 Task: Find connections with filter location Monghyr with filter topic #femaleentrepreneurwith filter profile language Potuguese with filter current company Wenger & Watson Inc with filter school Karpagam College of Engineering with filter industry Leather Product Manufacturing with filter service category Tax Law with filter keywords title VP of Miscellaneous Stuff
Action: Mouse moved to (520, 85)
Screenshot: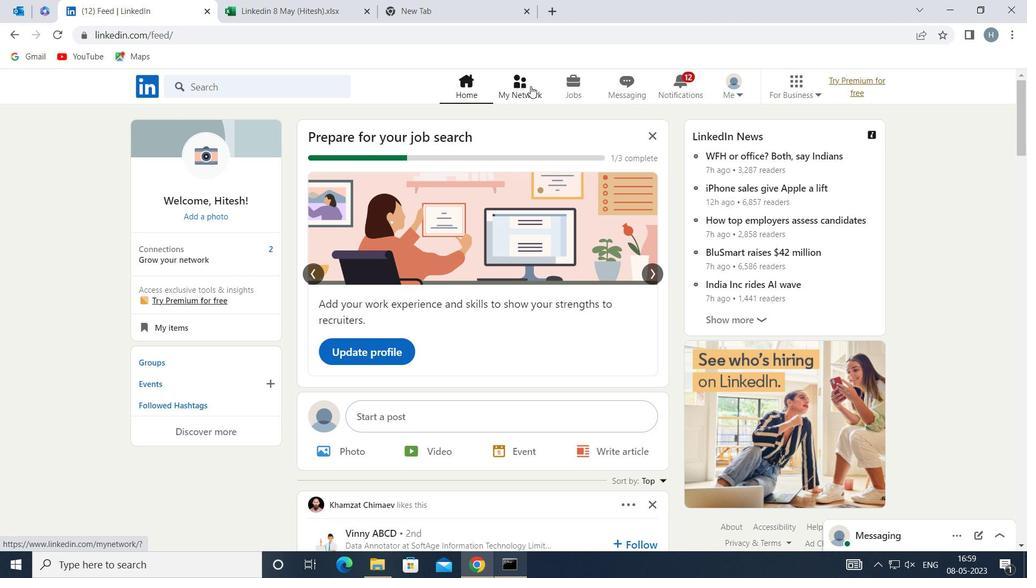 
Action: Mouse pressed left at (520, 85)
Screenshot: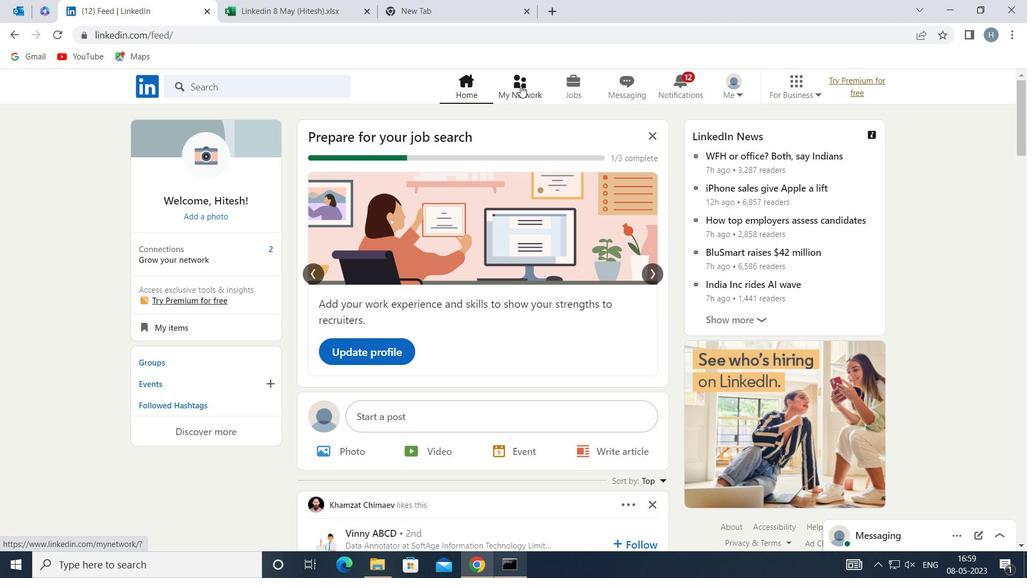 
Action: Mouse moved to (261, 161)
Screenshot: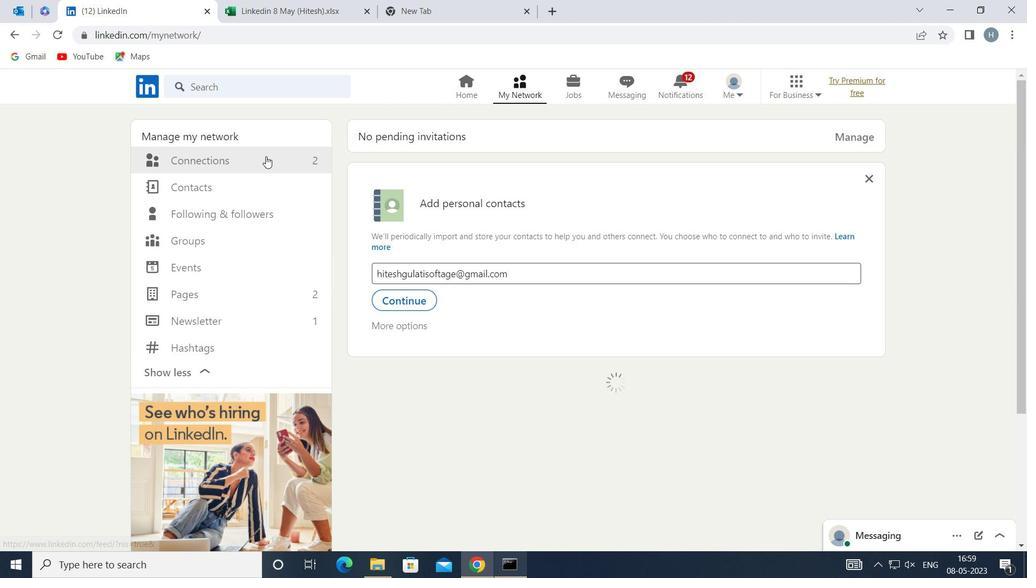 
Action: Mouse pressed left at (261, 161)
Screenshot: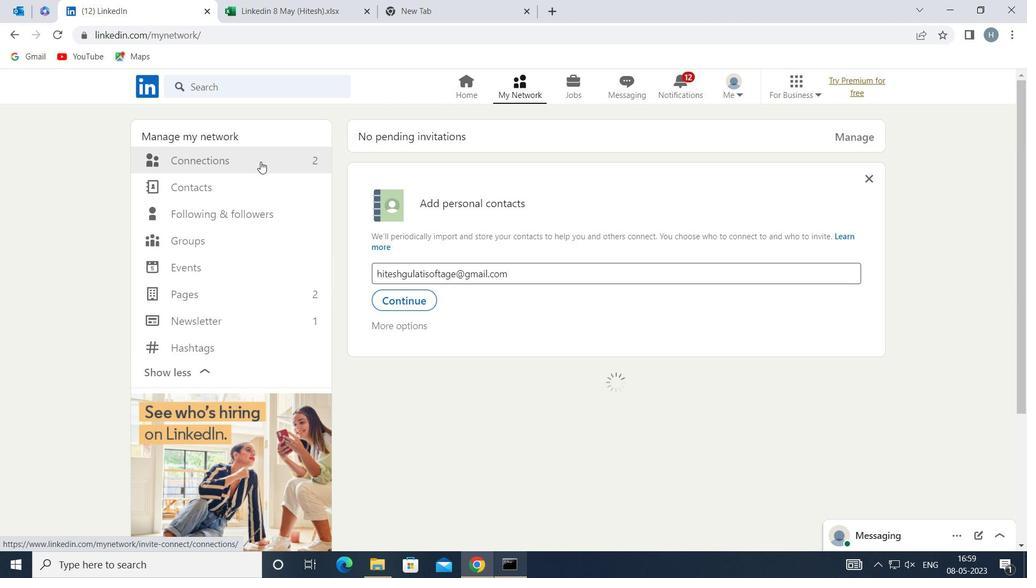 
Action: Mouse moved to (590, 162)
Screenshot: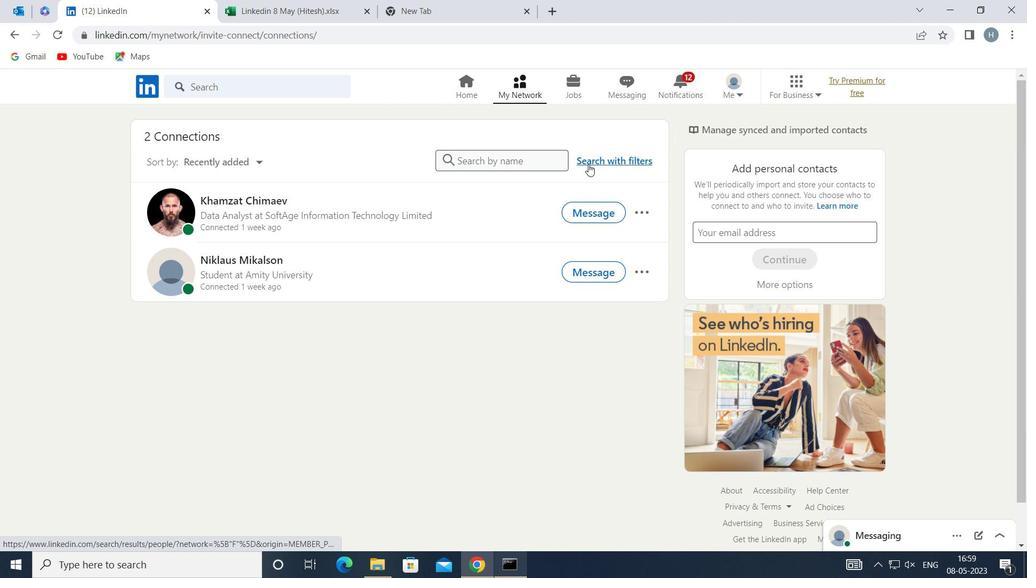 
Action: Mouse pressed left at (590, 162)
Screenshot: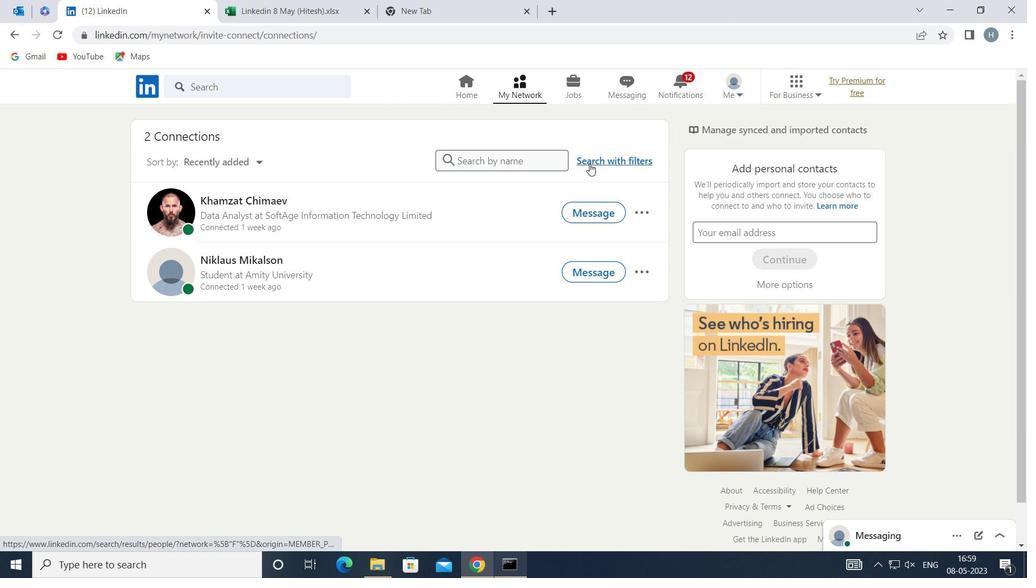 
Action: Mouse moved to (558, 119)
Screenshot: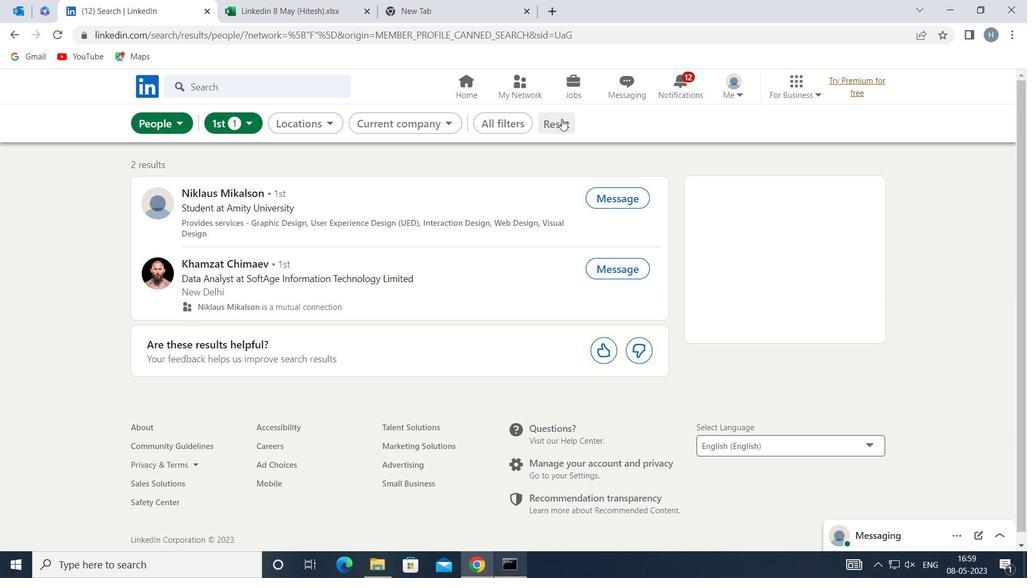 
Action: Mouse pressed left at (558, 119)
Screenshot: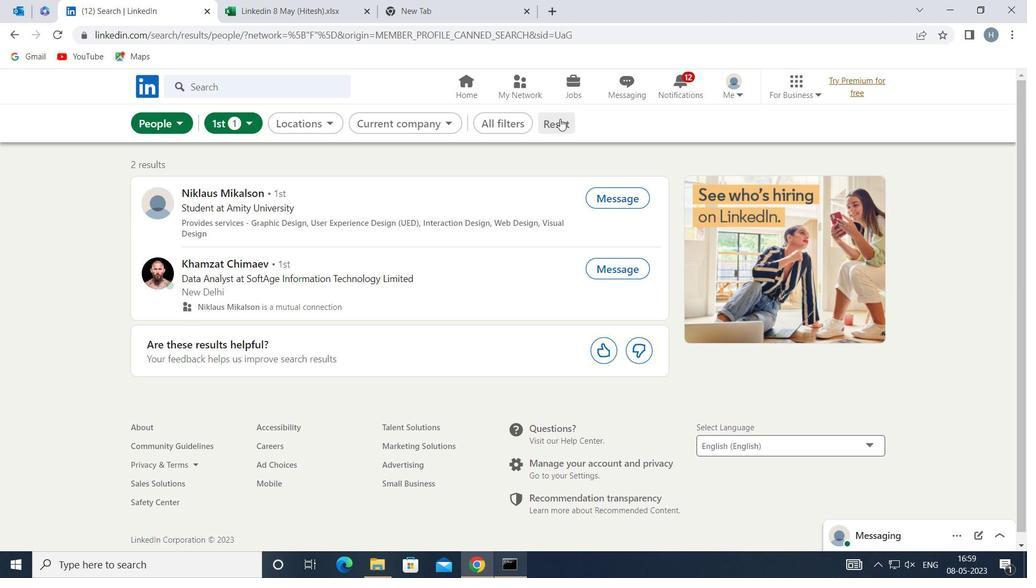 
Action: Mouse moved to (542, 120)
Screenshot: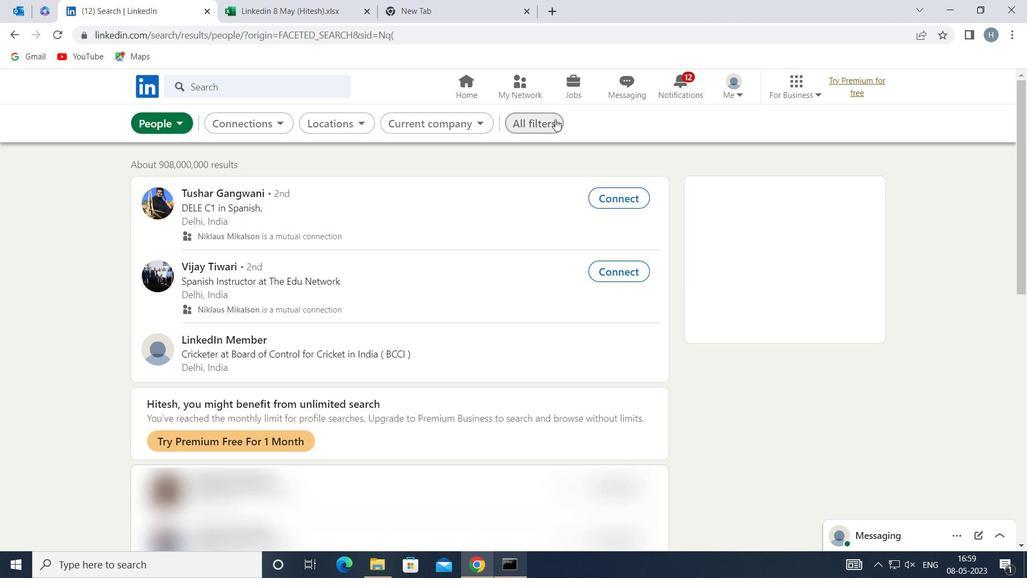 
Action: Mouse pressed left at (542, 120)
Screenshot: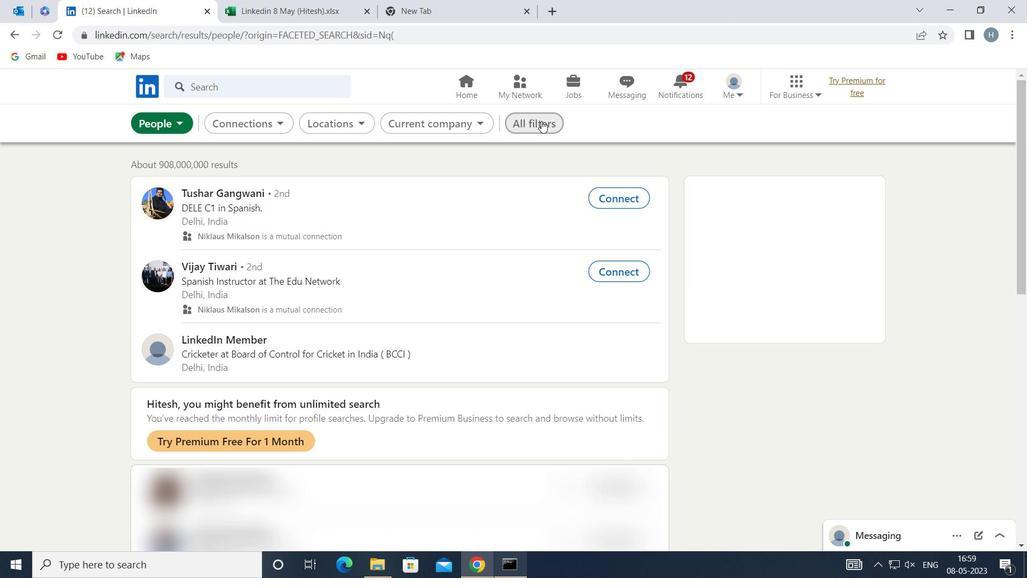 
Action: Mouse moved to (873, 259)
Screenshot: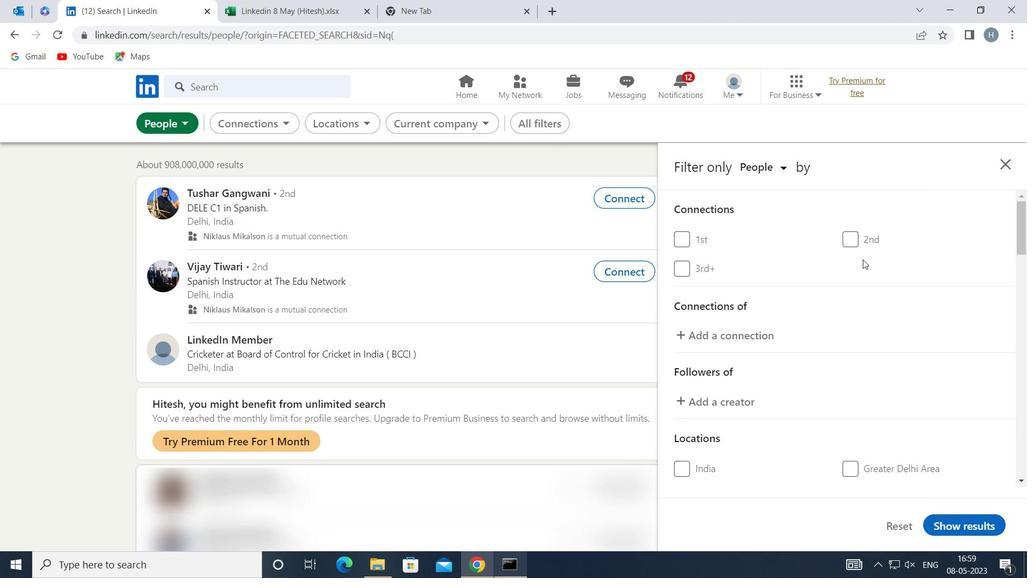 
Action: Mouse scrolled (873, 258) with delta (0, 0)
Screenshot: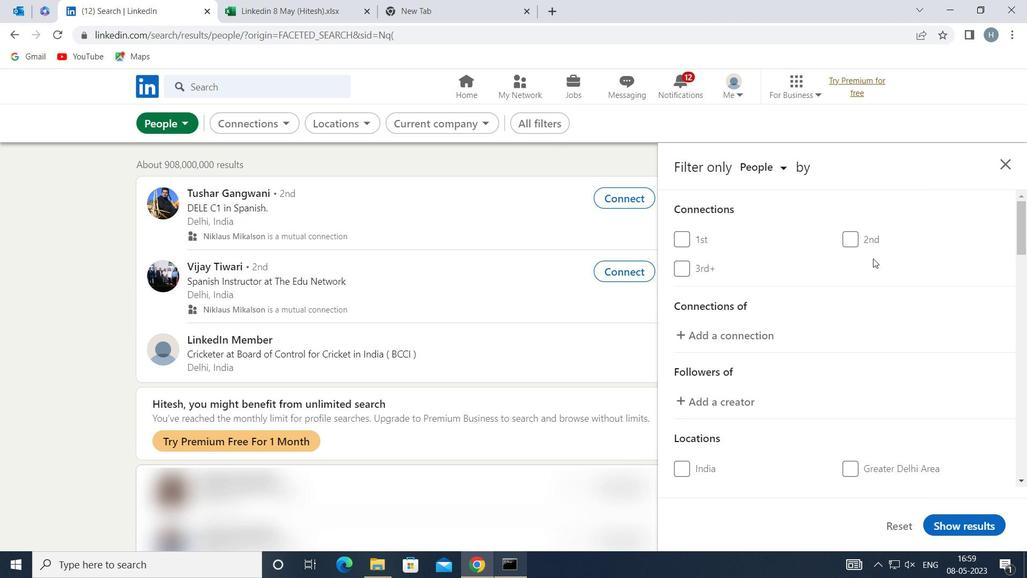 
Action: Mouse scrolled (873, 258) with delta (0, 0)
Screenshot: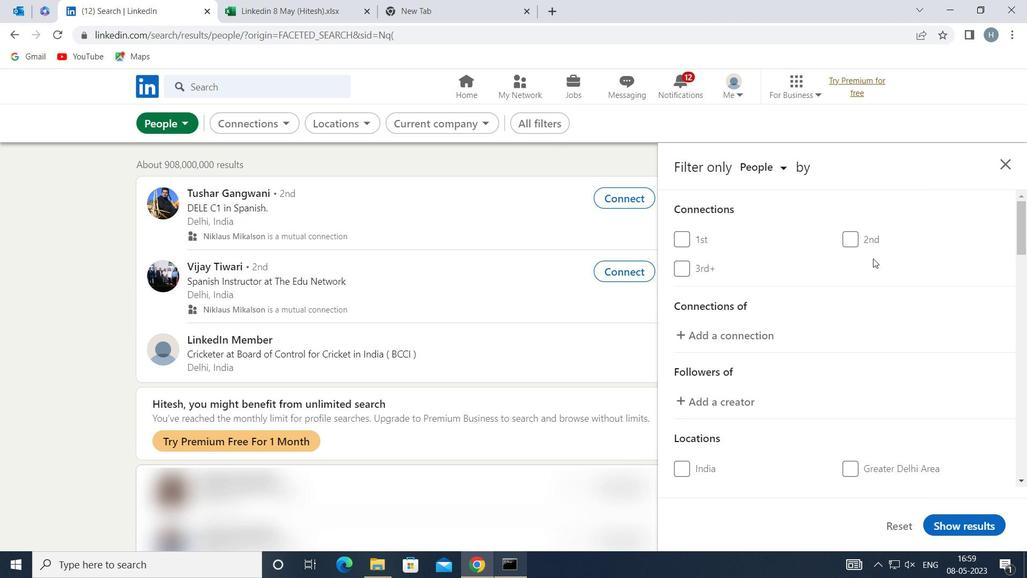 
Action: Mouse moved to (874, 259)
Screenshot: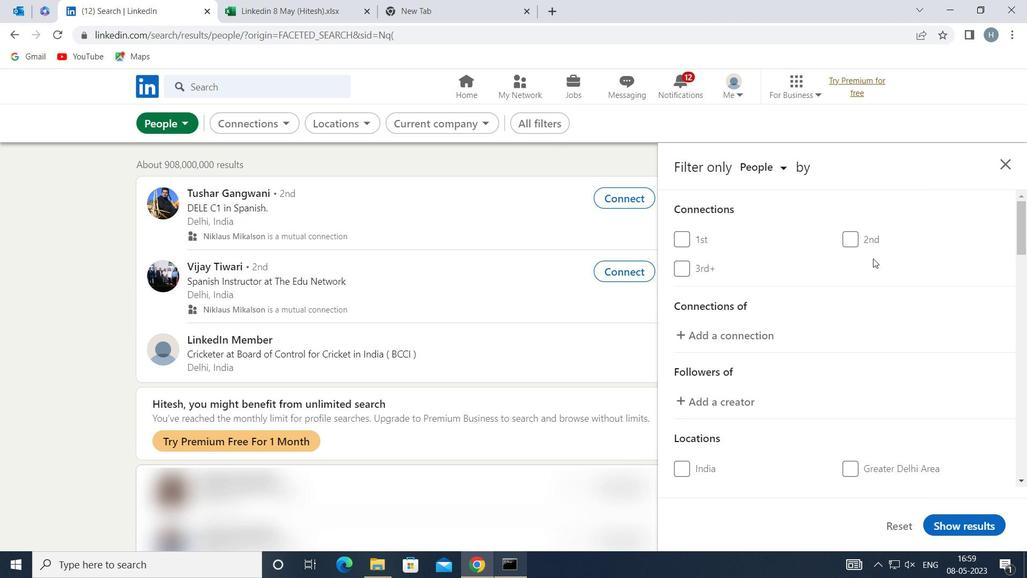
Action: Mouse scrolled (874, 259) with delta (0, 0)
Screenshot: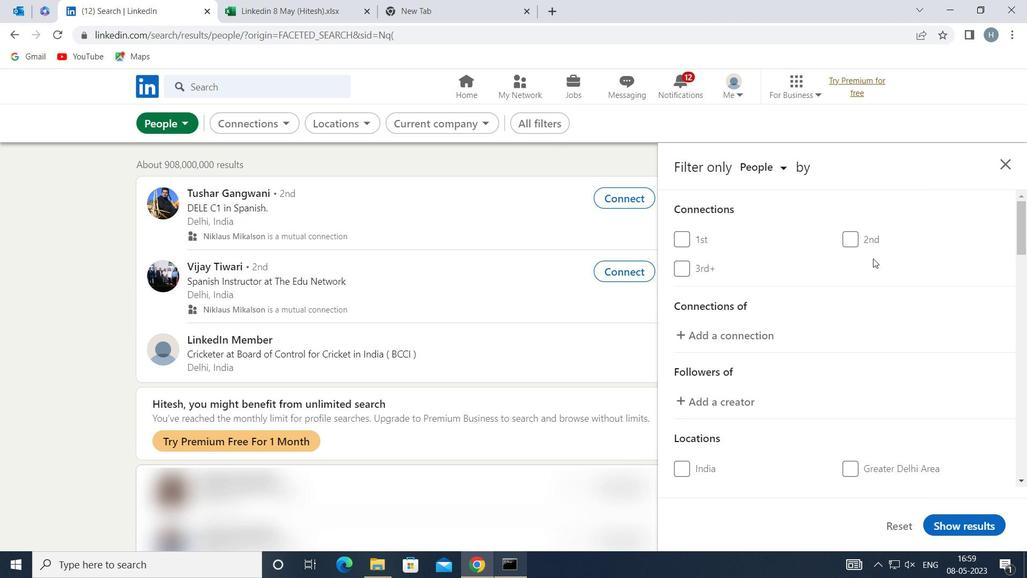 
Action: Mouse moved to (874, 259)
Screenshot: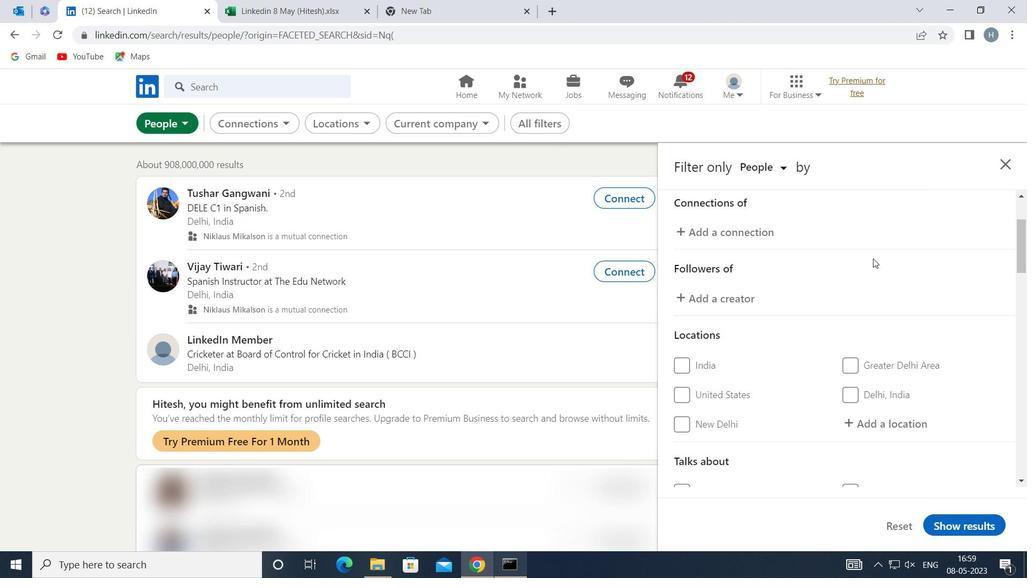 
Action: Mouse scrolled (874, 259) with delta (0, 0)
Screenshot: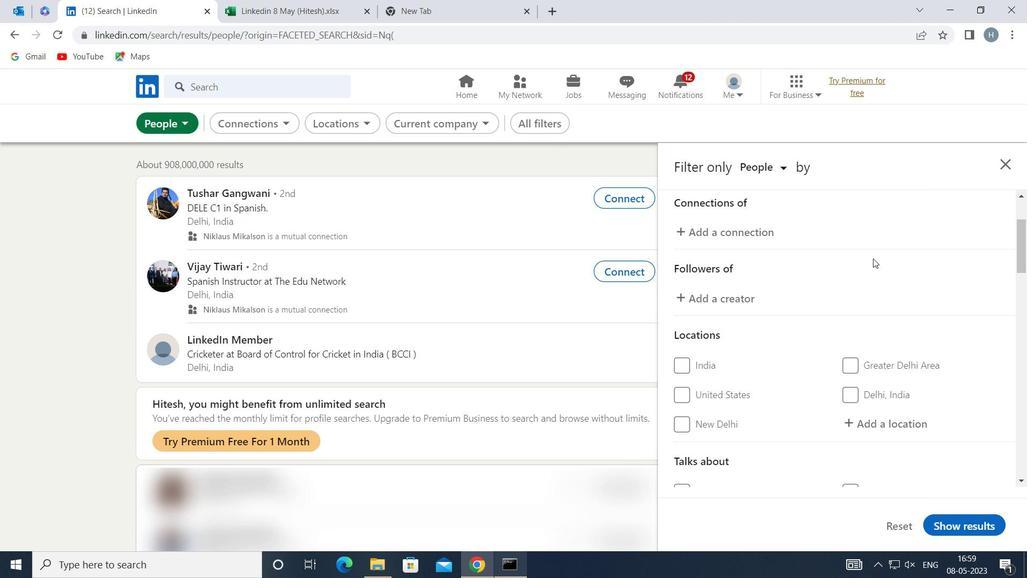 
Action: Mouse moved to (872, 262)
Screenshot: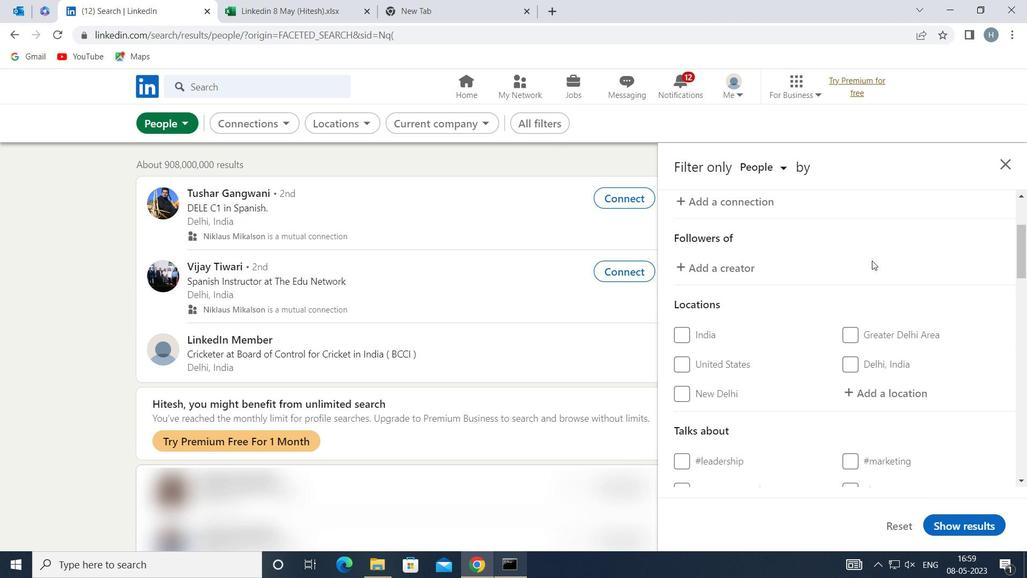 
Action: Mouse scrolled (872, 262) with delta (0, 0)
Screenshot: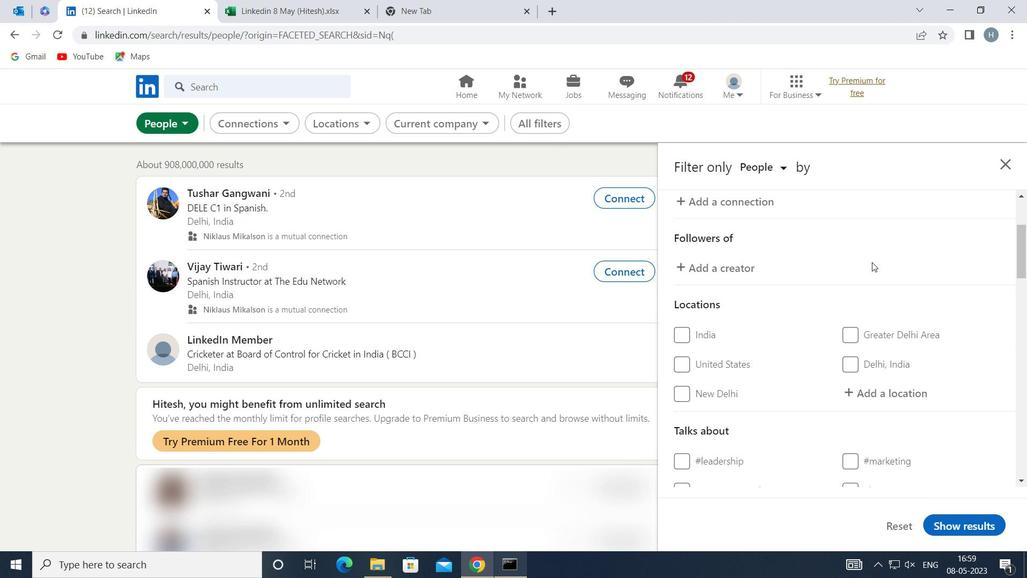 
Action: Mouse moved to (892, 327)
Screenshot: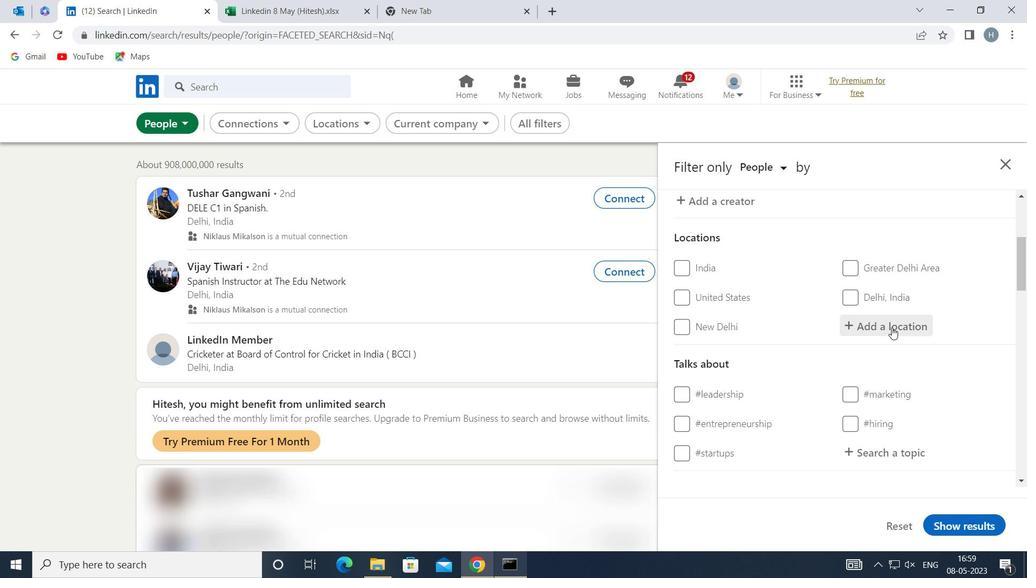 
Action: Mouse pressed left at (892, 327)
Screenshot: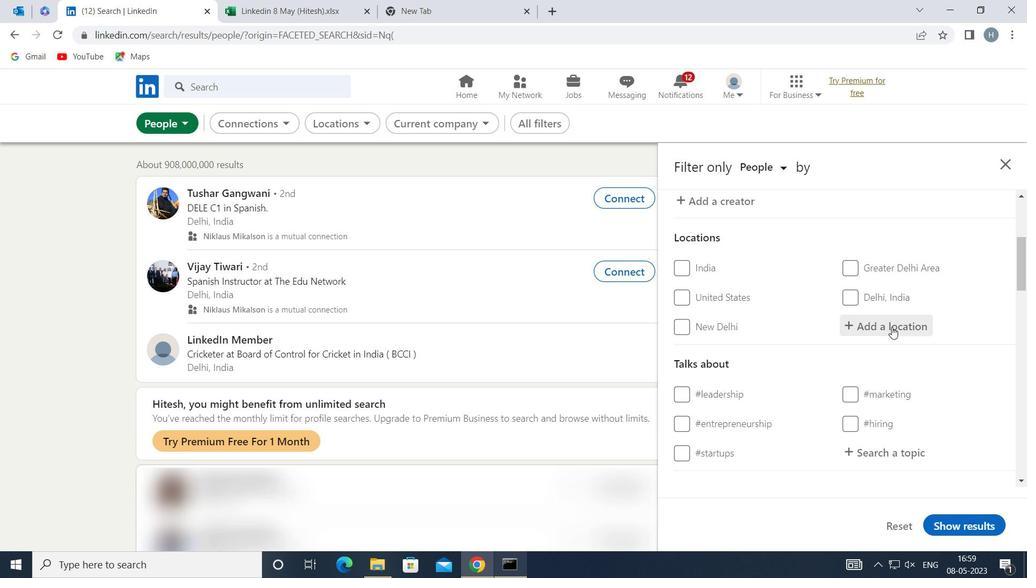 
Action: Key pressed <Key.shift>MONGHYR
Screenshot: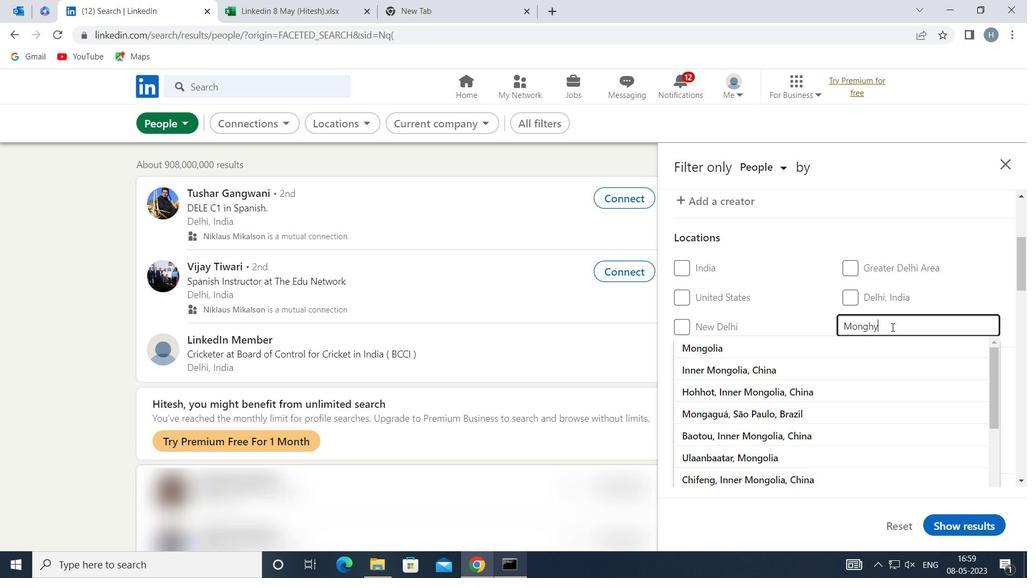
Action: Mouse moved to (929, 374)
Screenshot: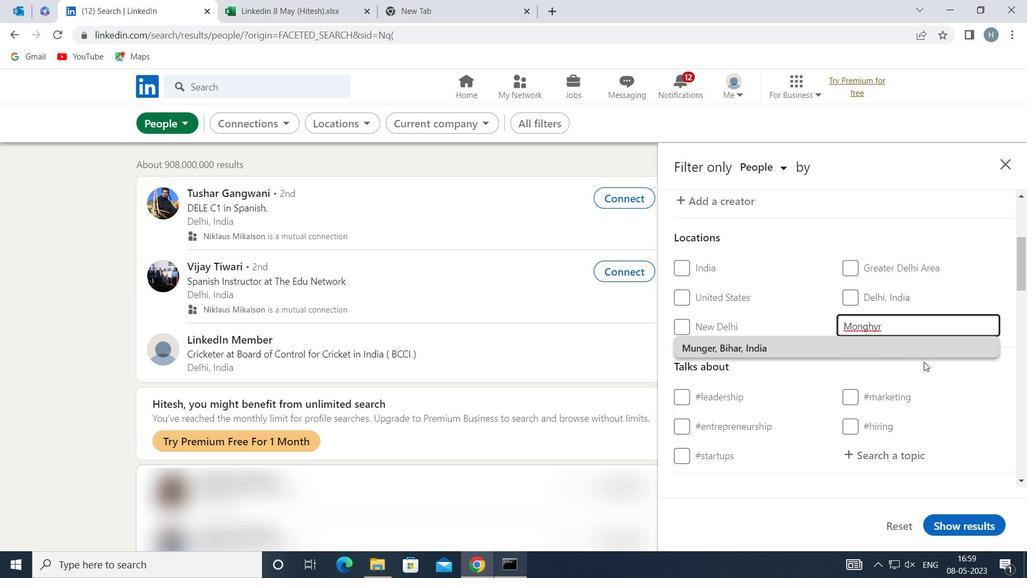 
Action: Mouse pressed left at (929, 374)
Screenshot: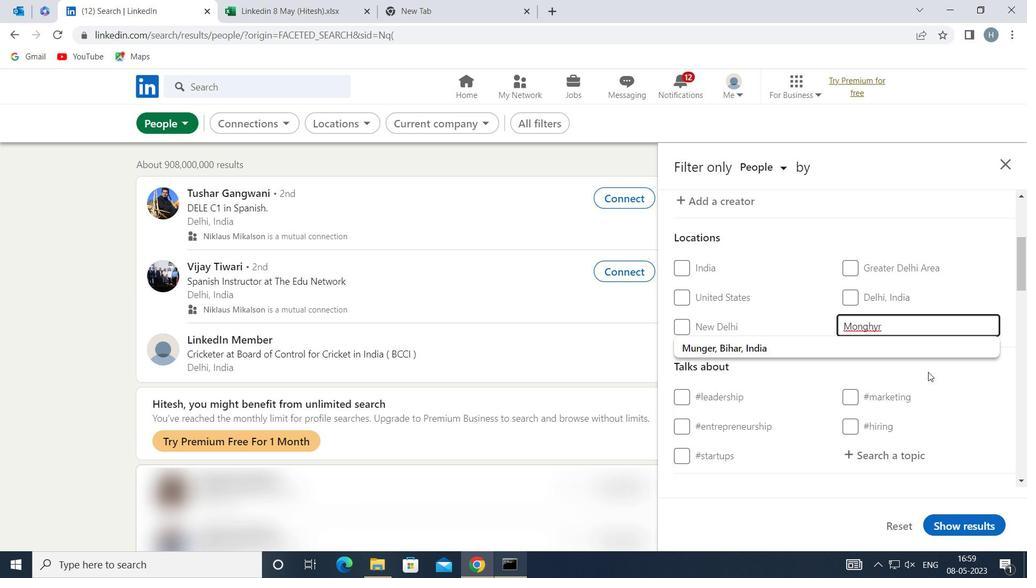
Action: Mouse moved to (922, 373)
Screenshot: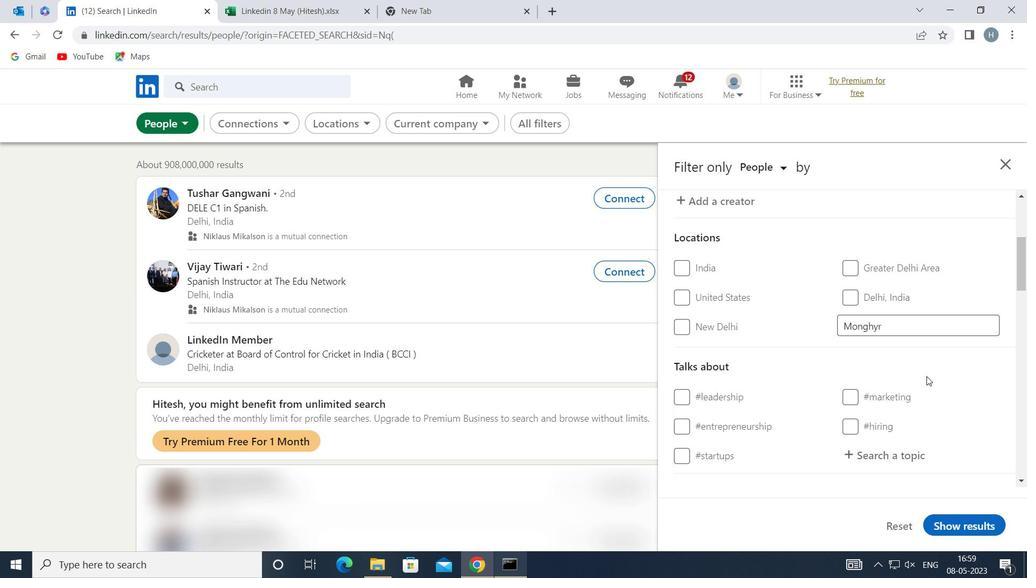 
Action: Mouse scrolled (922, 373) with delta (0, 0)
Screenshot: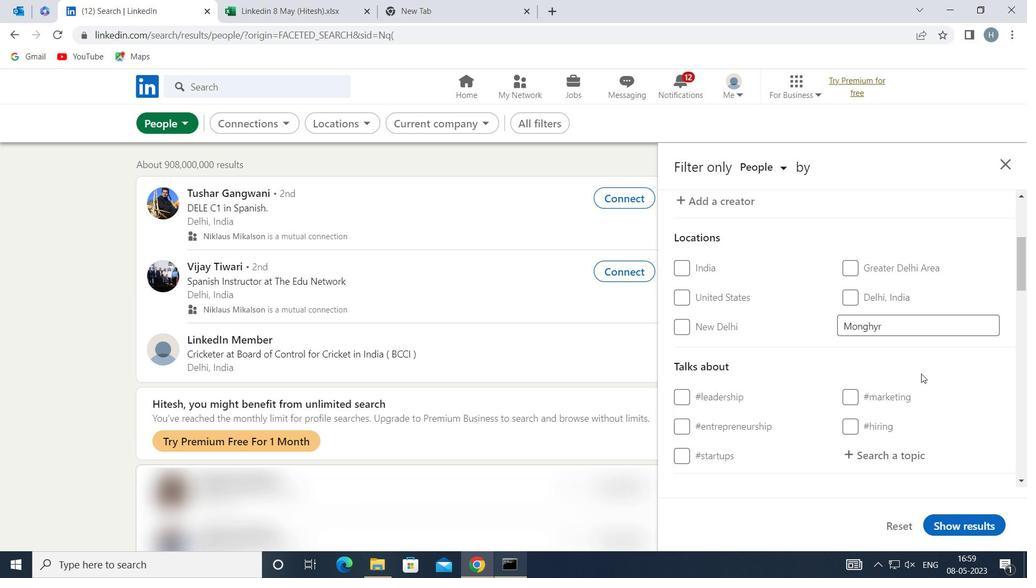 
Action: Mouse moved to (885, 381)
Screenshot: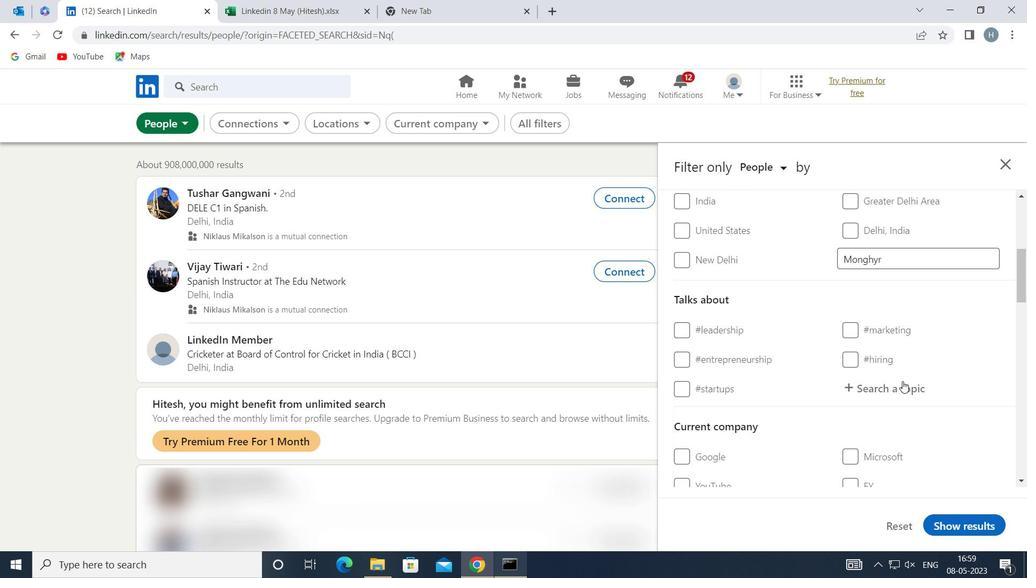 
Action: Mouse pressed left at (885, 381)
Screenshot: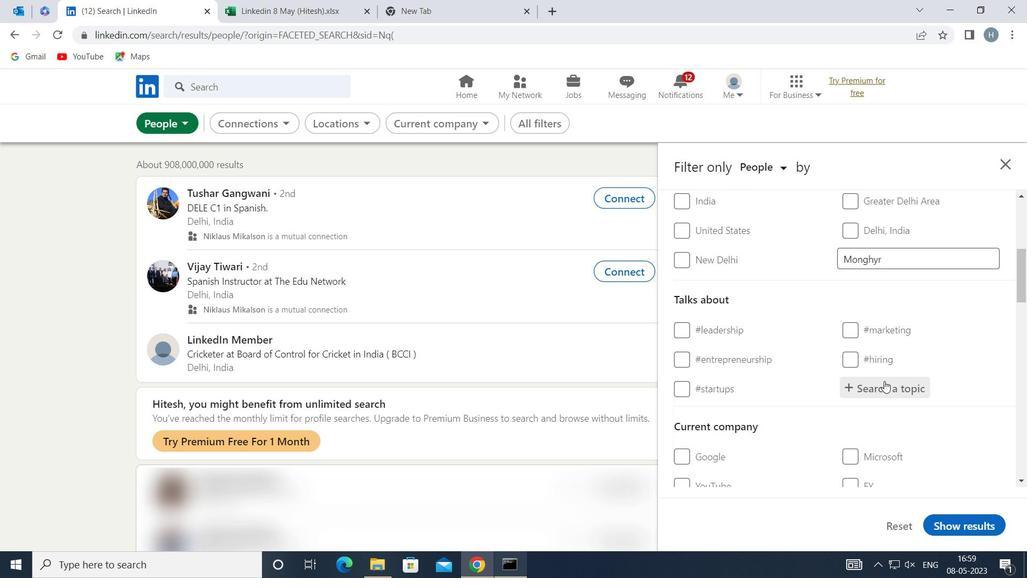 
Action: Key pressed FEMALEENTREPE
Screenshot: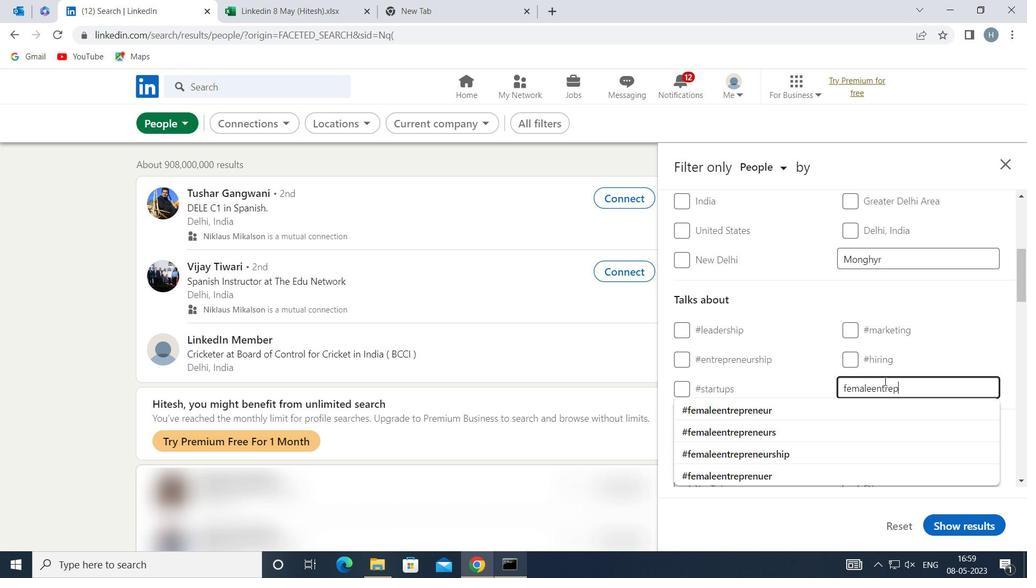 
Action: Mouse moved to (902, 393)
Screenshot: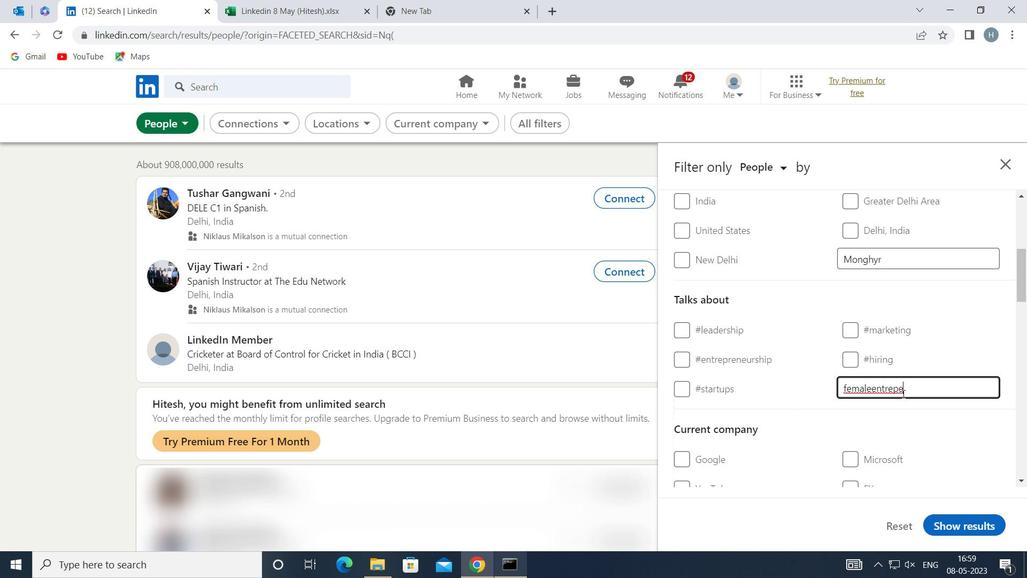 
Action: Key pressed <Key.backspace><Key.backspace>
Screenshot: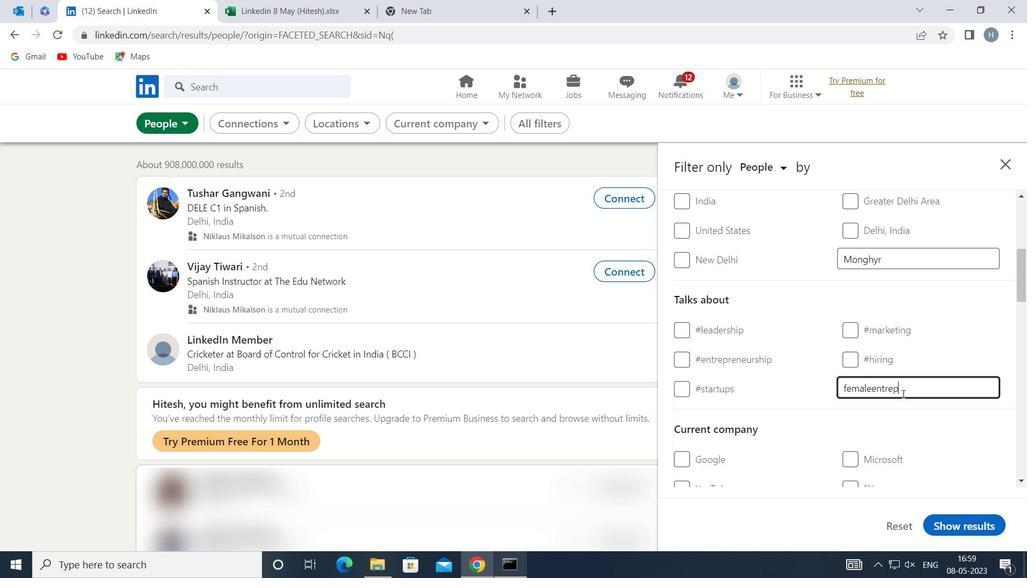 
Action: Mouse moved to (841, 406)
Screenshot: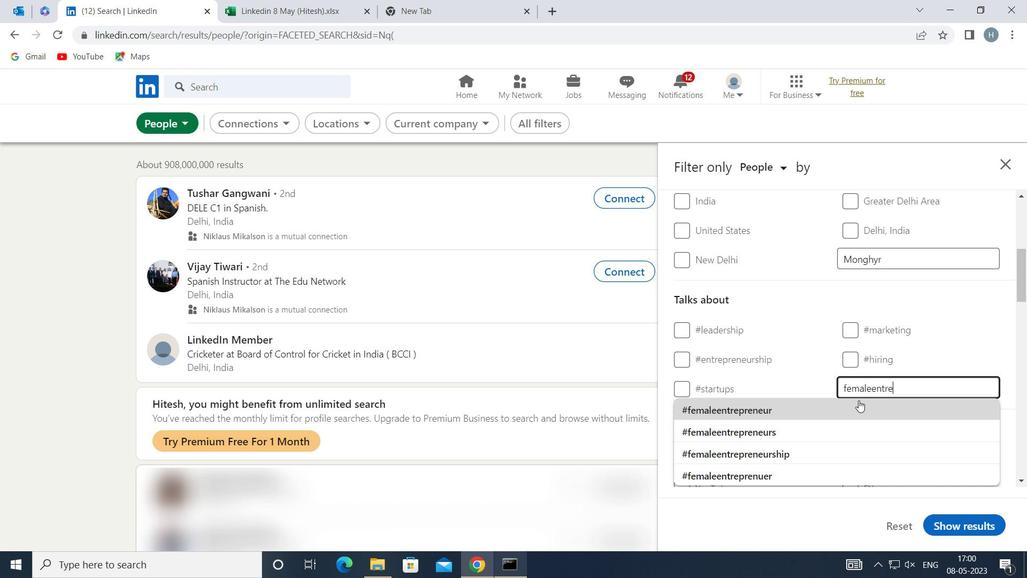 
Action: Mouse pressed left at (841, 406)
Screenshot: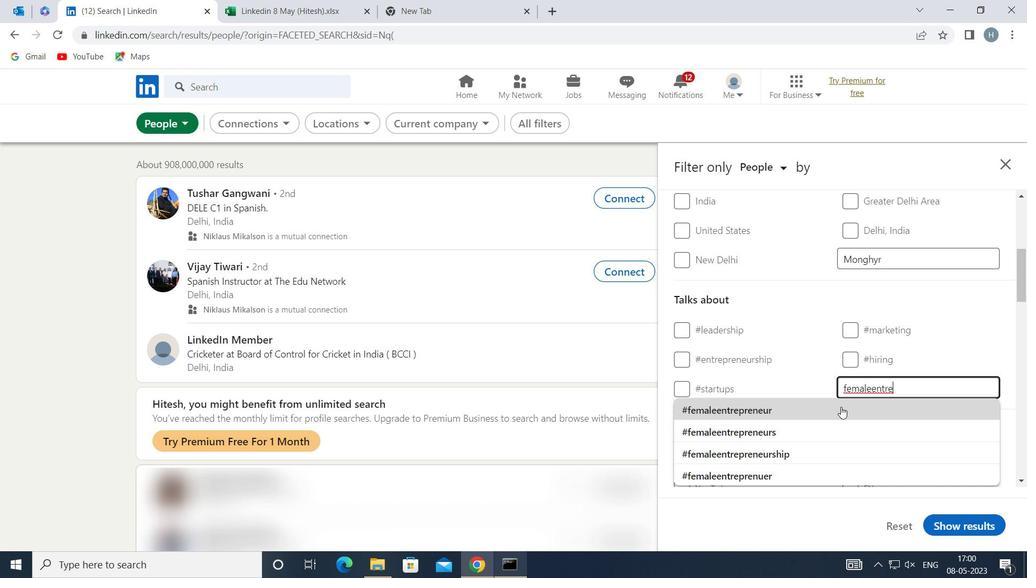 
Action: Mouse moved to (832, 401)
Screenshot: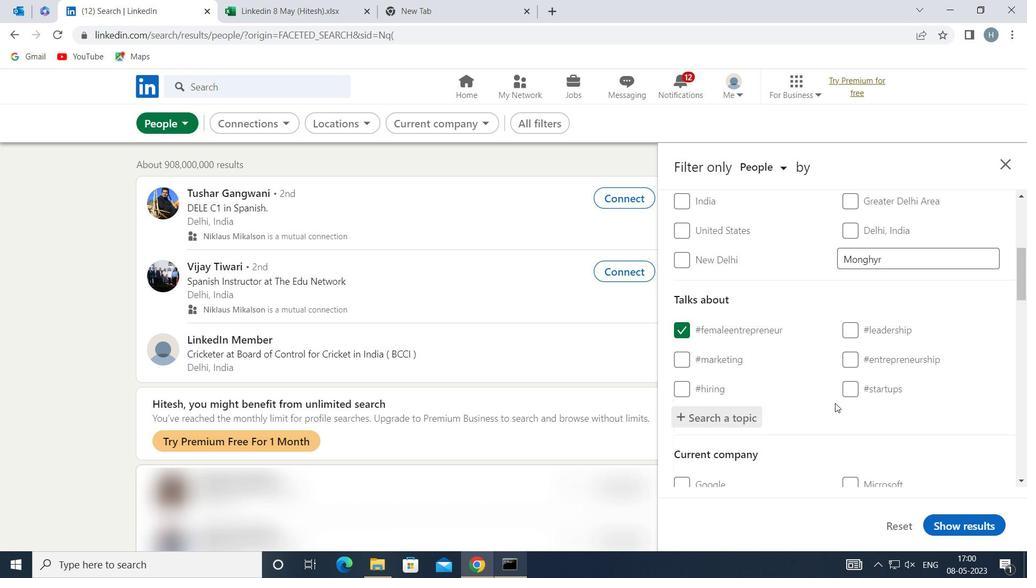 
Action: Mouse scrolled (832, 401) with delta (0, 0)
Screenshot: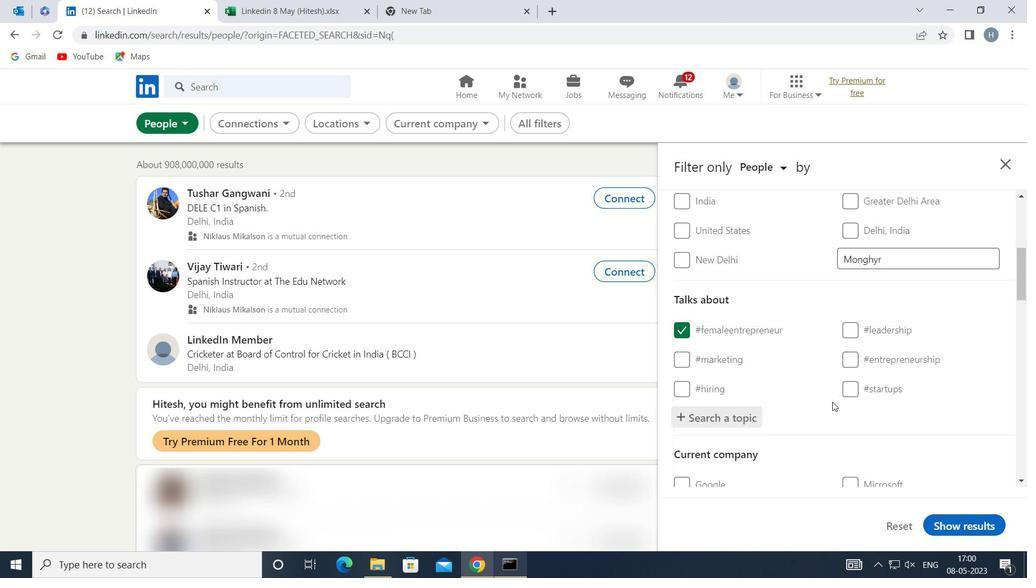
Action: Mouse moved to (831, 400)
Screenshot: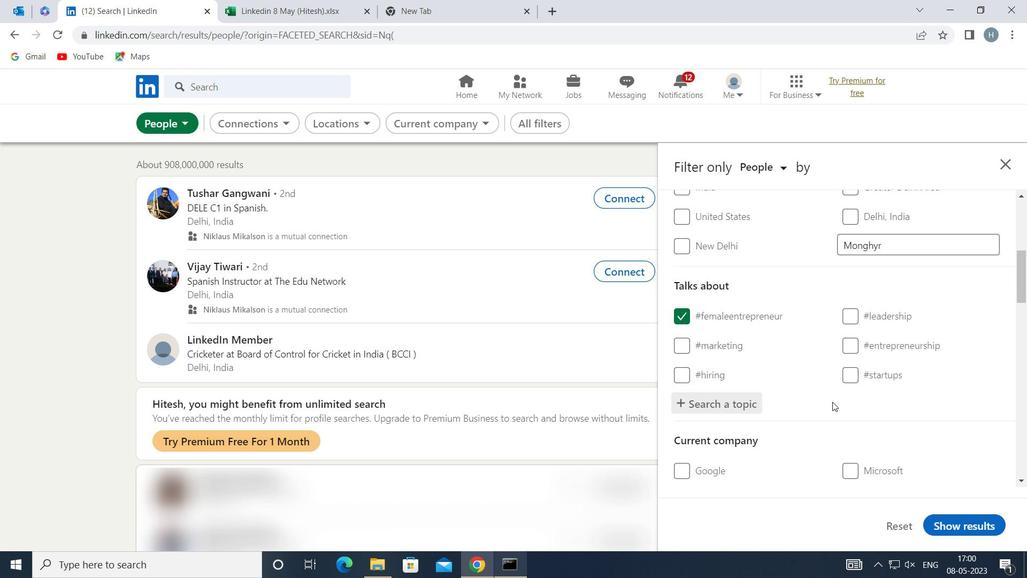 
Action: Mouse scrolled (831, 400) with delta (0, 0)
Screenshot: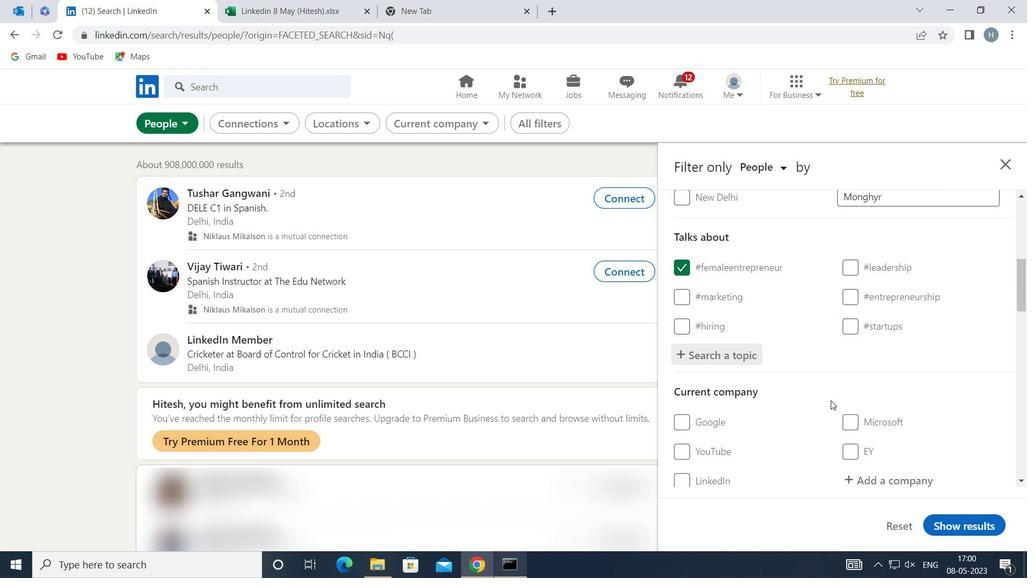 
Action: Mouse moved to (831, 399)
Screenshot: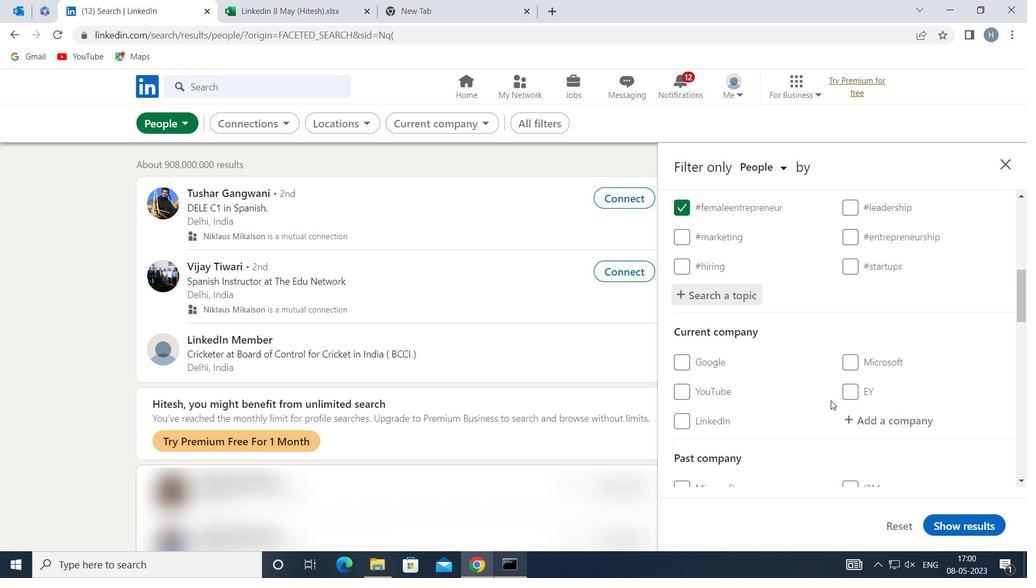 
Action: Mouse scrolled (831, 399) with delta (0, 0)
Screenshot: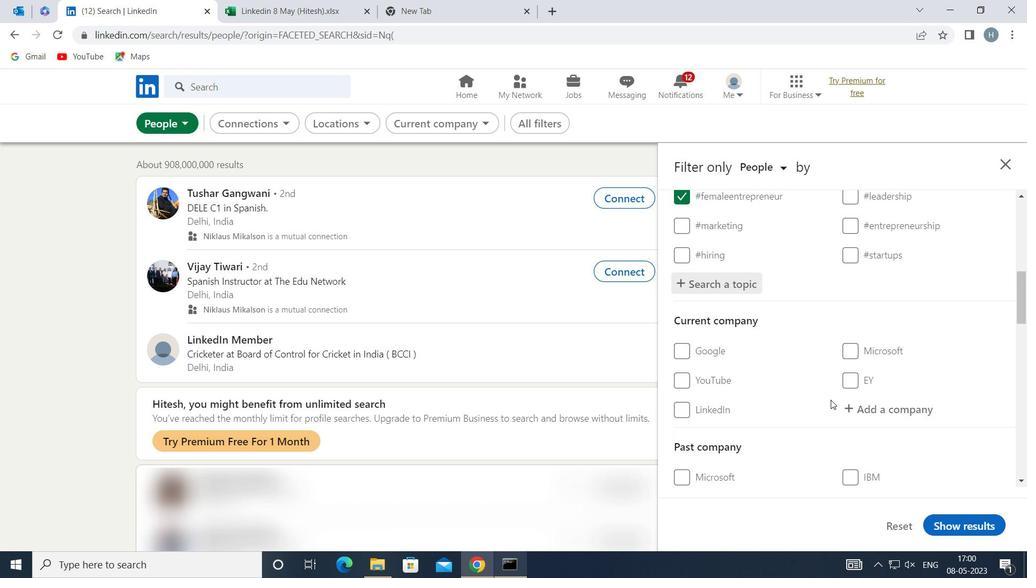 
Action: Mouse scrolled (831, 399) with delta (0, 0)
Screenshot: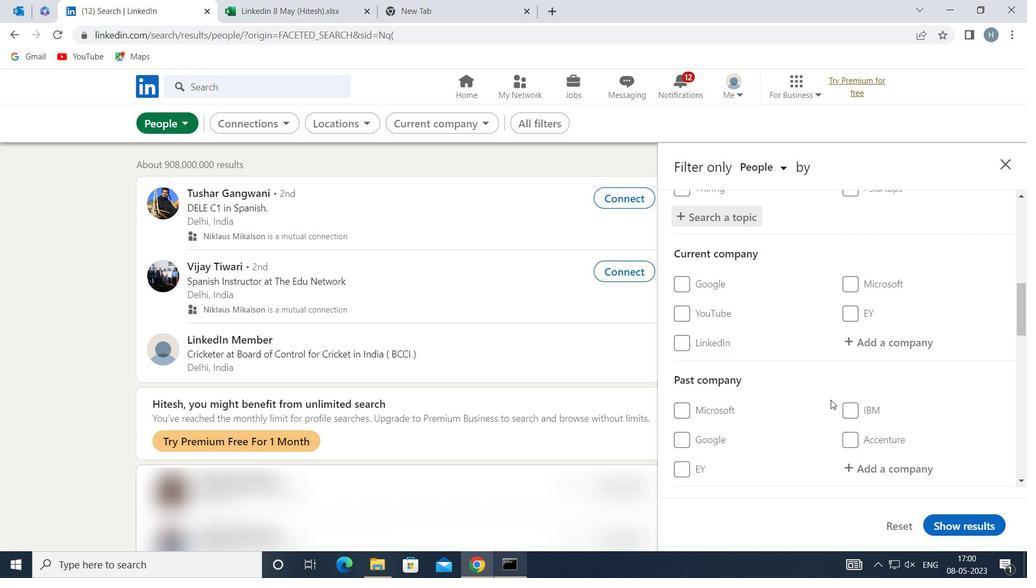 
Action: Mouse moved to (825, 399)
Screenshot: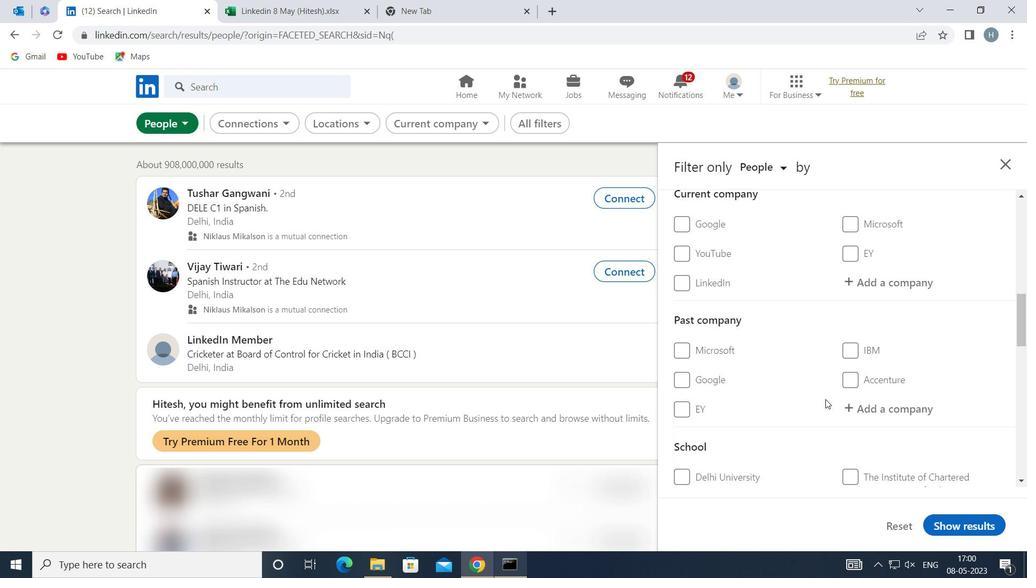 
Action: Mouse scrolled (825, 398) with delta (0, 0)
Screenshot: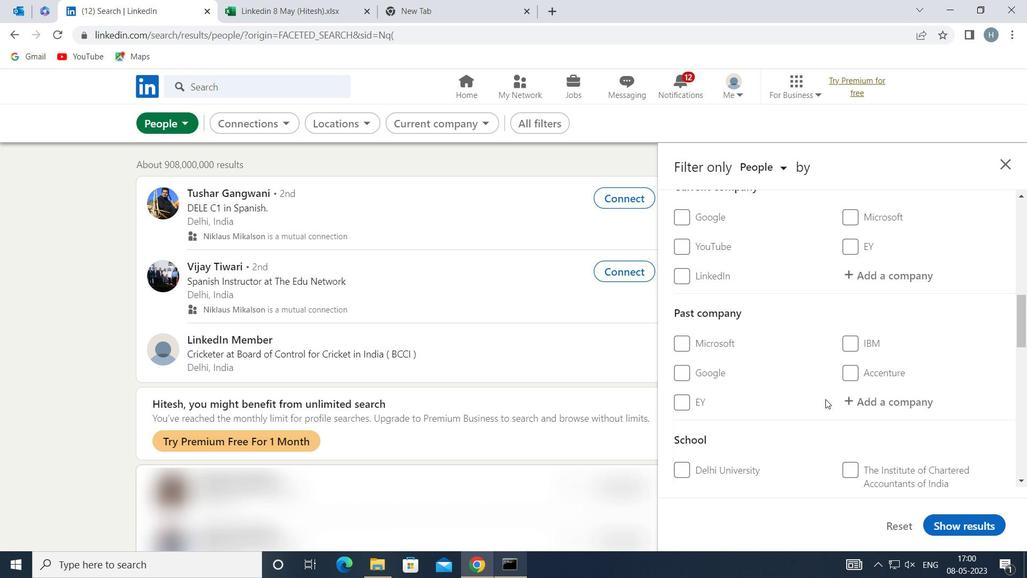 
Action: Mouse scrolled (825, 398) with delta (0, 0)
Screenshot: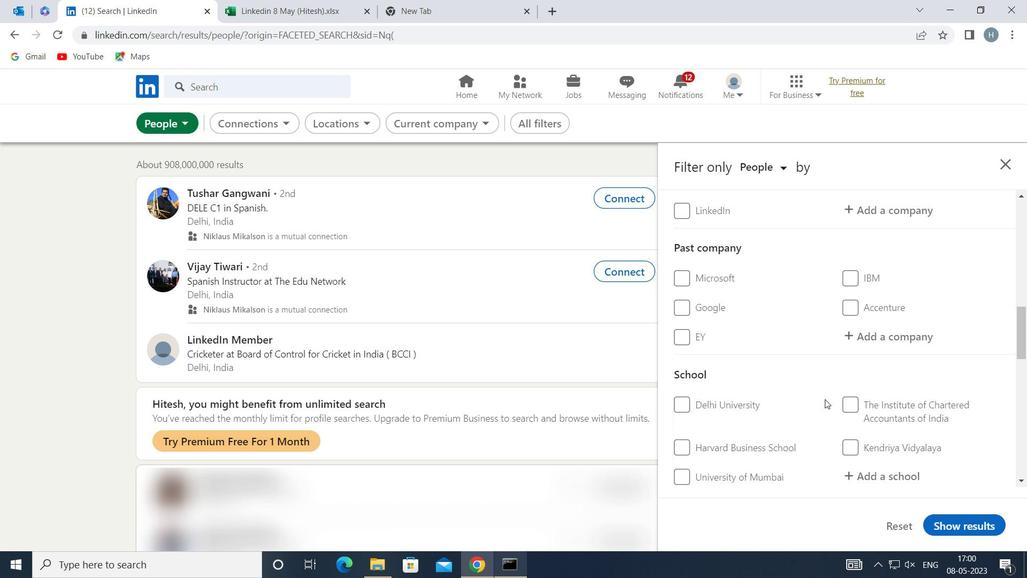 
Action: Mouse scrolled (825, 398) with delta (0, 0)
Screenshot: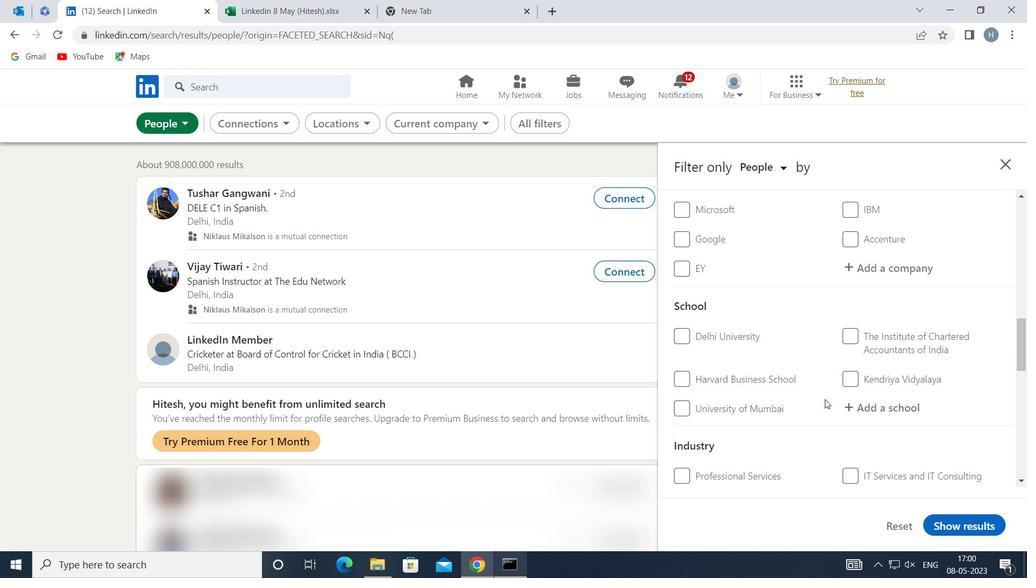 
Action: Mouse scrolled (825, 398) with delta (0, 0)
Screenshot: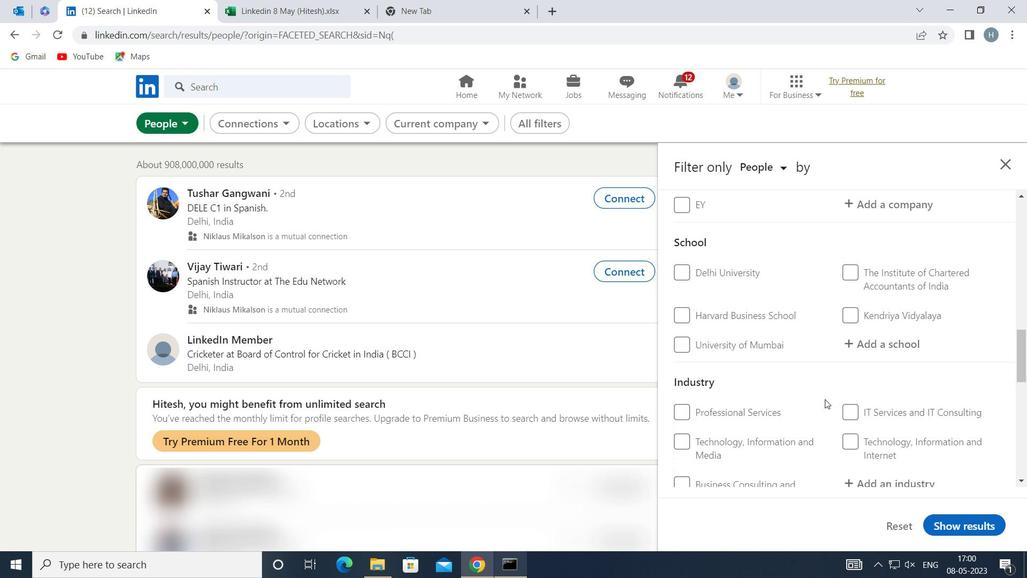 
Action: Mouse moved to (825, 398)
Screenshot: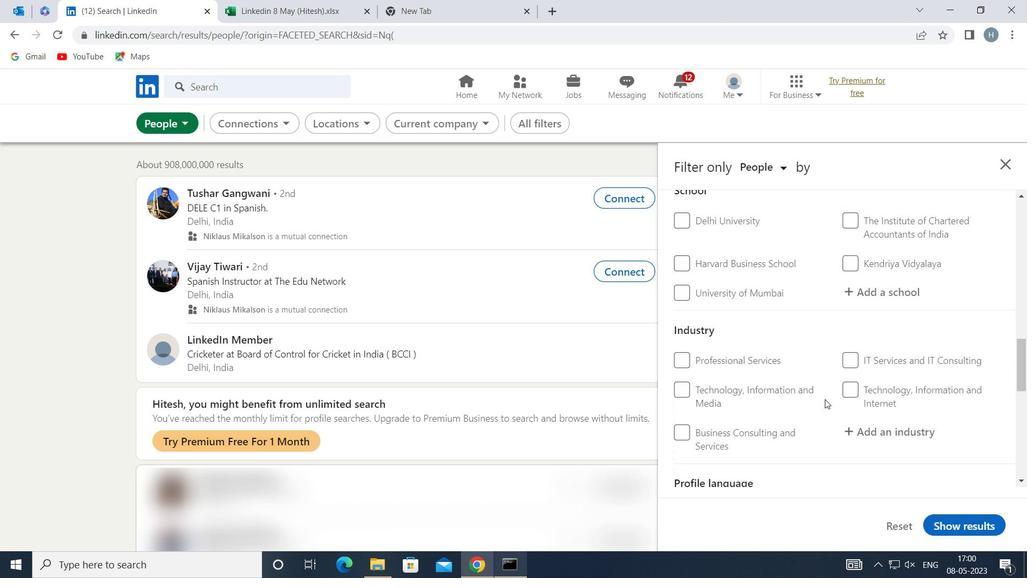 
Action: Mouse scrolled (825, 398) with delta (0, 0)
Screenshot: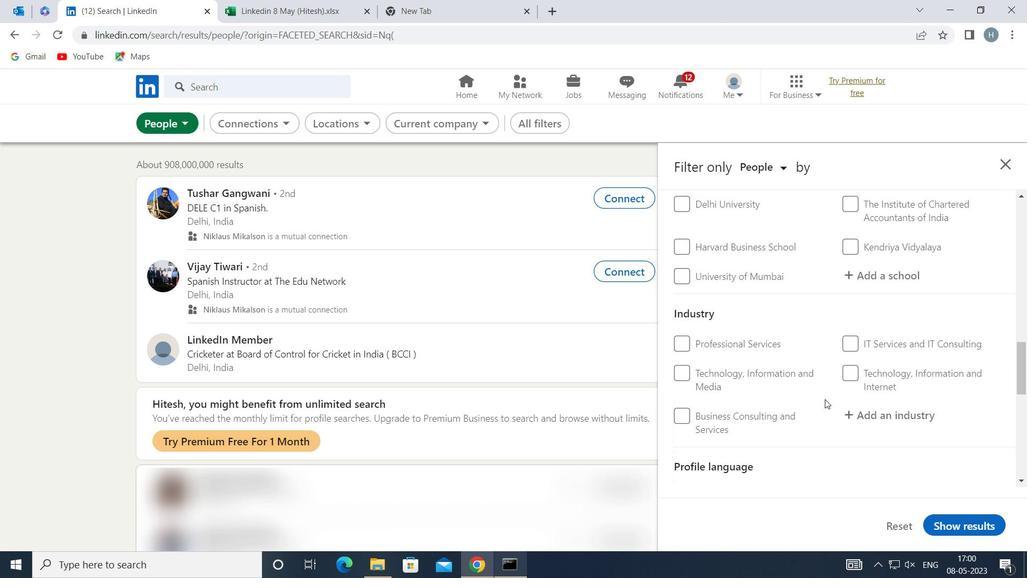 
Action: Mouse scrolled (825, 398) with delta (0, 0)
Screenshot: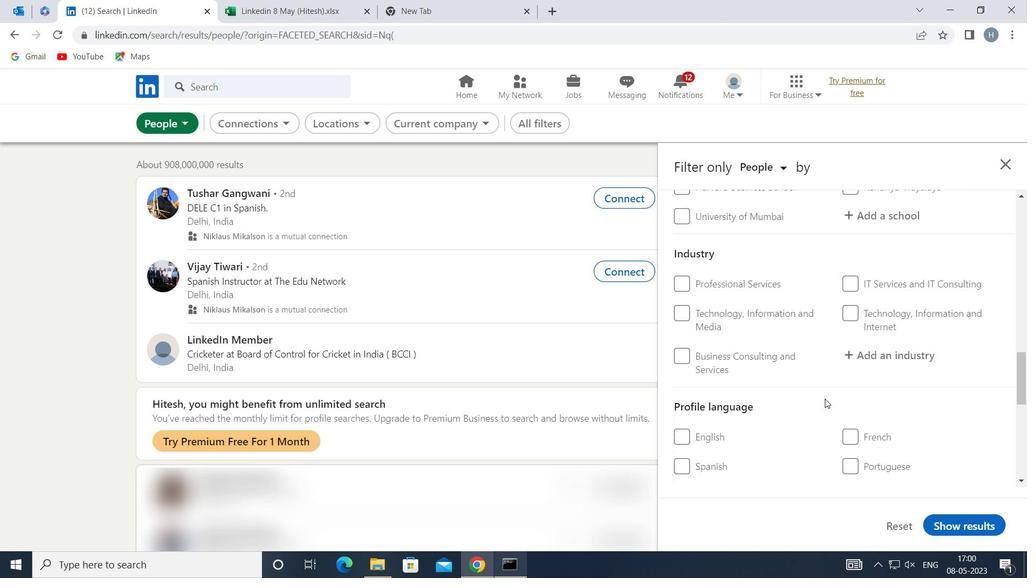 
Action: Mouse scrolled (825, 398) with delta (0, 0)
Screenshot: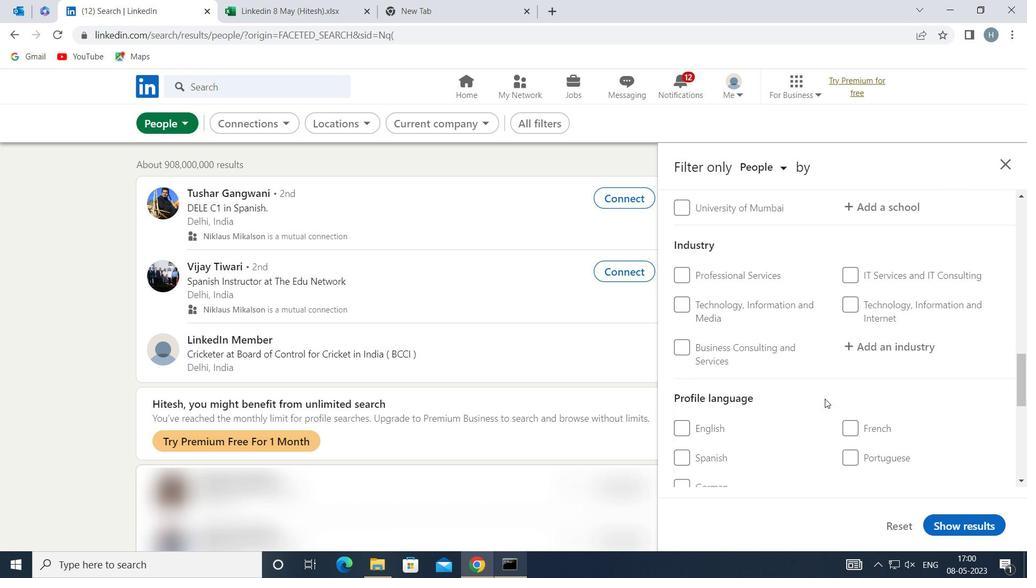 
Action: Mouse moved to (846, 326)
Screenshot: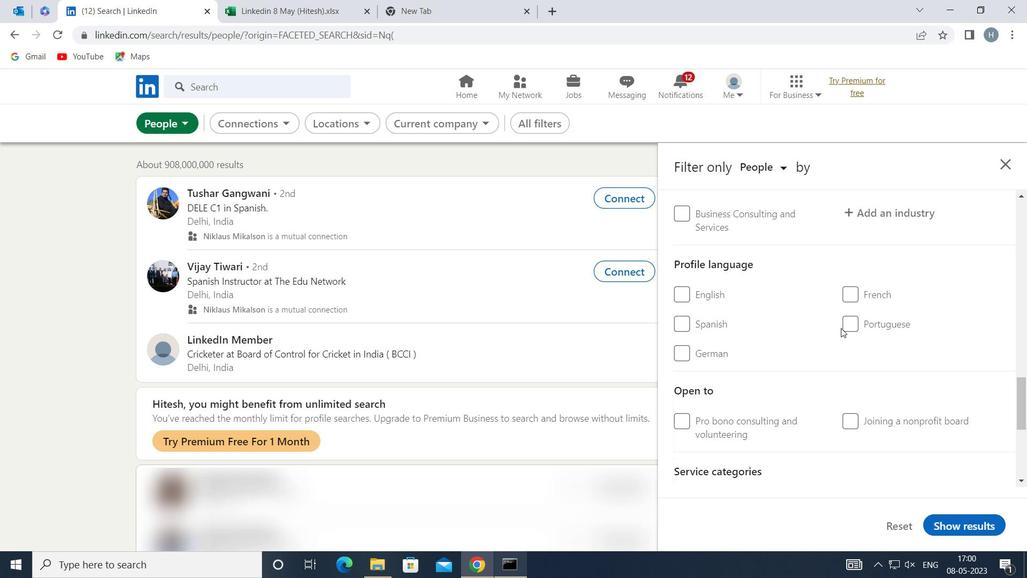 
Action: Mouse pressed left at (846, 326)
Screenshot: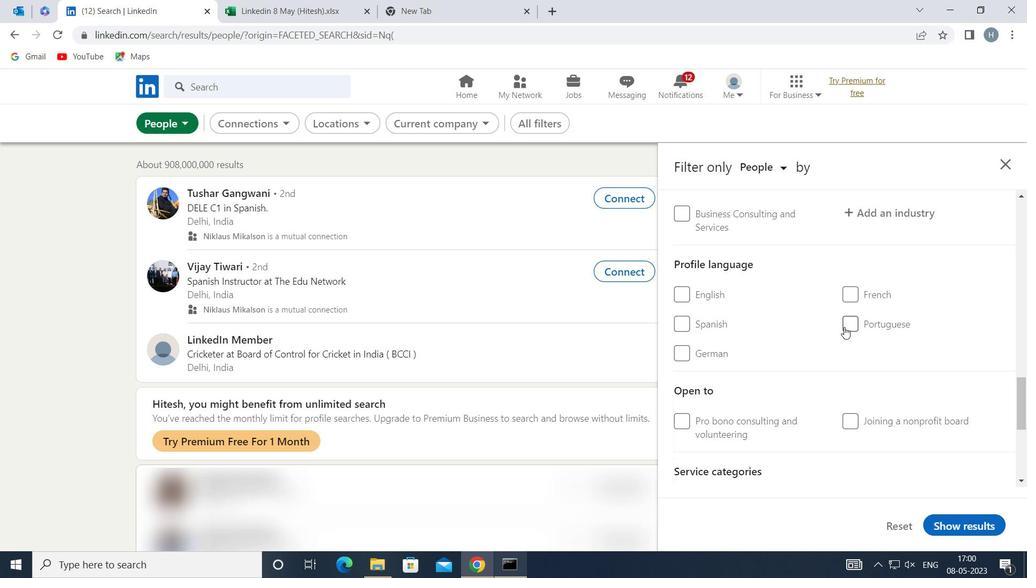 
Action: Mouse moved to (792, 365)
Screenshot: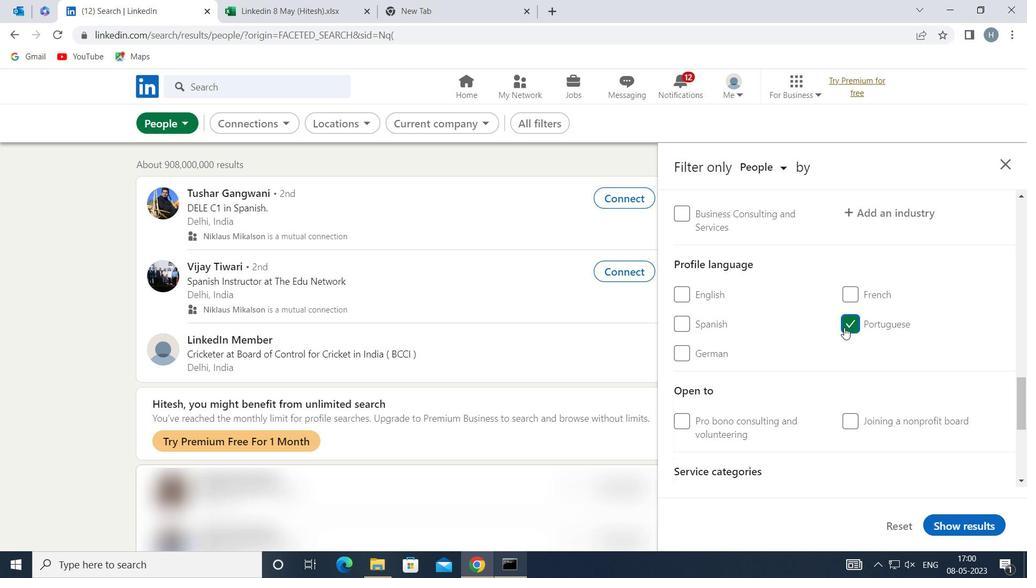 
Action: Mouse scrolled (792, 365) with delta (0, 0)
Screenshot: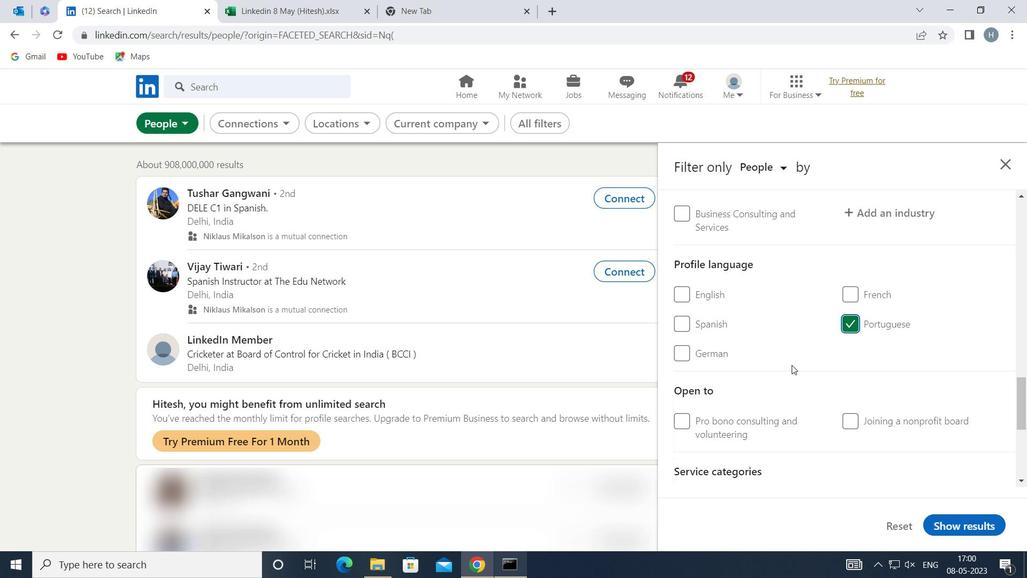 
Action: Mouse scrolled (792, 365) with delta (0, 0)
Screenshot: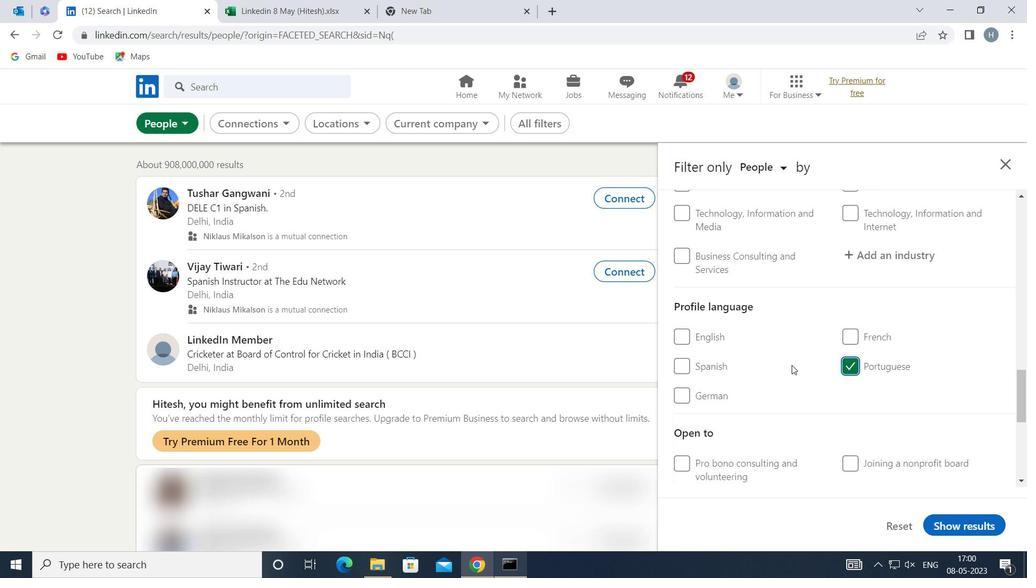 
Action: Mouse scrolled (792, 365) with delta (0, 0)
Screenshot: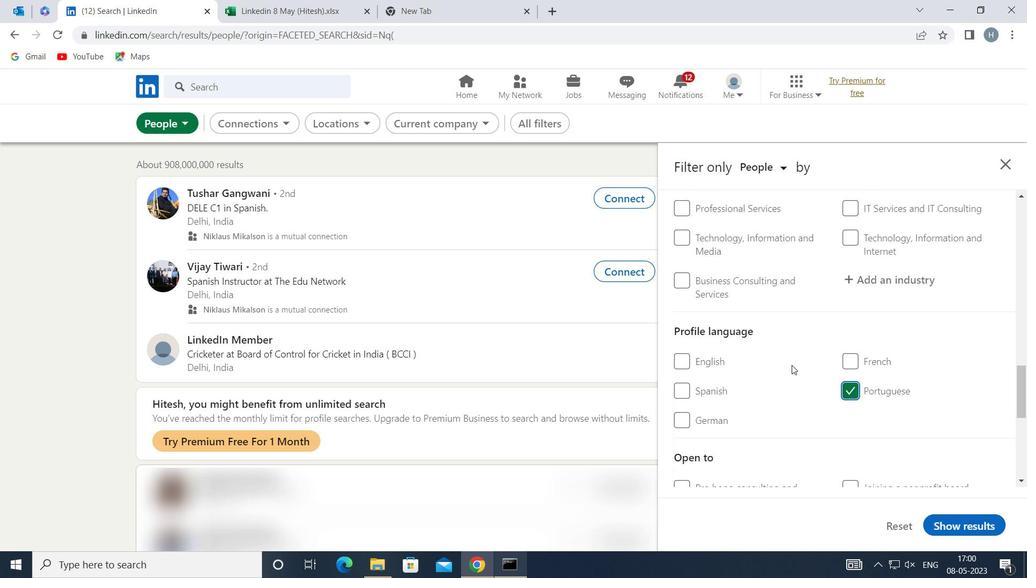 
Action: Mouse scrolled (792, 365) with delta (0, 0)
Screenshot: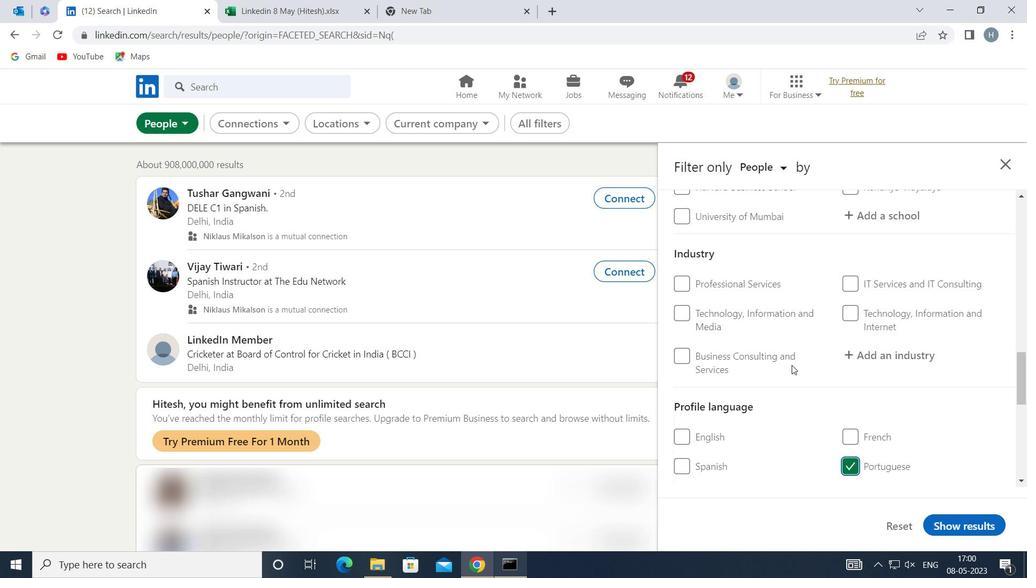 
Action: Mouse scrolled (792, 365) with delta (0, 0)
Screenshot: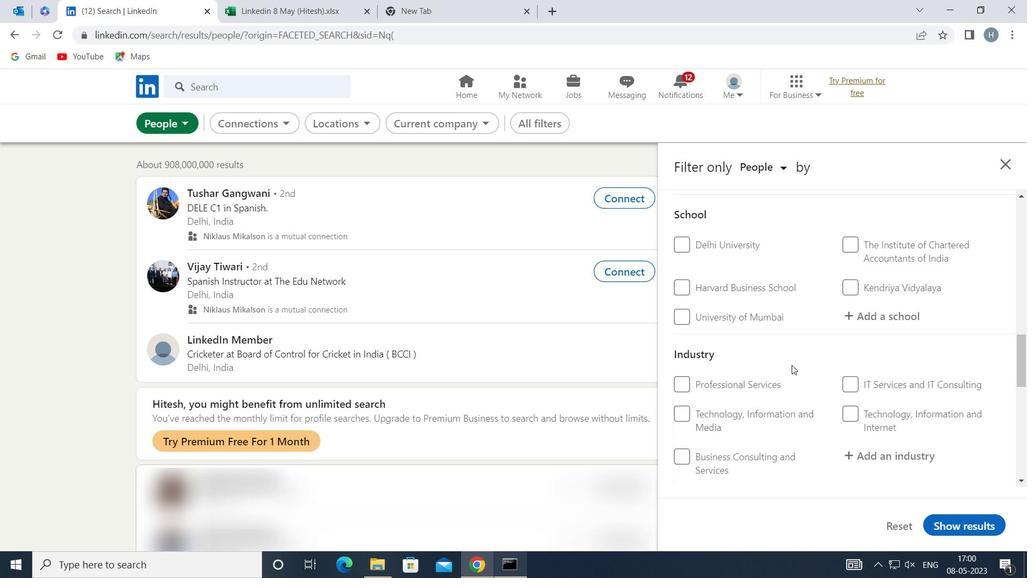 
Action: Mouse scrolled (792, 365) with delta (0, 0)
Screenshot: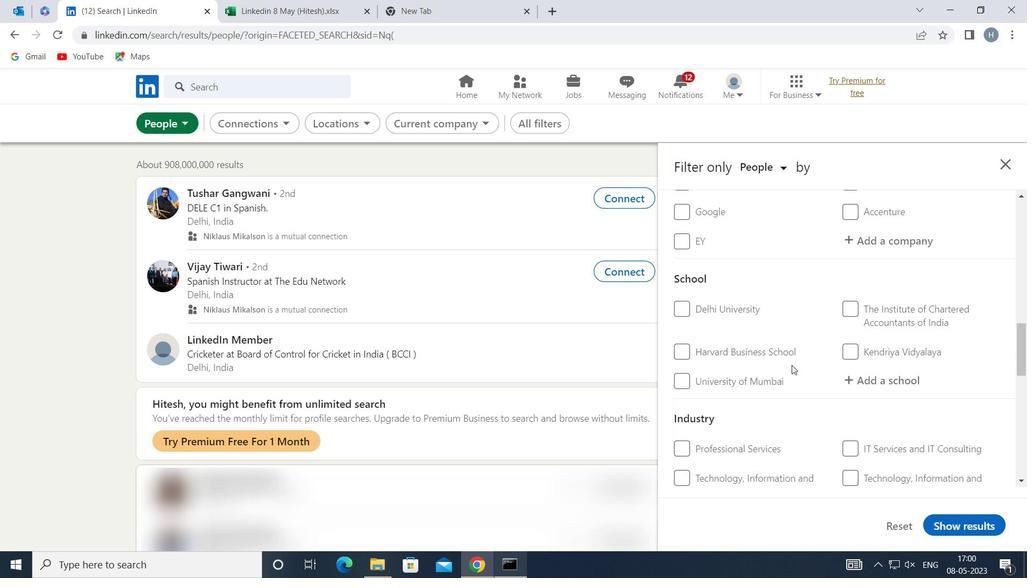 
Action: Mouse scrolled (792, 365) with delta (0, 0)
Screenshot: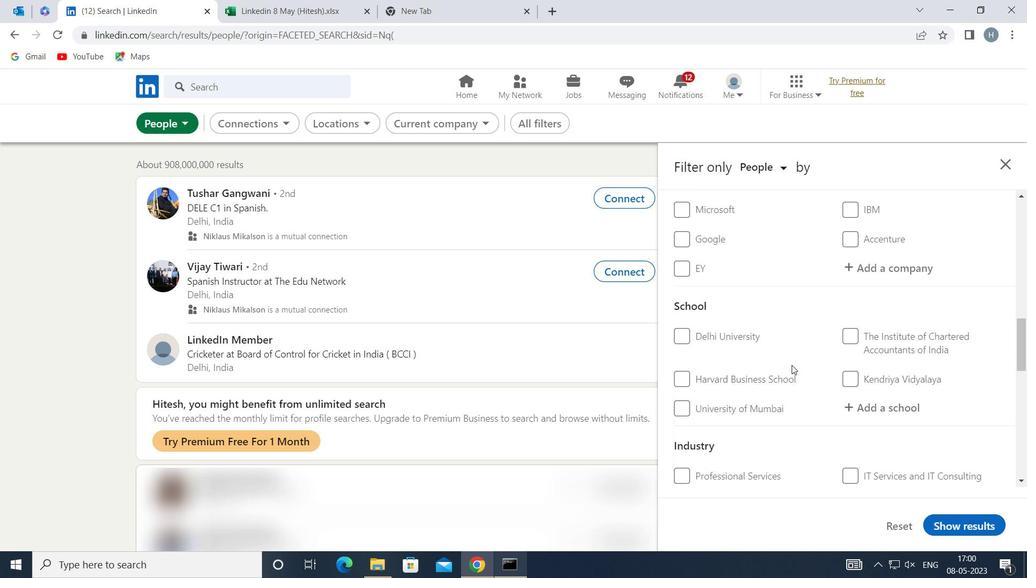
Action: Mouse scrolled (792, 365) with delta (0, 0)
Screenshot: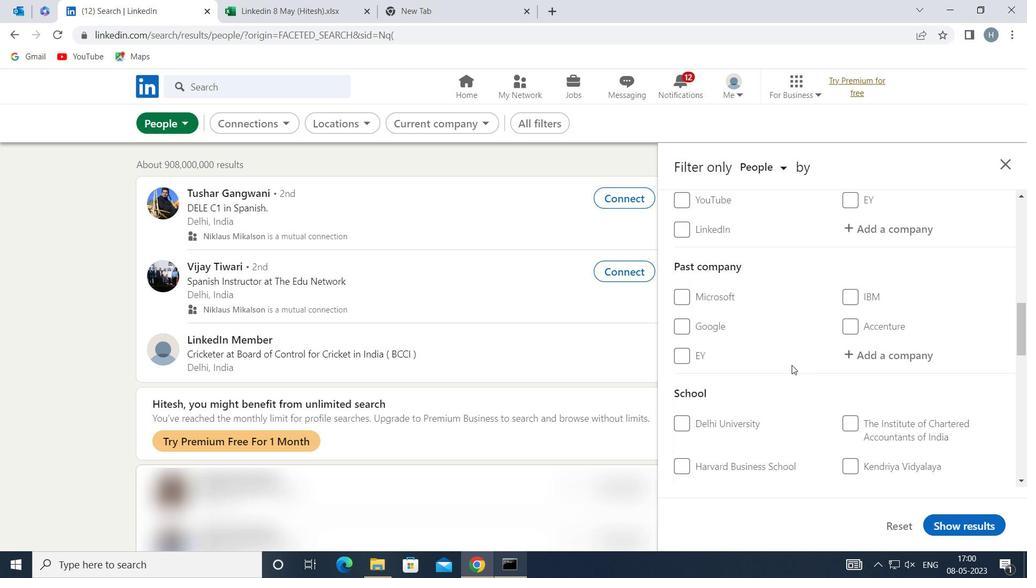 
Action: Mouse scrolled (792, 365) with delta (0, 0)
Screenshot: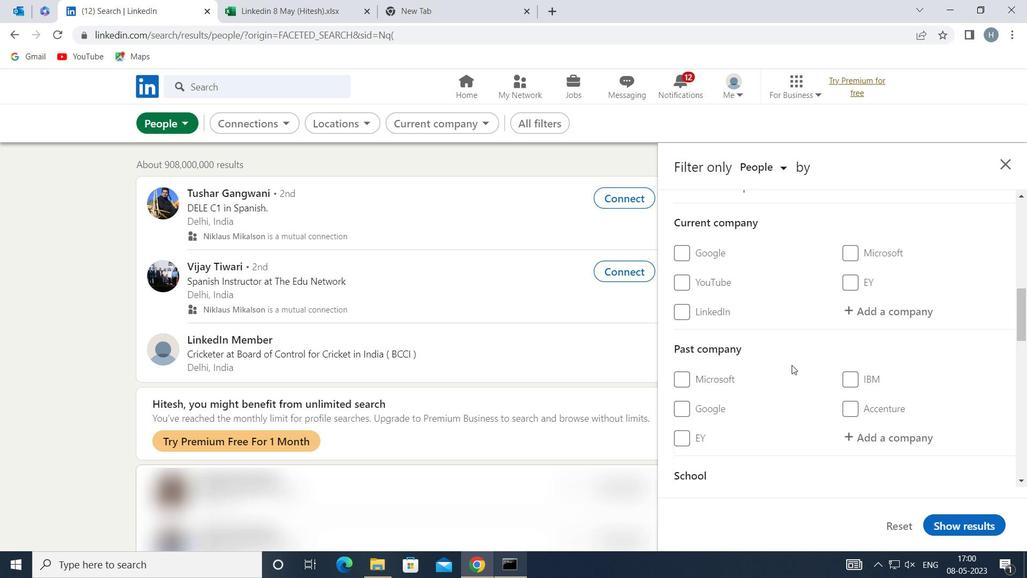 
Action: Mouse moved to (875, 407)
Screenshot: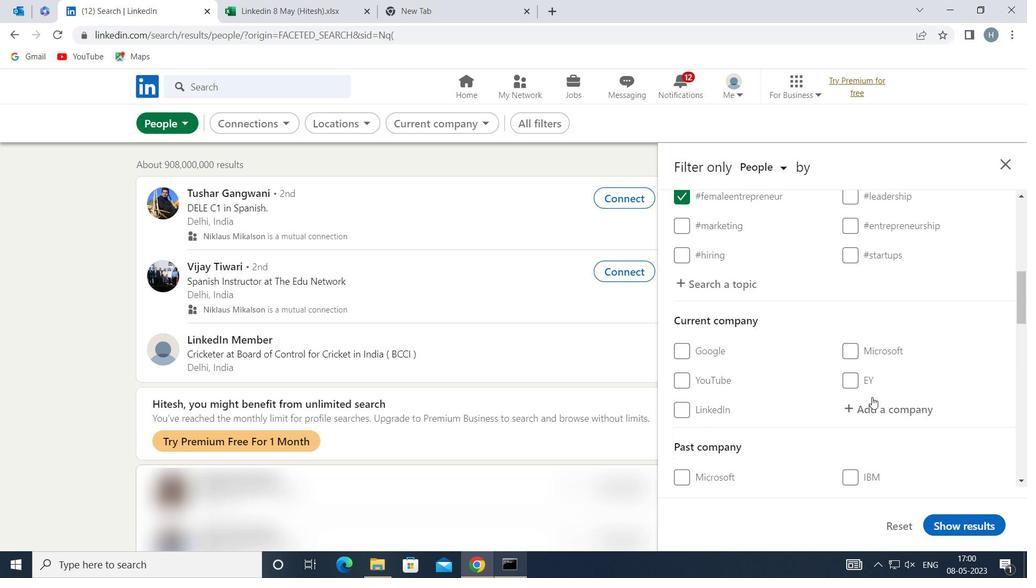 
Action: Mouse pressed left at (875, 407)
Screenshot: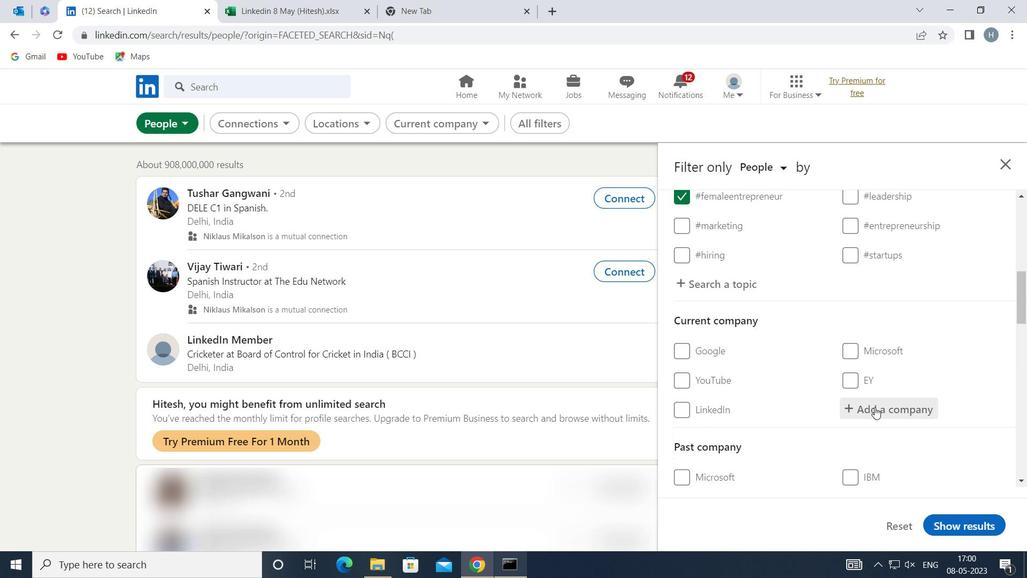
Action: Mouse moved to (875, 407)
Screenshot: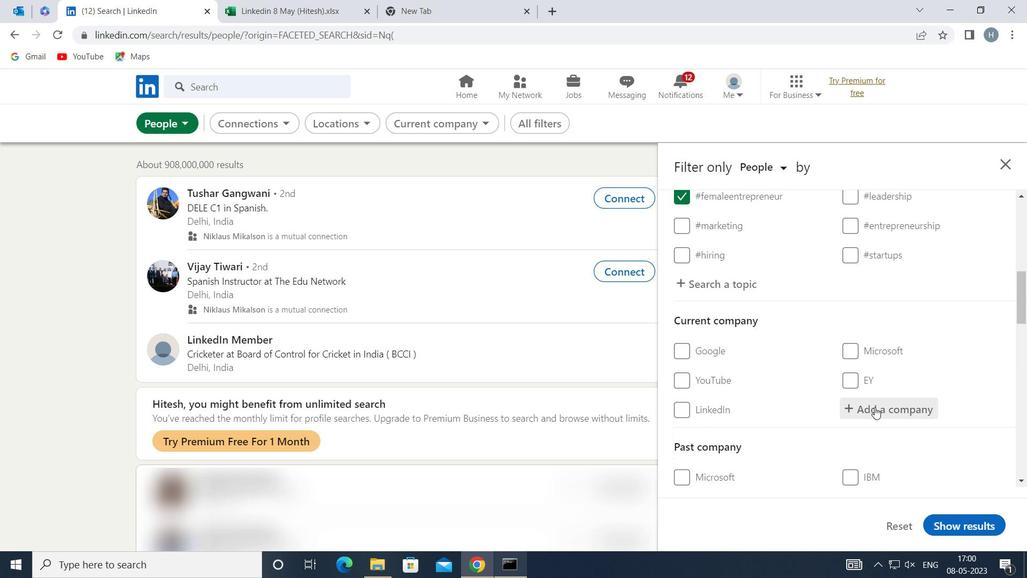 
Action: Key pressed <Key.shift>WENGER<Key.space><Key.shift>&<Key.space><Key.shift>W
Screenshot: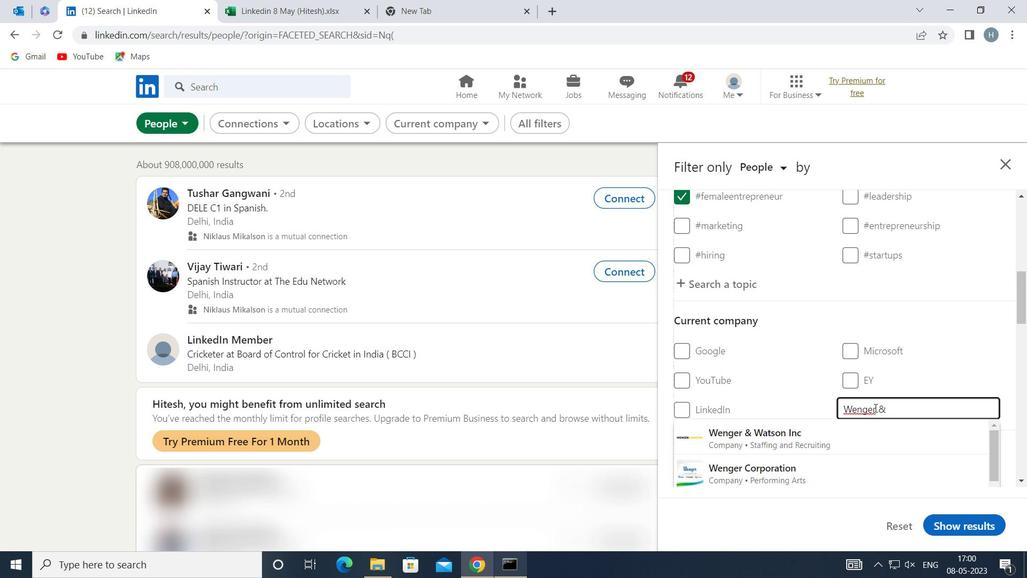 
Action: Mouse moved to (825, 436)
Screenshot: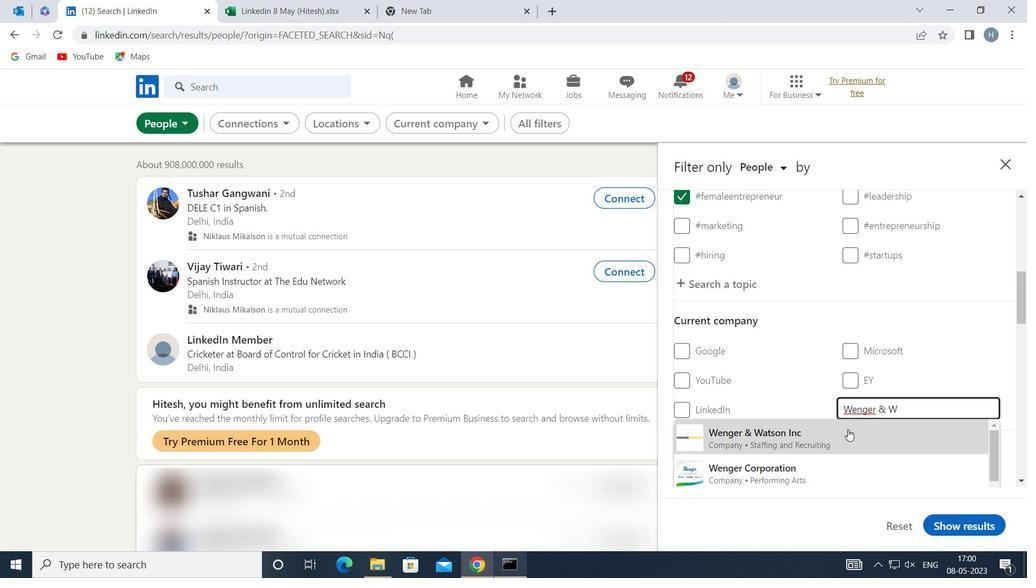 
Action: Mouse pressed left at (825, 436)
Screenshot: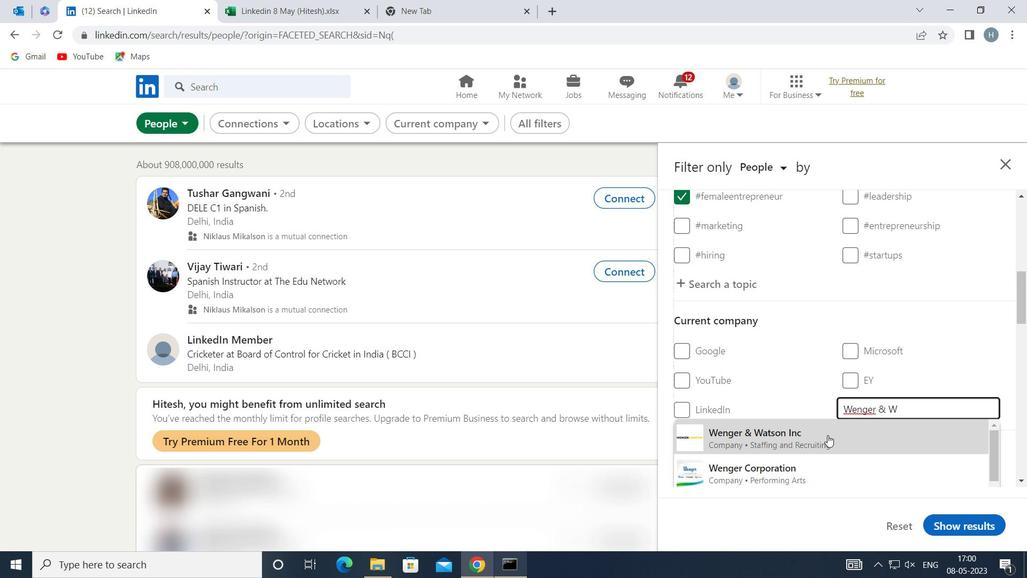 
Action: Mouse moved to (821, 414)
Screenshot: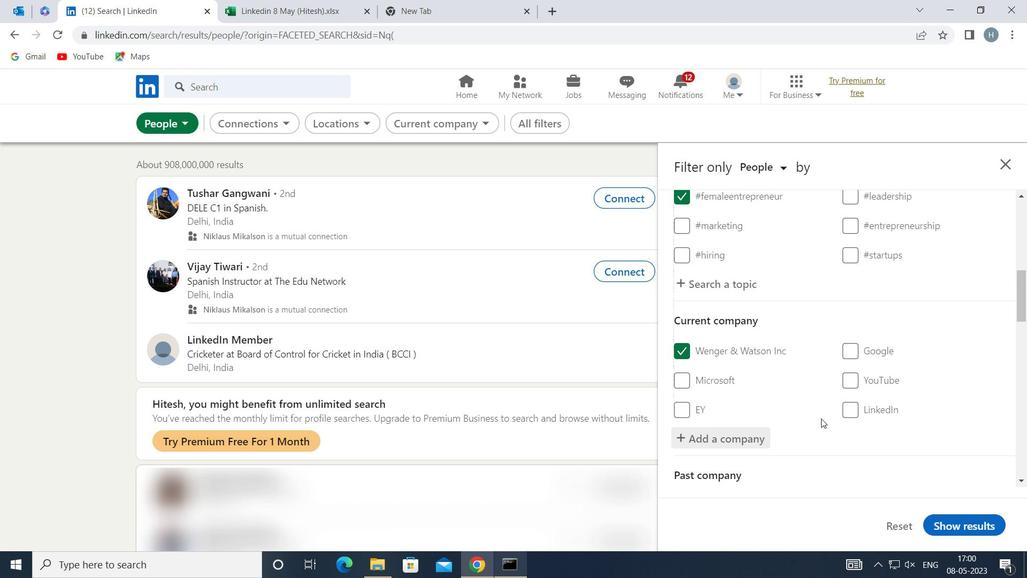 
Action: Mouse scrolled (821, 414) with delta (0, 0)
Screenshot: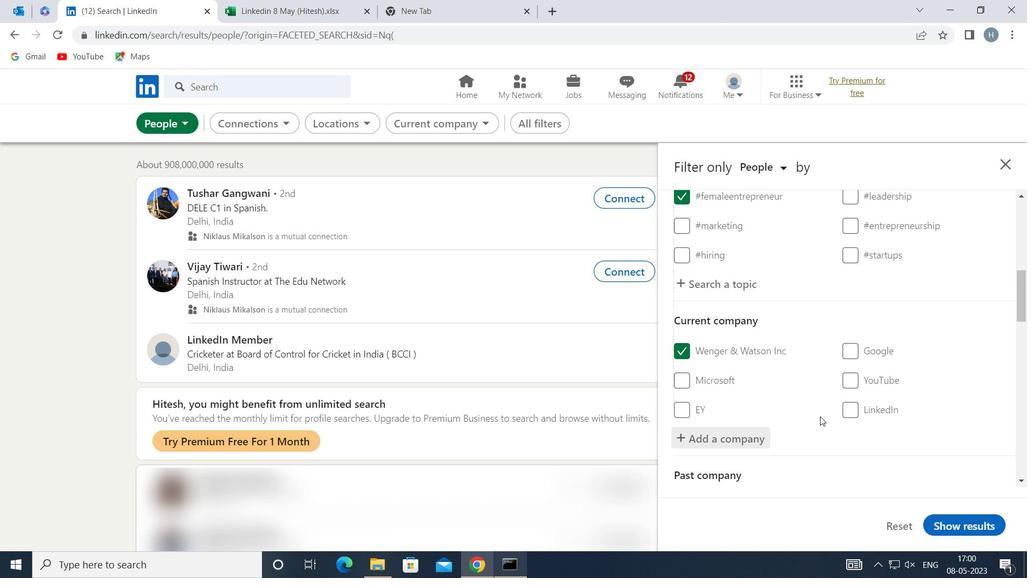 
Action: Mouse scrolled (821, 414) with delta (0, 0)
Screenshot: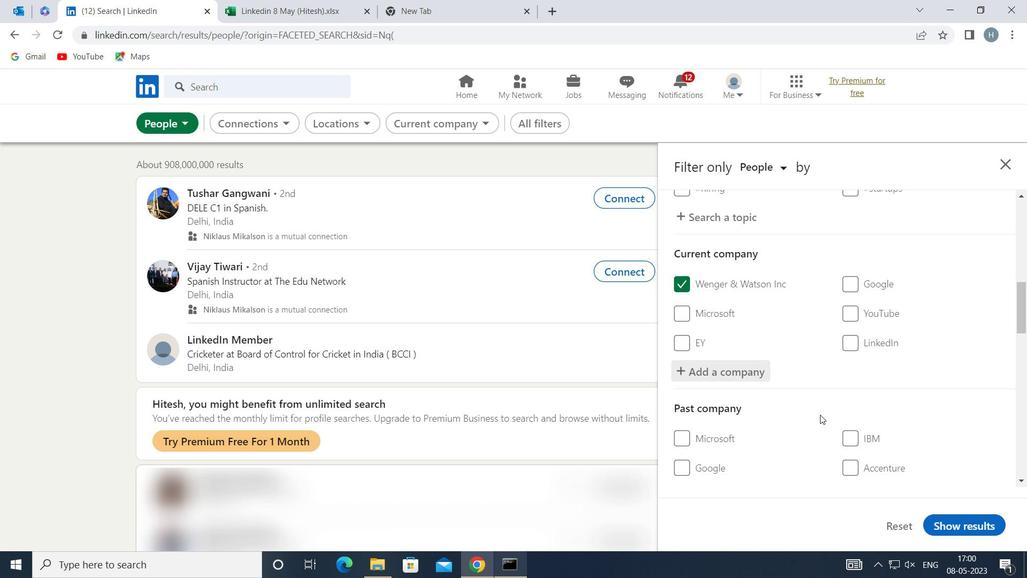 
Action: Mouse moved to (824, 411)
Screenshot: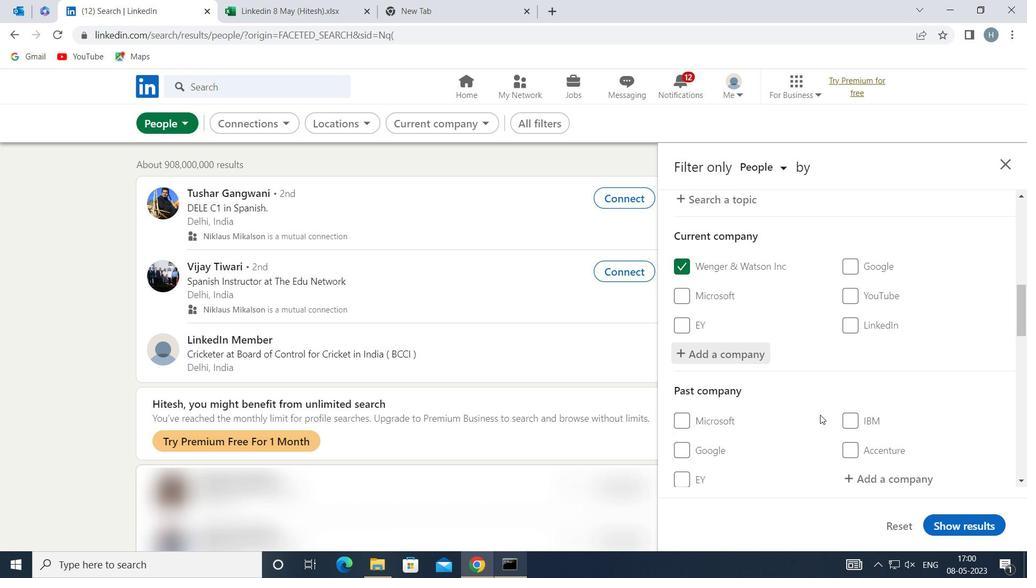 
Action: Mouse scrolled (824, 410) with delta (0, 0)
Screenshot: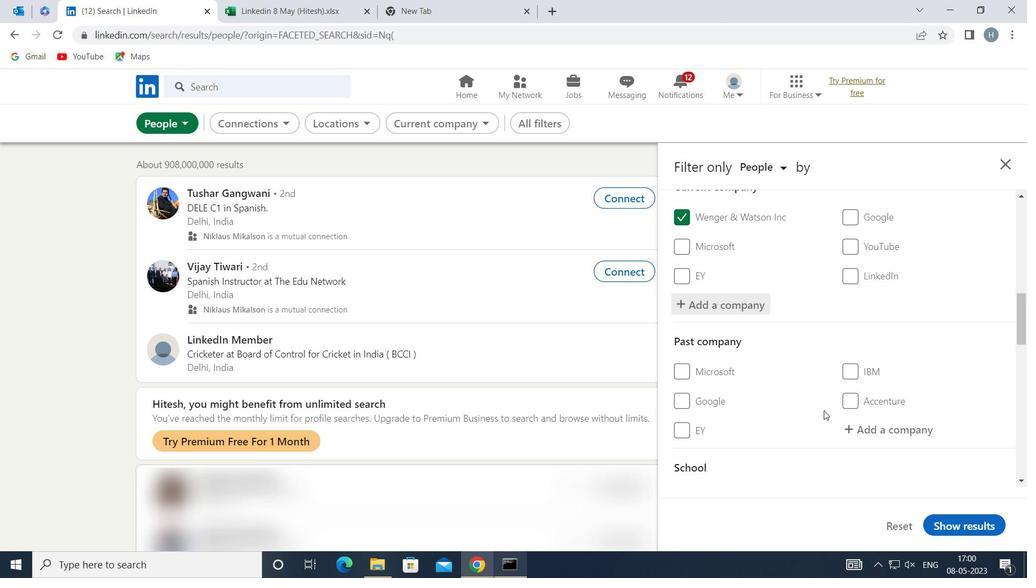 
Action: Mouse moved to (824, 410)
Screenshot: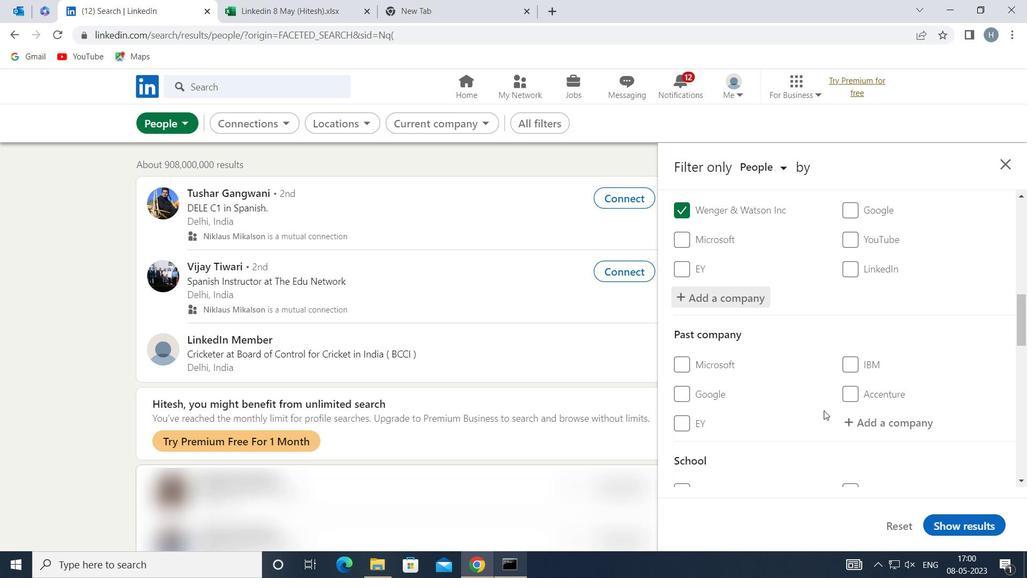 
Action: Mouse scrolled (824, 409) with delta (0, 0)
Screenshot: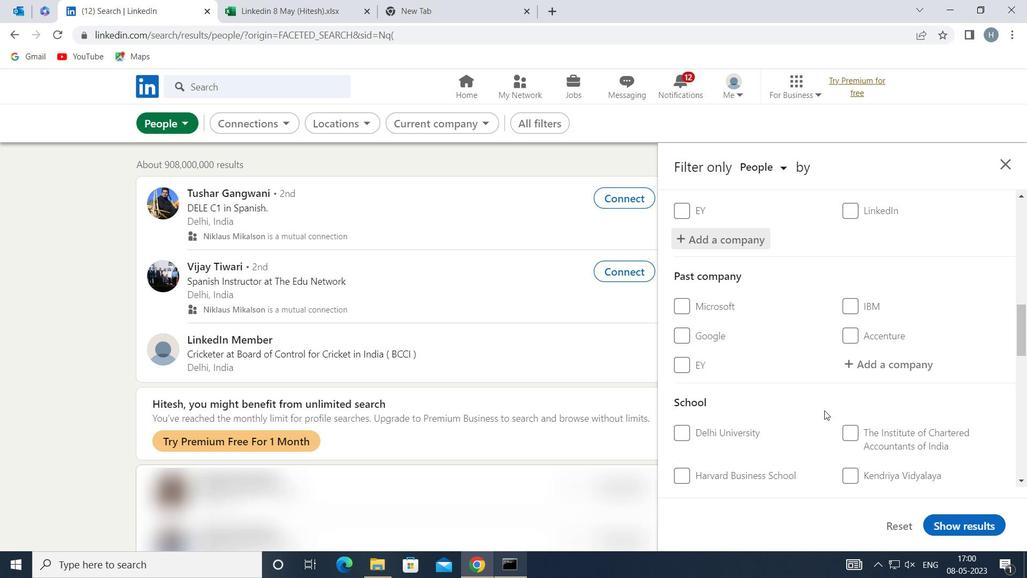
Action: Mouse scrolled (824, 409) with delta (0, 0)
Screenshot: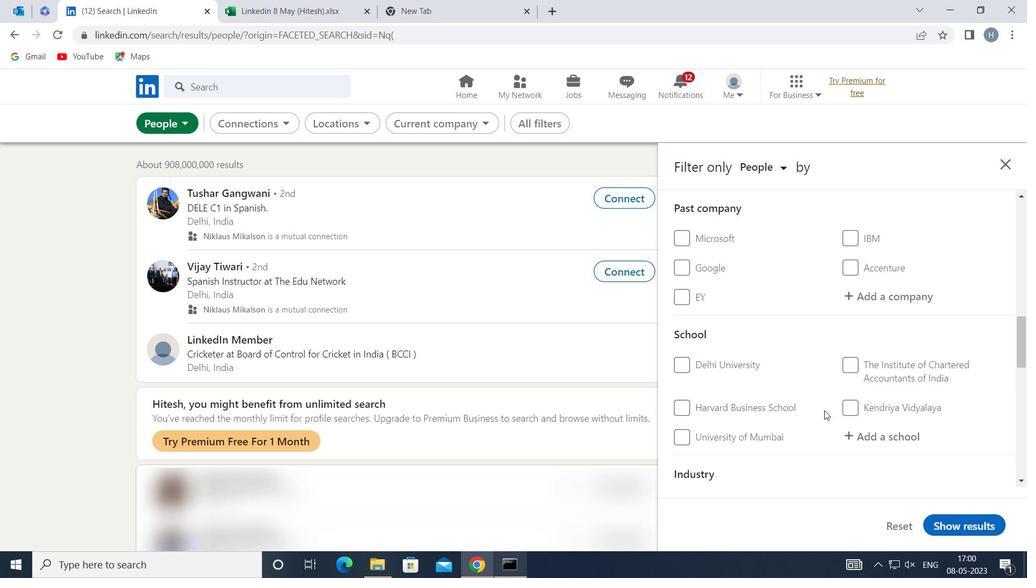 
Action: Mouse moved to (910, 365)
Screenshot: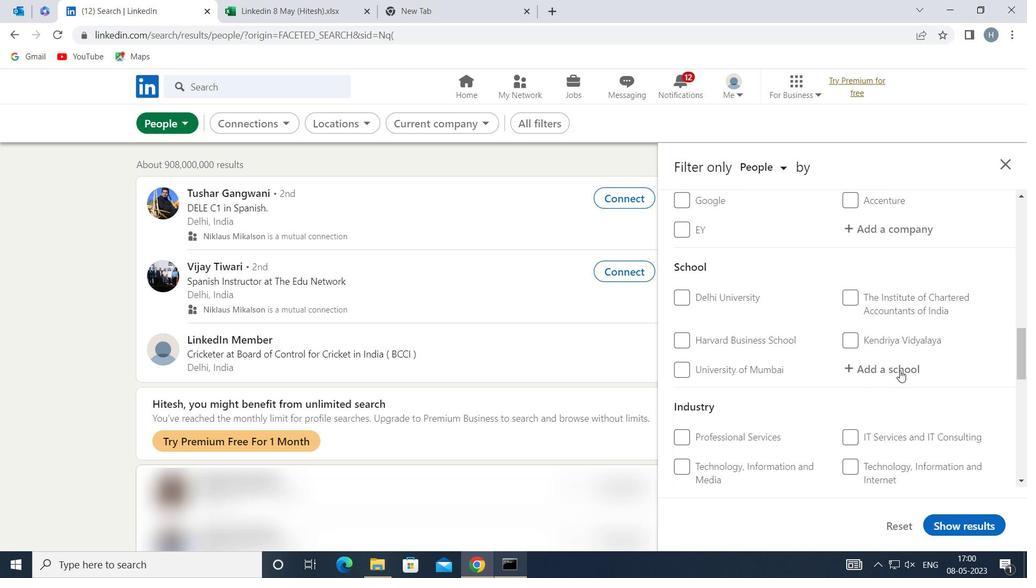 
Action: Mouse pressed left at (910, 365)
Screenshot: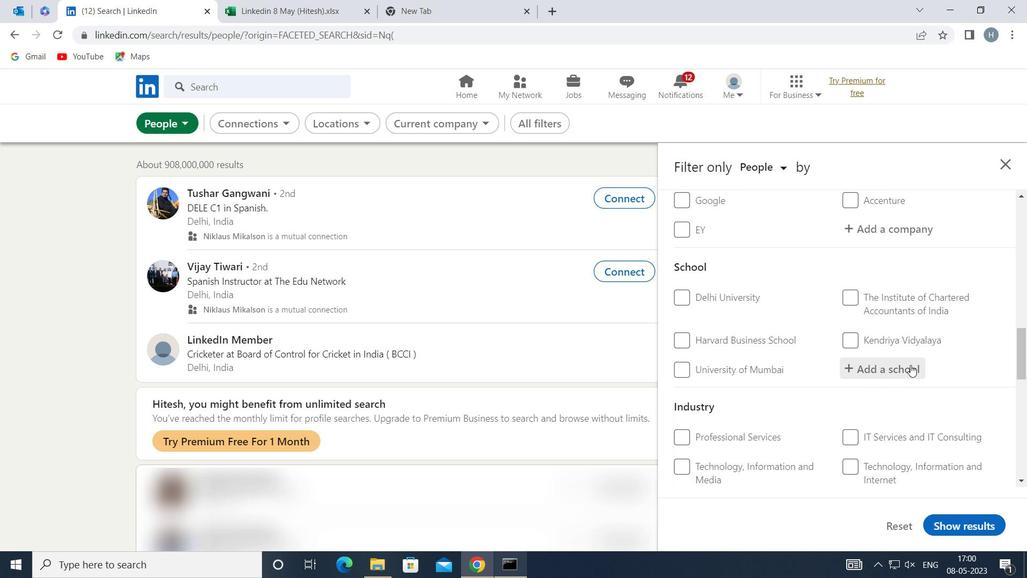 
Action: Key pressed <Key.shift>KARPAGAM
Screenshot: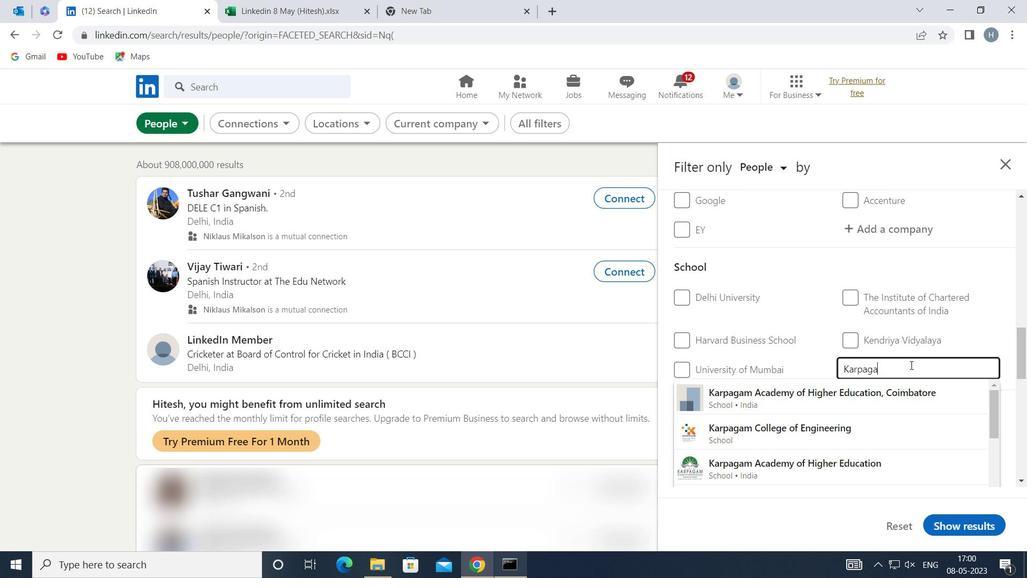 
Action: Mouse moved to (877, 396)
Screenshot: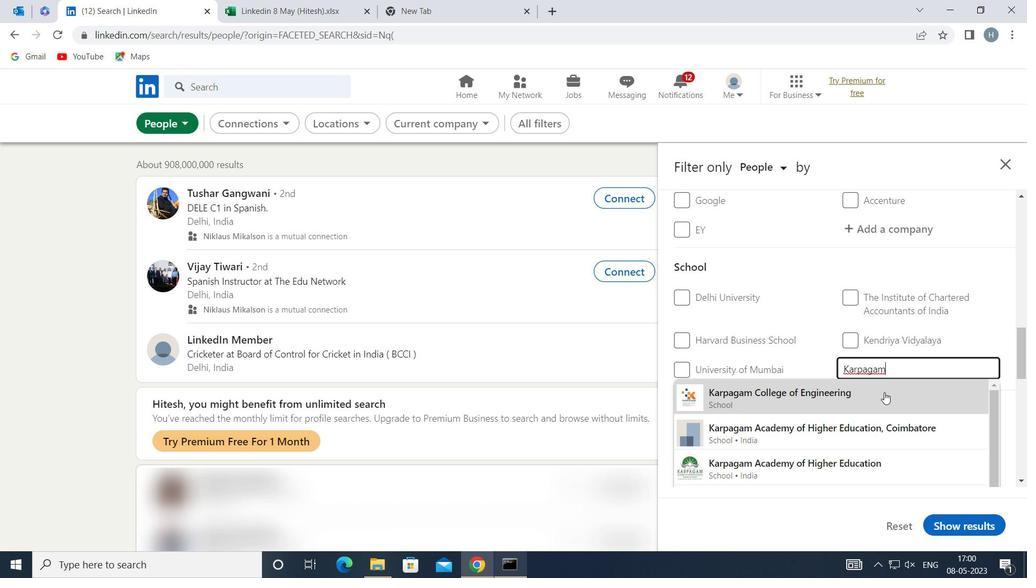 
Action: Mouse pressed left at (877, 396)
Screenshot: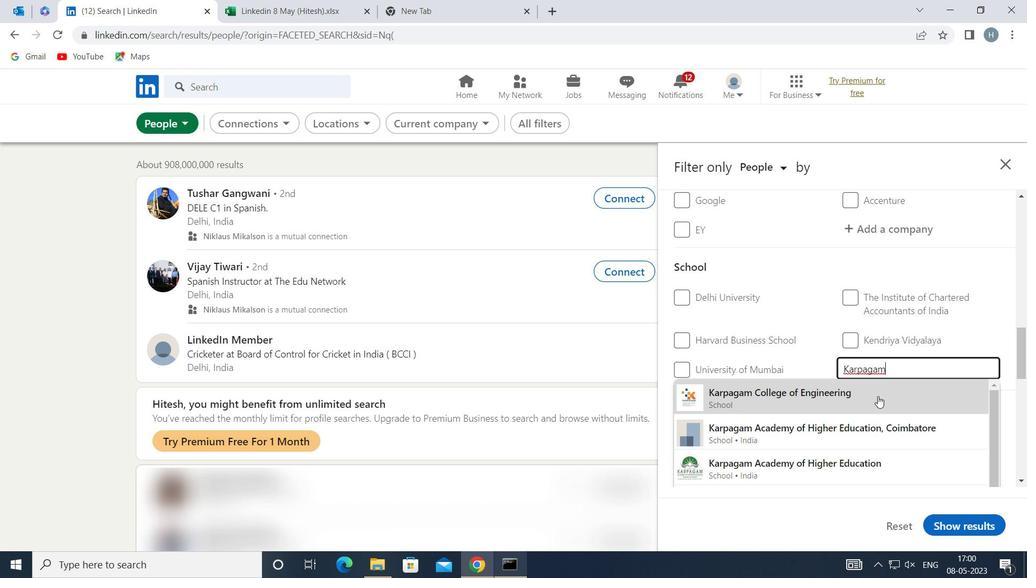 
Action: Mouse moved to (852, 385)
Screenshot: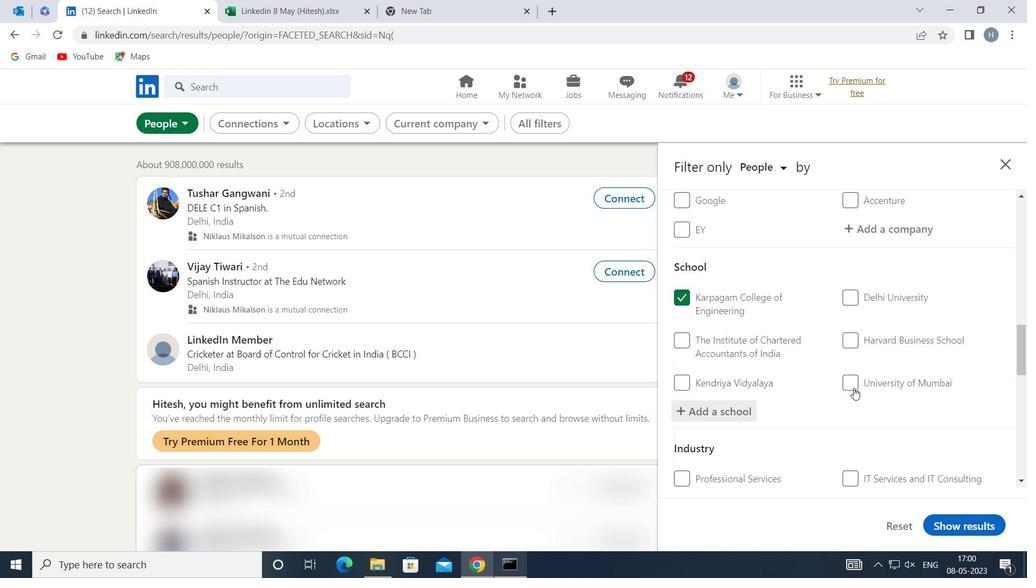
Action: Mouse scrolled (852, 385) with delta (0, 0)
Screenshot: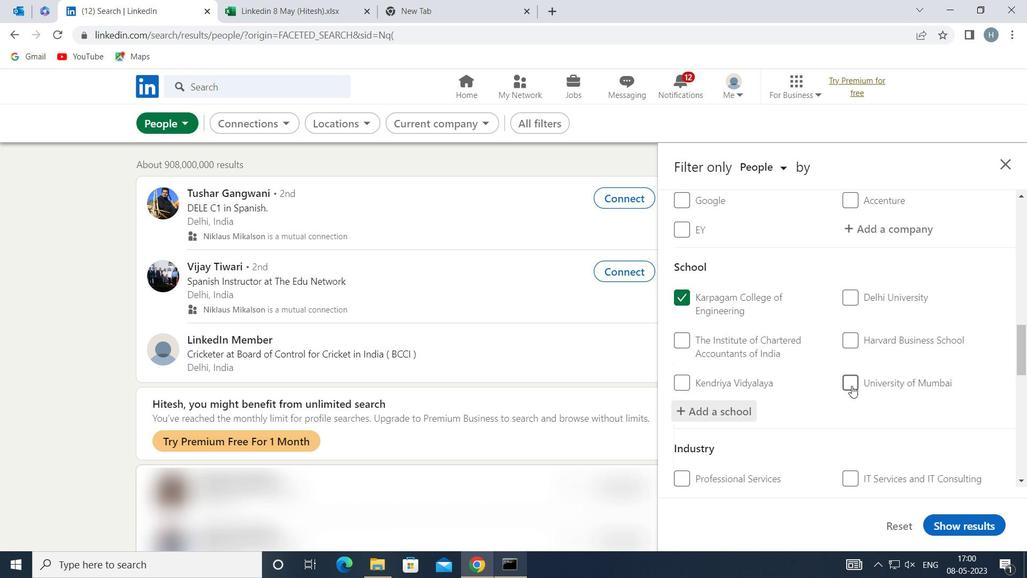 
Action: Mouse moved to (850, 381)
Screenshot: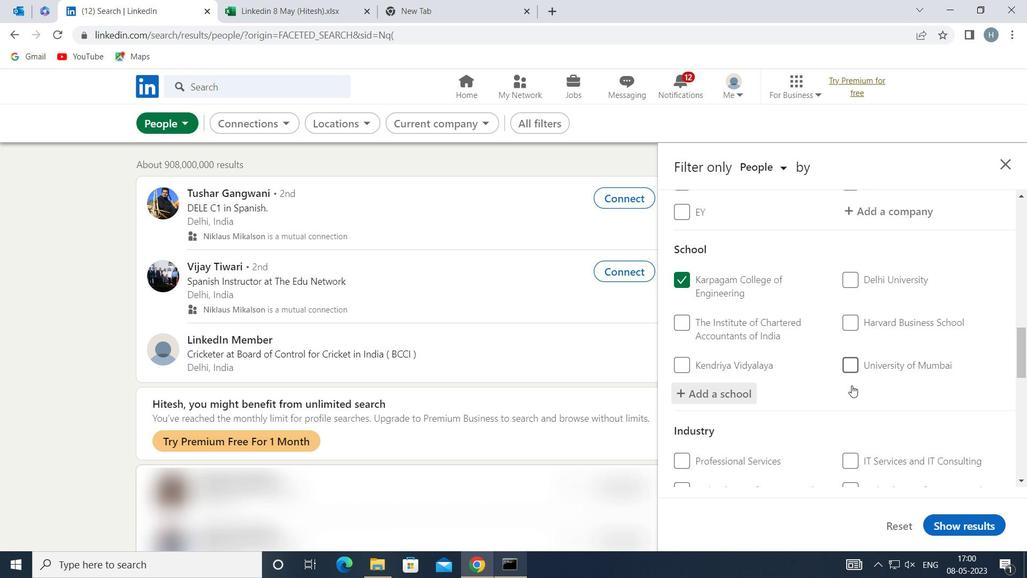 
Action: Mouse scrolled (850, 381) with delta (0, 0)
Screenshot: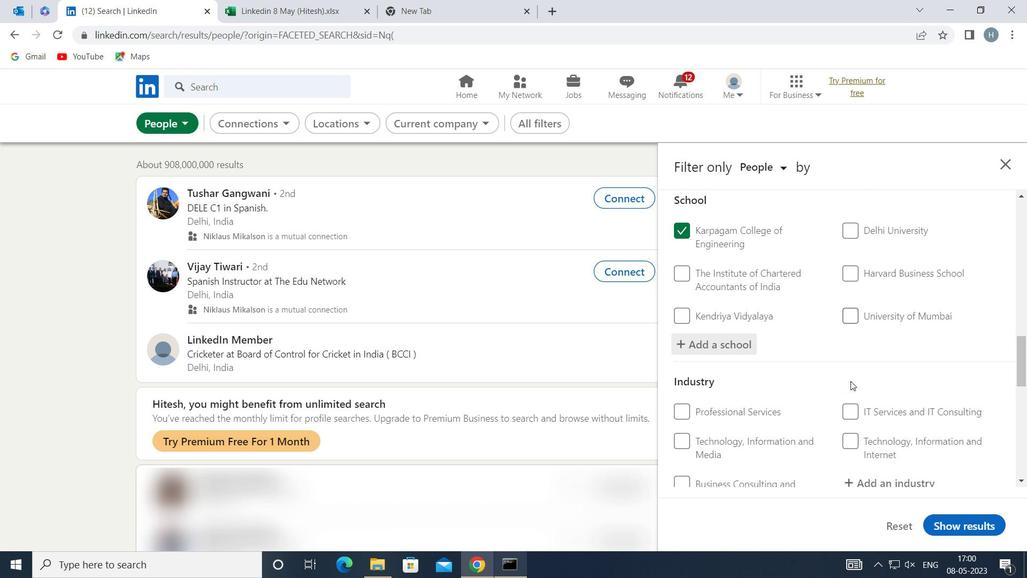 
Action: Mouse moved to (851, 378)
Screenshot: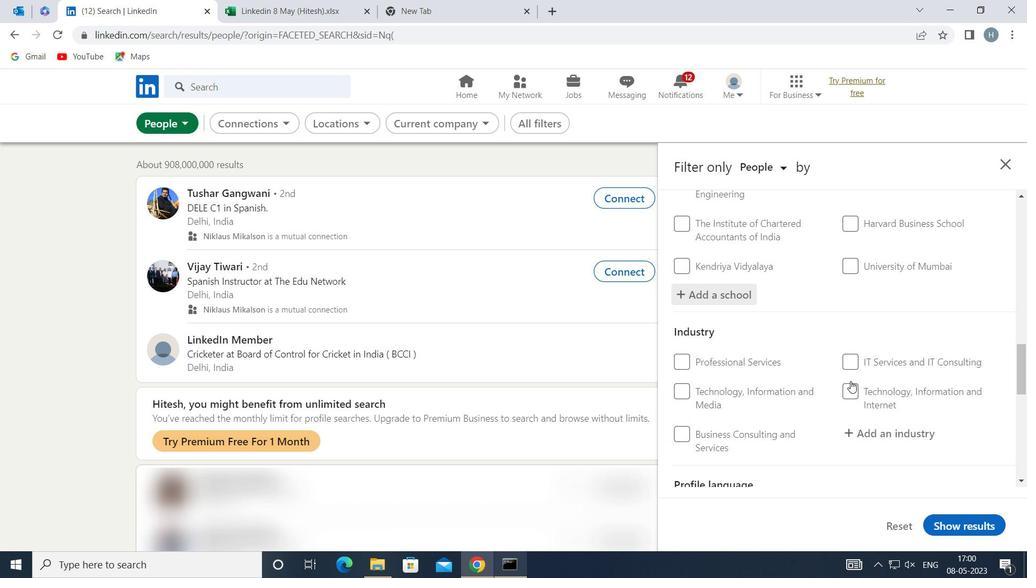 
Action: Mouse scrolled (851, 377) with delta (0, 0)
Screenshot: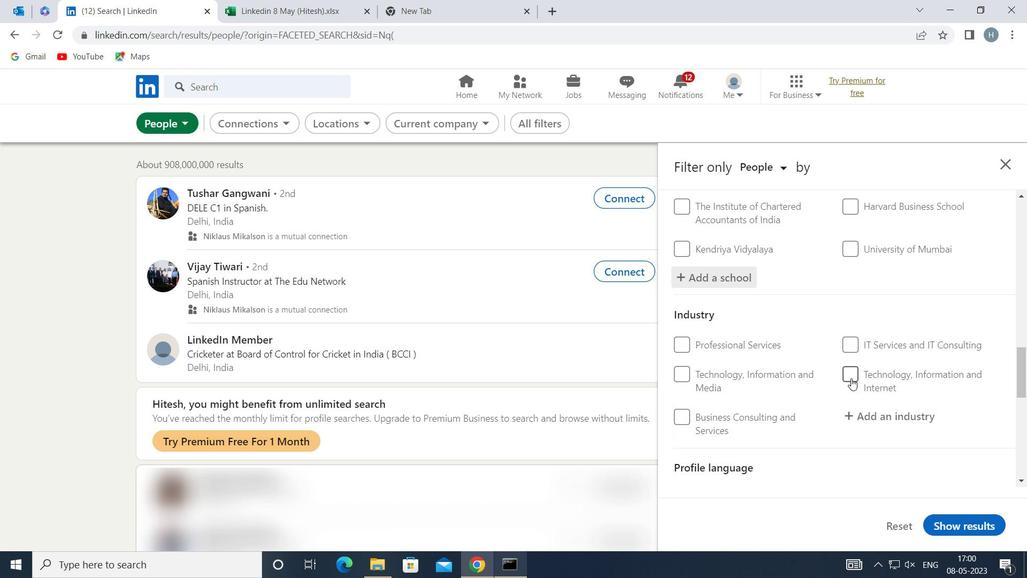 
Action: Mouse moved to (890, 344)
Screenshot: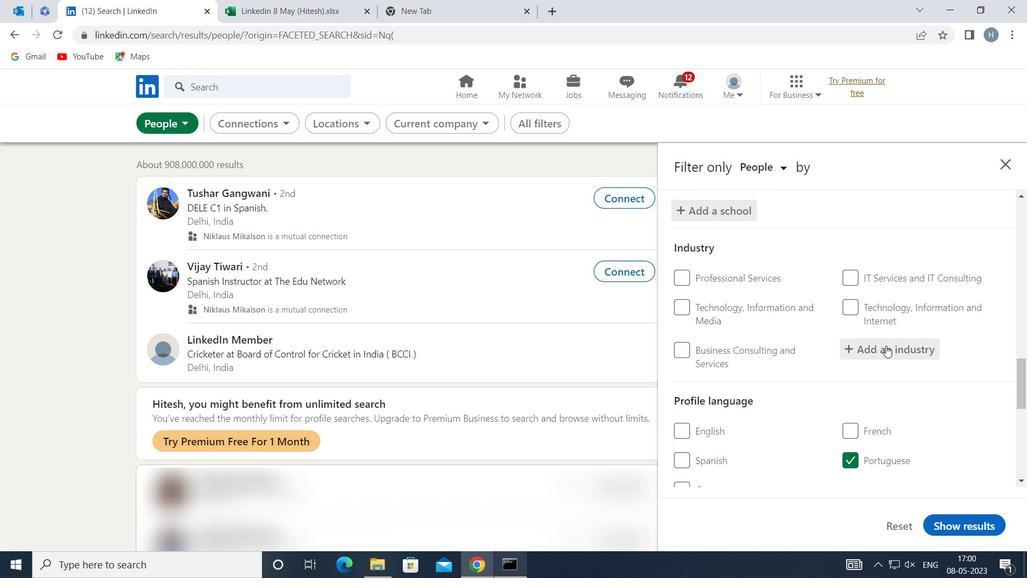 
Action: Mouse pressed left at (890, 344)
Screenshot: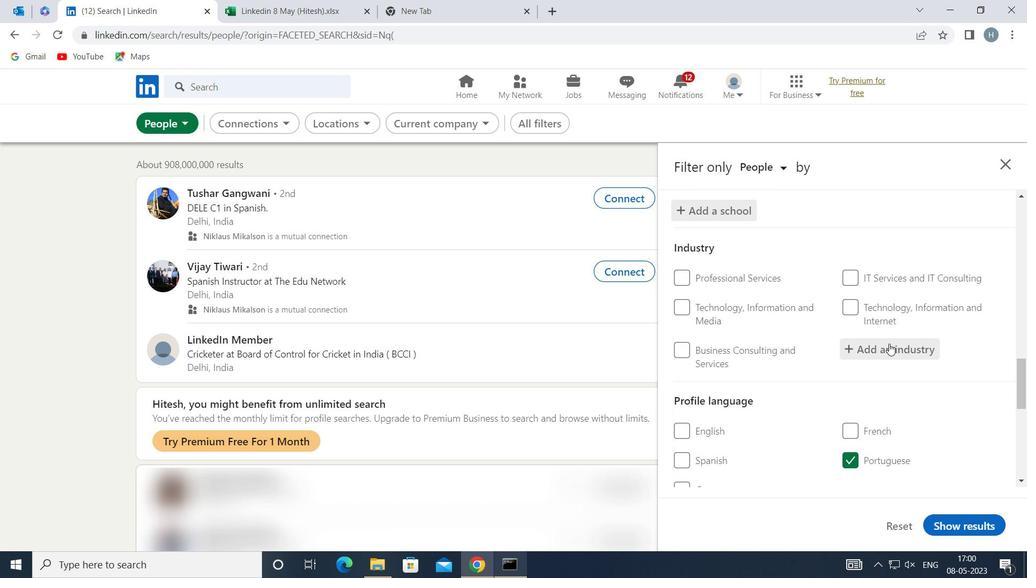 
Action: Key pressed <Key.shift>LEATHER<Key.space><Key.shift>PR
Screenshot: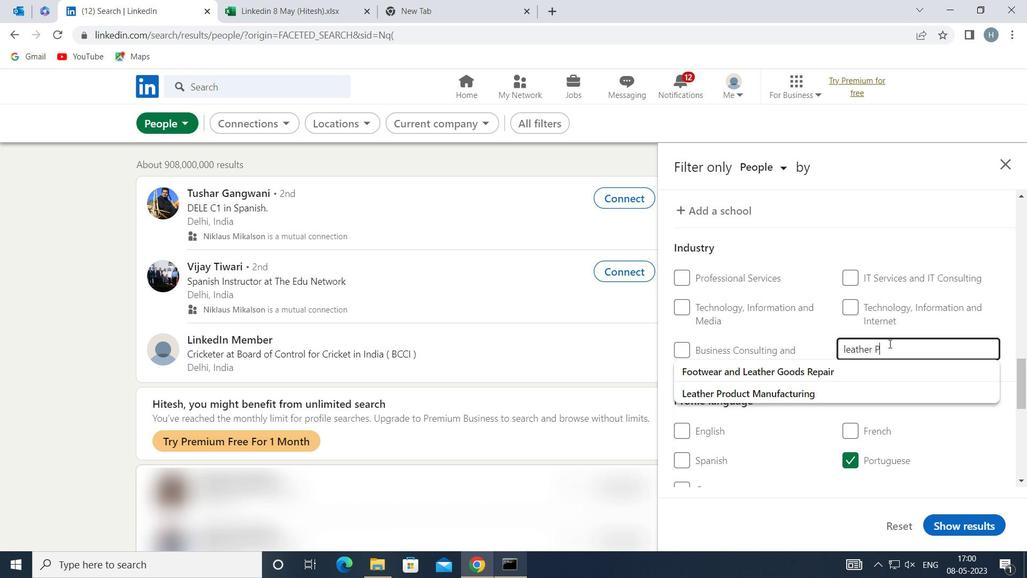 
Action: Mouse moved to (852, 372)
Screenshot: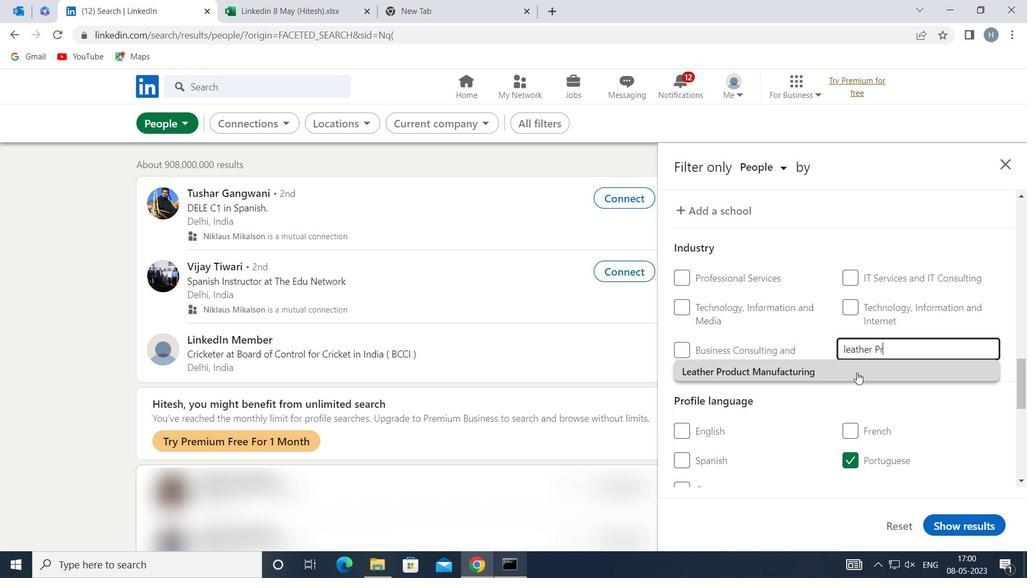 
Action: Mouse pressed left at (852, 372)
Screenshot: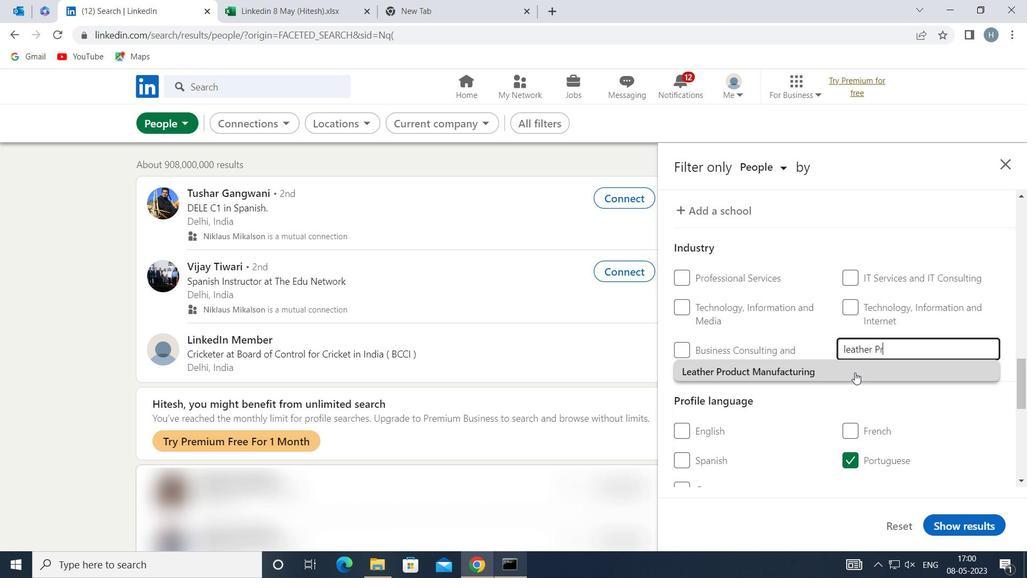 
Action: Mouse moved to (828, 373)
Screenshot: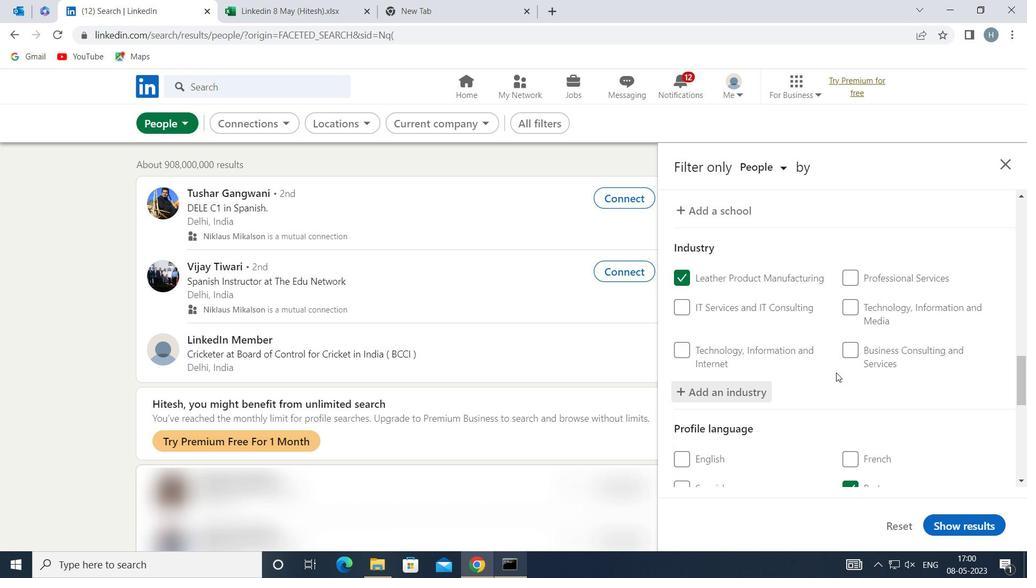 
Action: Mouse scrolled (828, 372) with delta (0, 0)
Screenshot: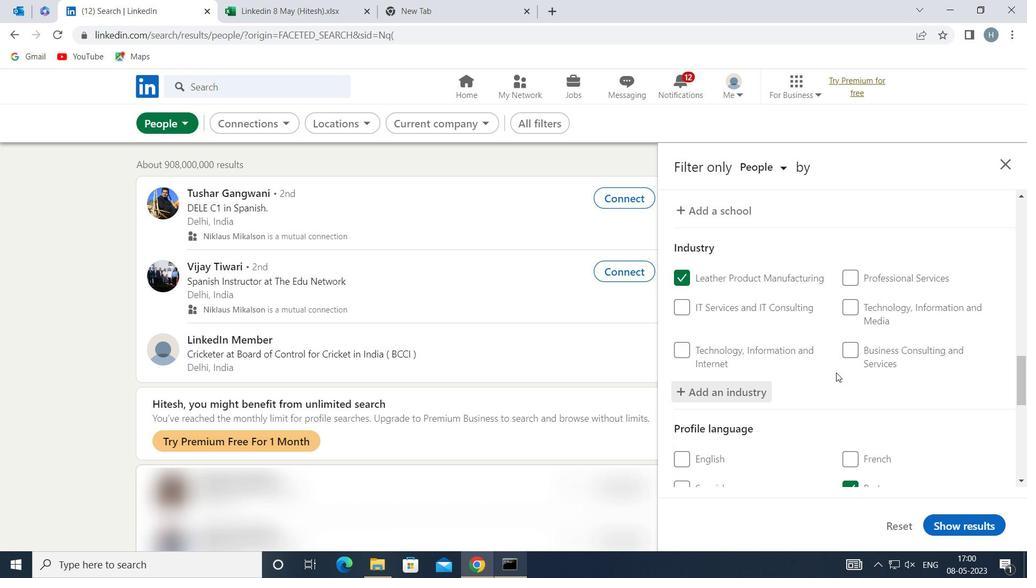 
Action: Mouse moved to (826, 373)
Screenshot: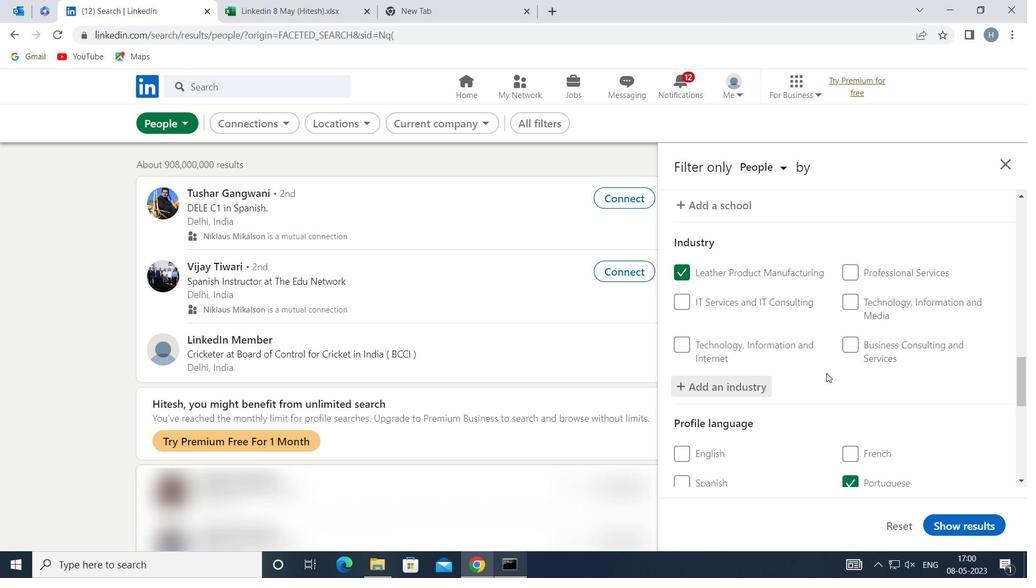 
Action: Mouse scrolled (826, 373) with delta (0, 0)
Screenshot: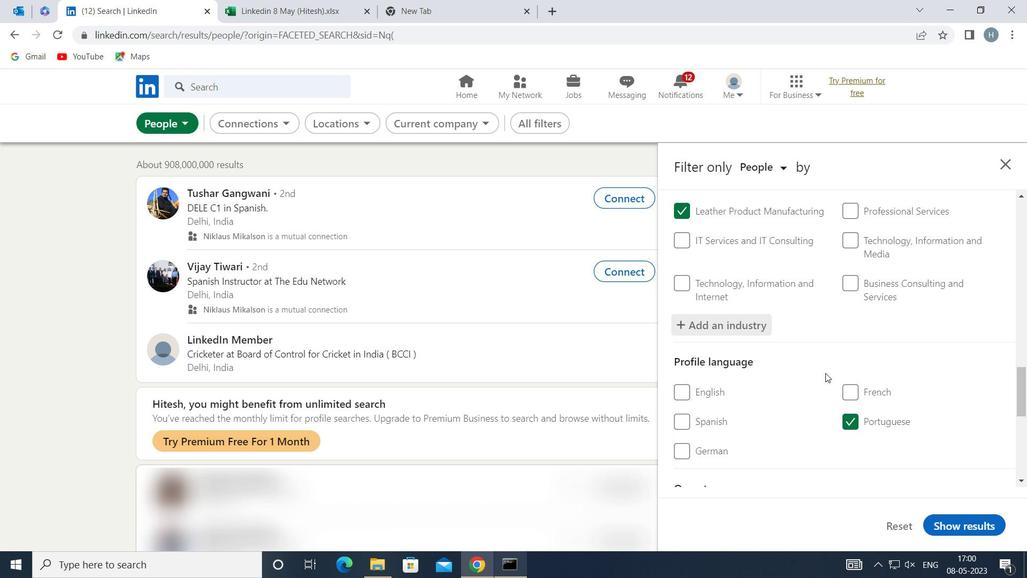 
Action: Mouse moved to (825, 373)
Screenshot: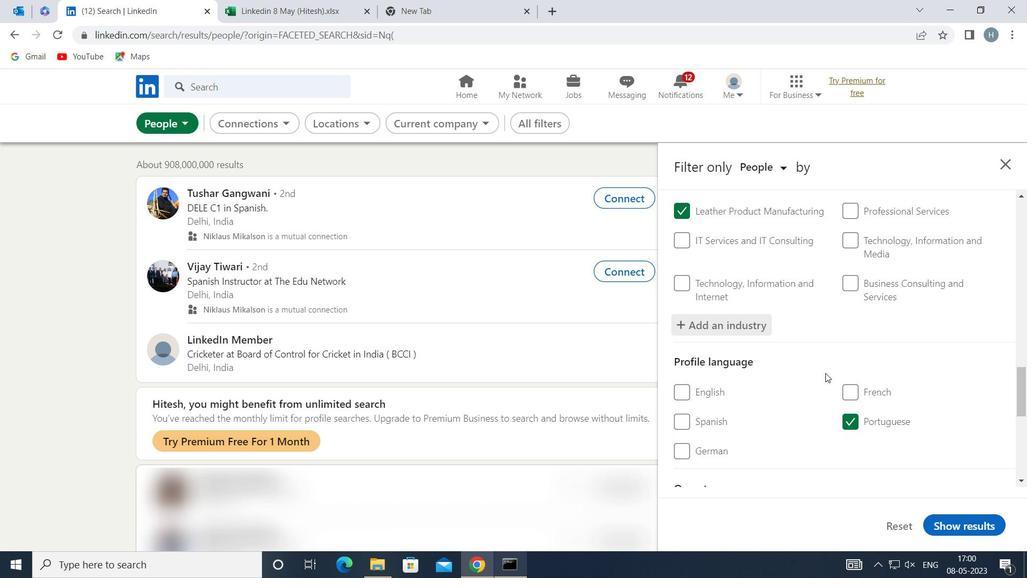 
Action: Mouse scrolled (825, 373) with delta (0, 0)
Screenshot: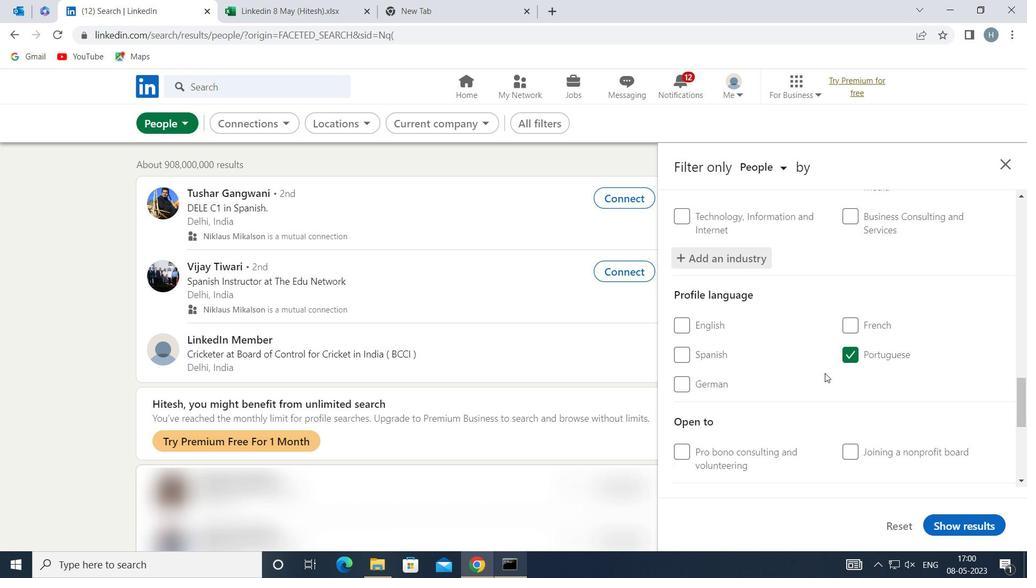 
Action: Mouse moved to (824, 371)
Screenshot: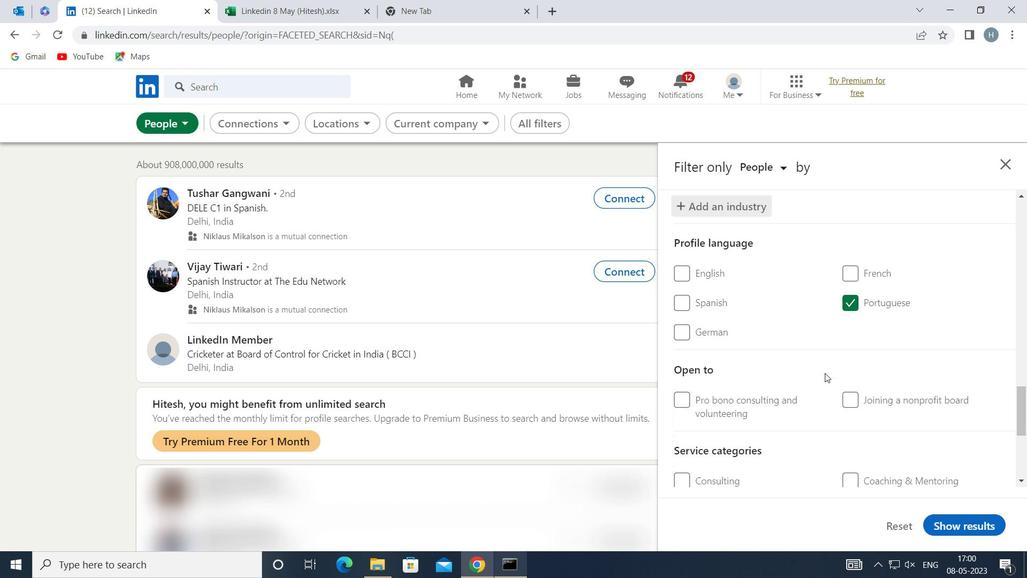 
Action: Mouse scrolled (824, 371) with delta (0, 0)
Screenshot: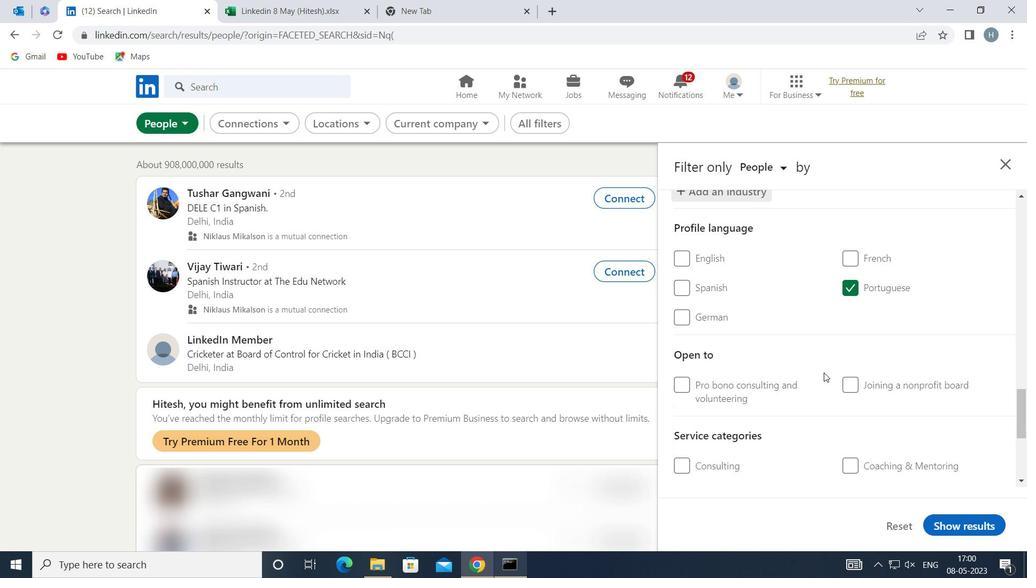 
Action: Mouse moved to (822, 371)
Screenshot: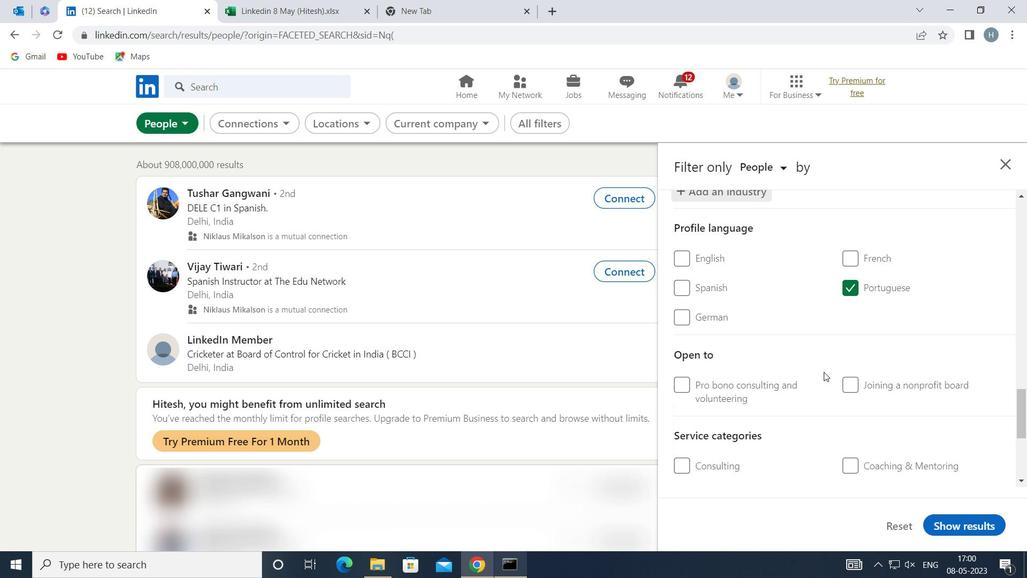 
Action: Mouse scrolled (822, 370) with delta (0, 0)
Screenshot: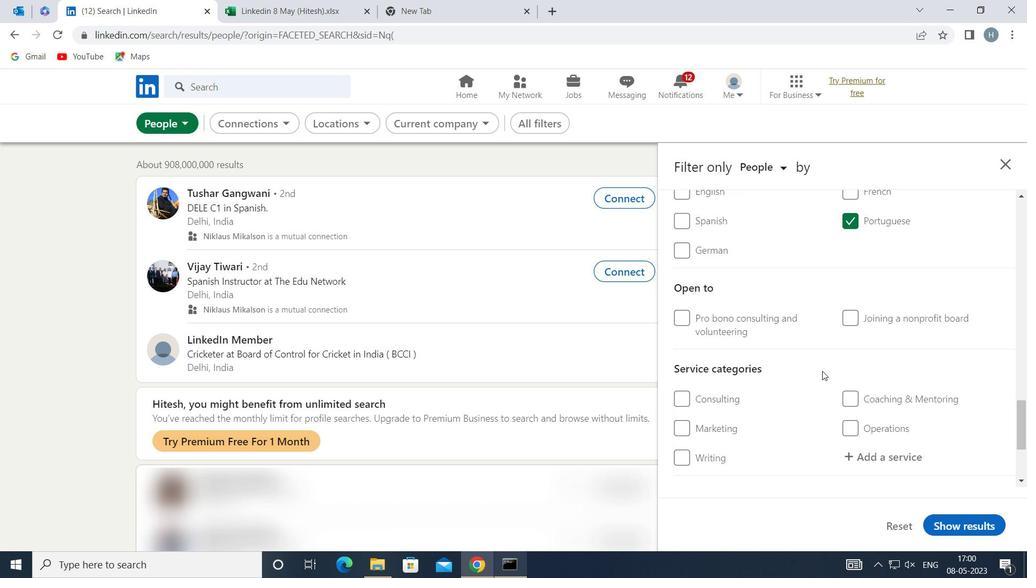 
Action: Mouse moved to (822, 370)
Screenshot: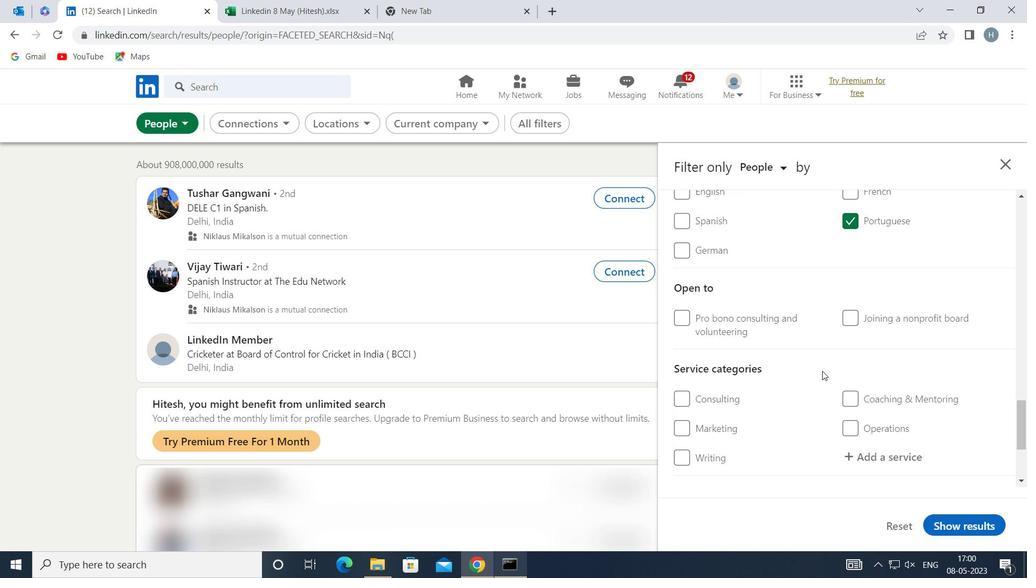 
Action: Mouse scrolled (822, 370) with delta (0, 0)
Screenshot: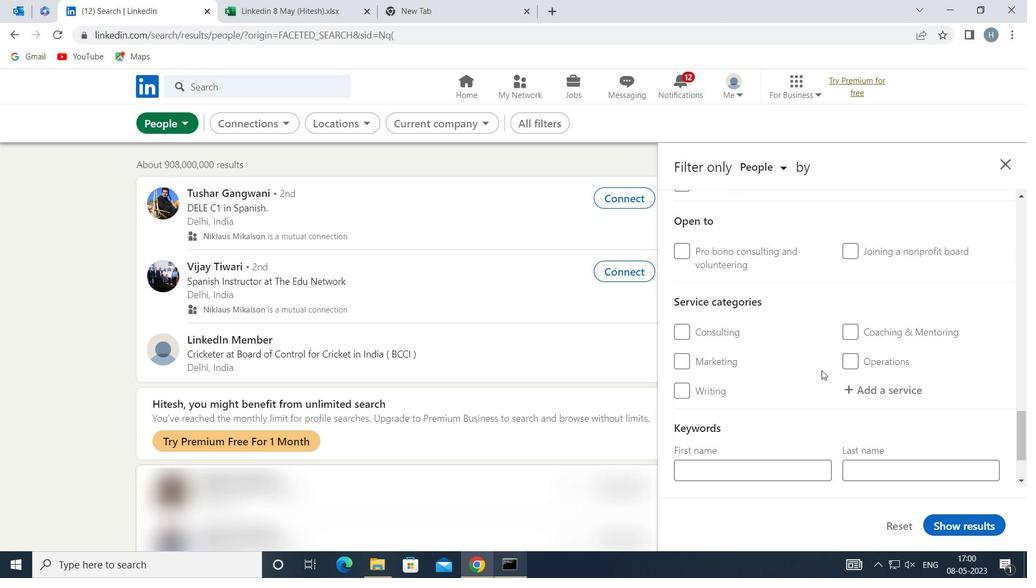 
Action: Mouse moved to (901, 324)
Screenshot: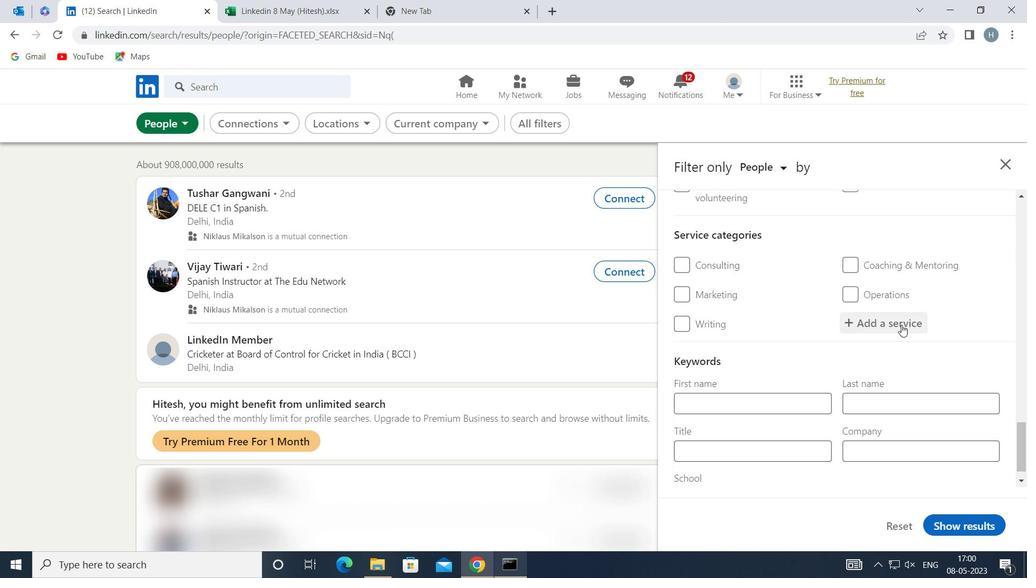 
Action: Mouse pressed left at (901, 324)
Screenshot: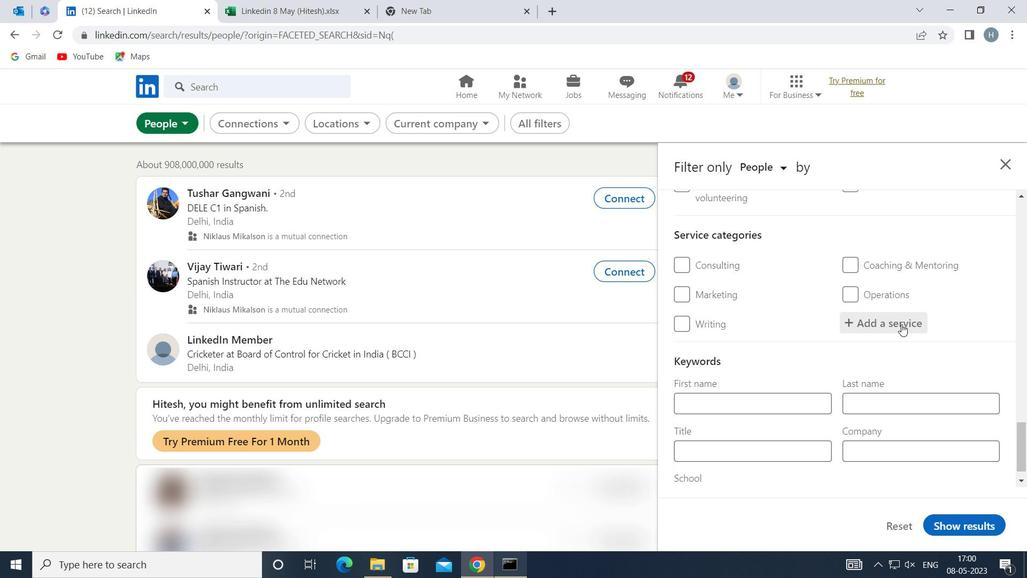 
Action: Mouse moved to (901, 323)
Screenshot: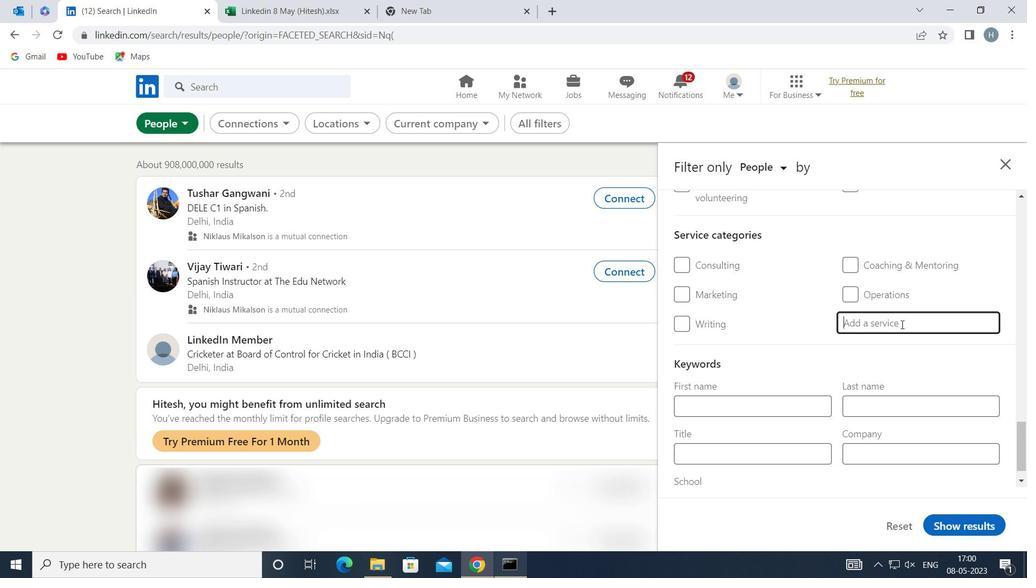 
Action: Key pressed <Key.shift>TAX<Key.space><Key.shift>LA
Screenshot: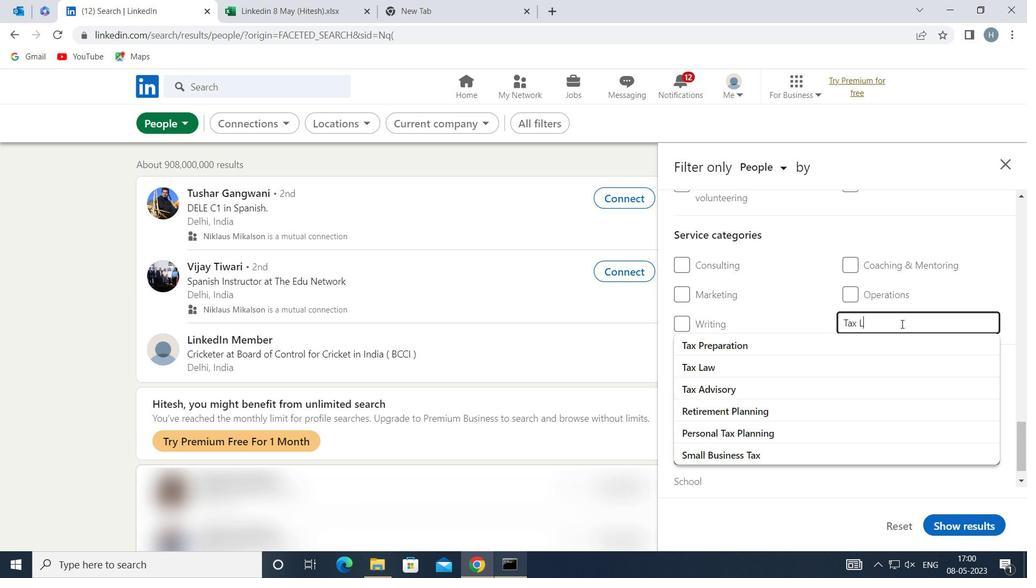 
Action: Mouse moved to (901, 322)
Screenshot: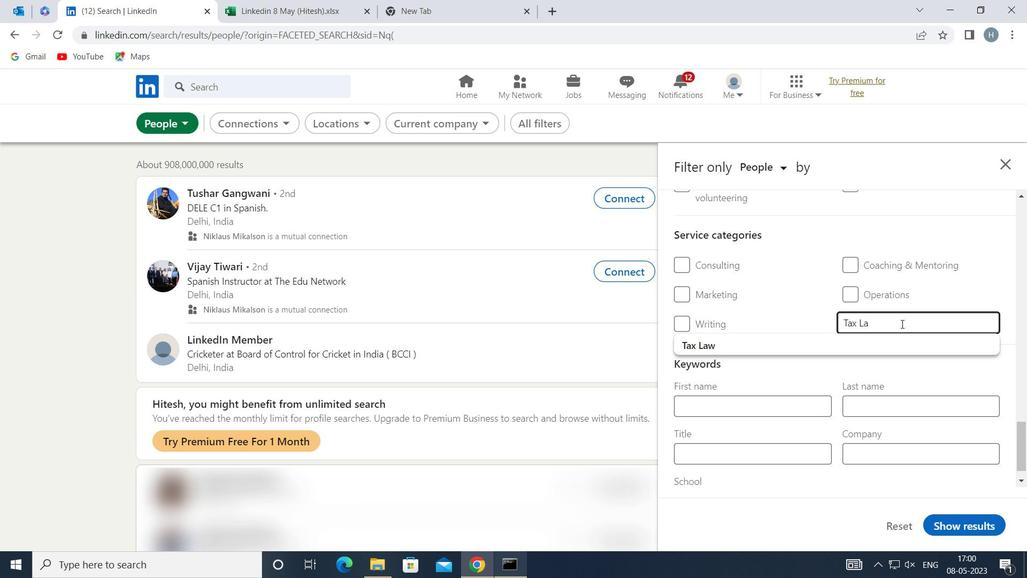 
Action: Key pressed W
Screenshot: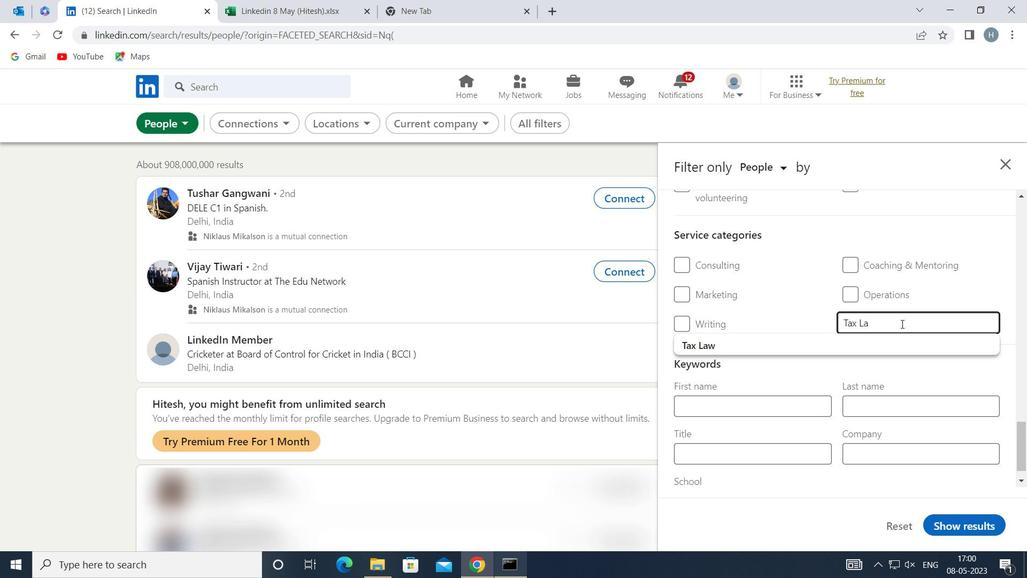 
Action: Mouse moved to (827, 343)
Screenshot: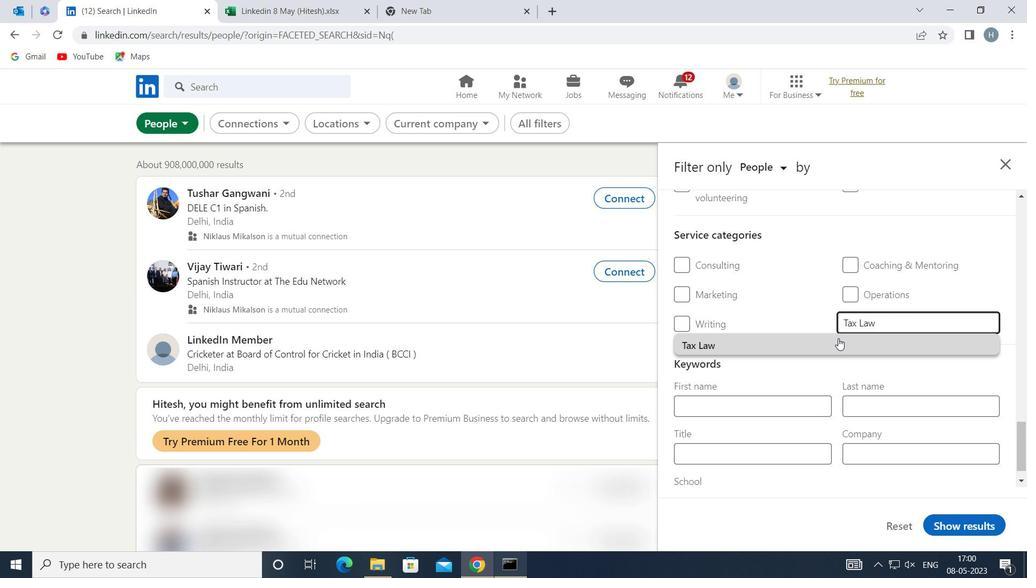 
Action: Mouse pressed left at (827, 343)
Screenshot: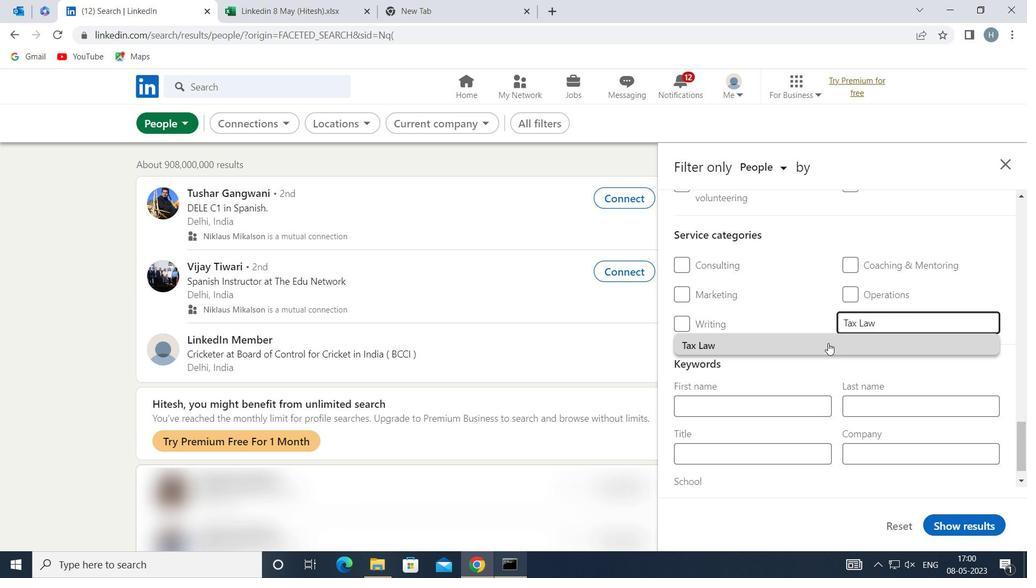 
Action: Mouse moved to (826, 351)
Screenshot: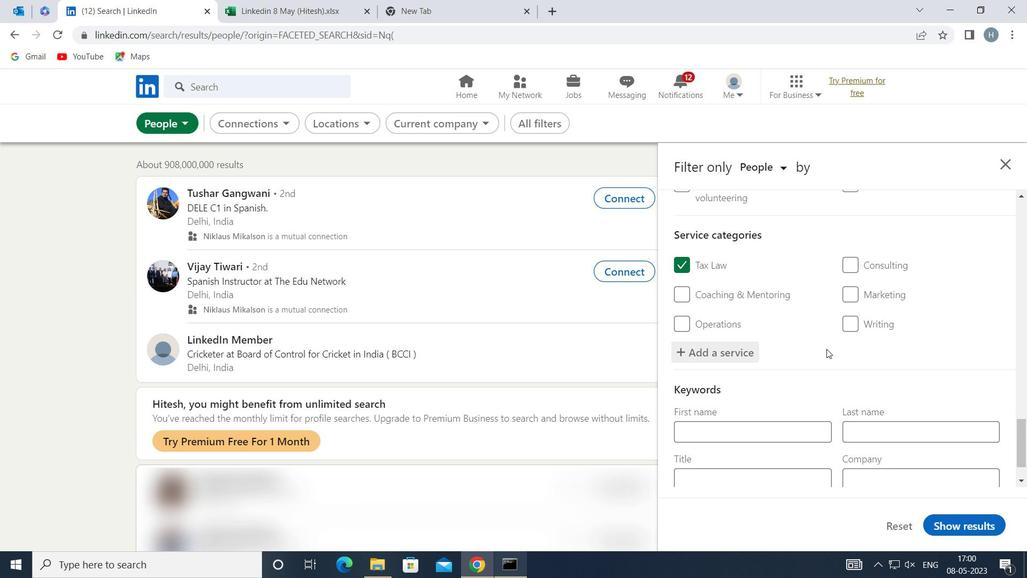 
Action: Mouse scrolled (826, 351) with delta (0, 0)
Screenshot: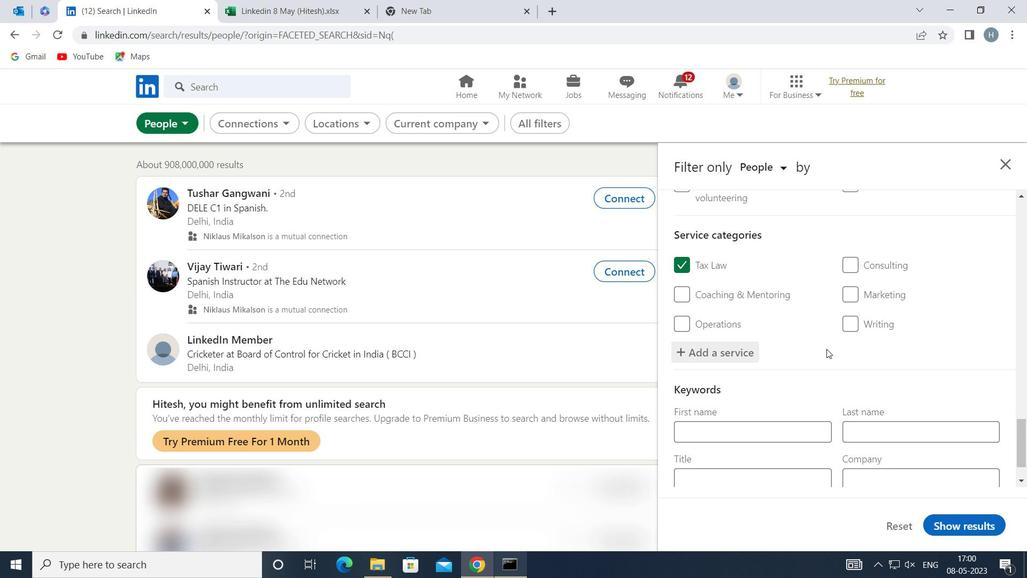 
Action: Mouse moved to (826, 352)
Screenshot: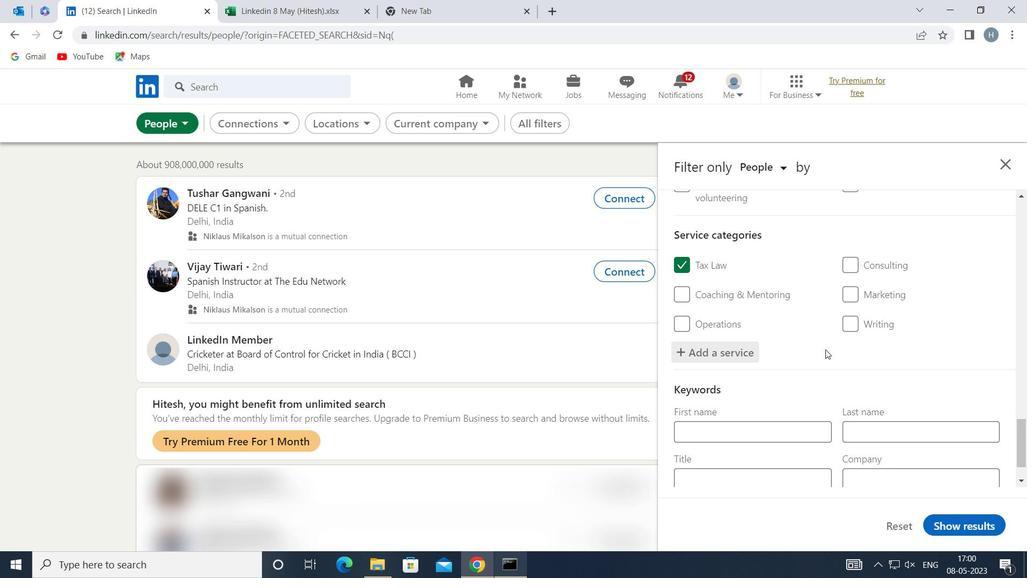 
Action: Mouse scrolled (826, 351) with delta (0, 0)
Screenshot: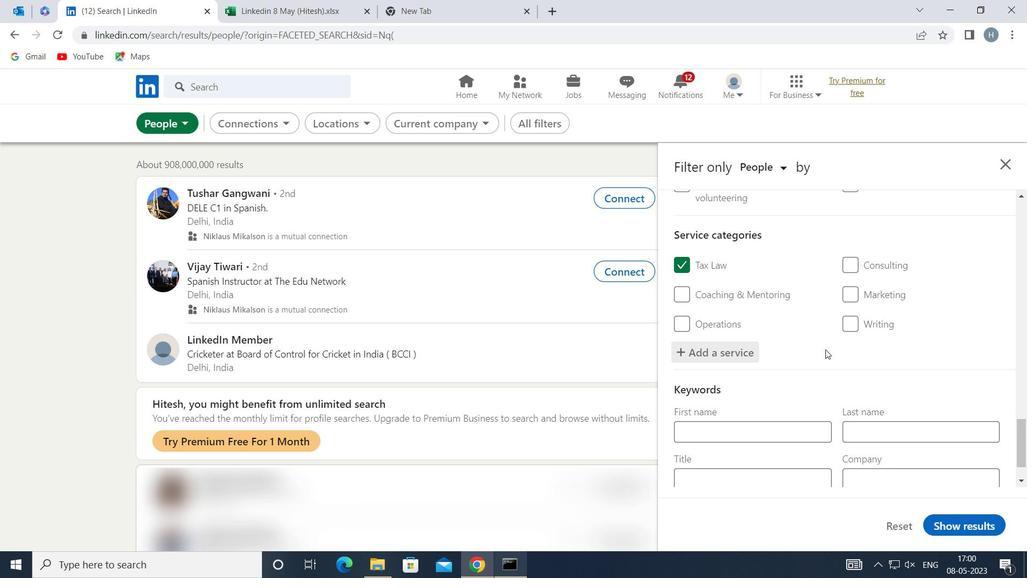 
Action: Mouse moved to (802, 427)
Screenshot: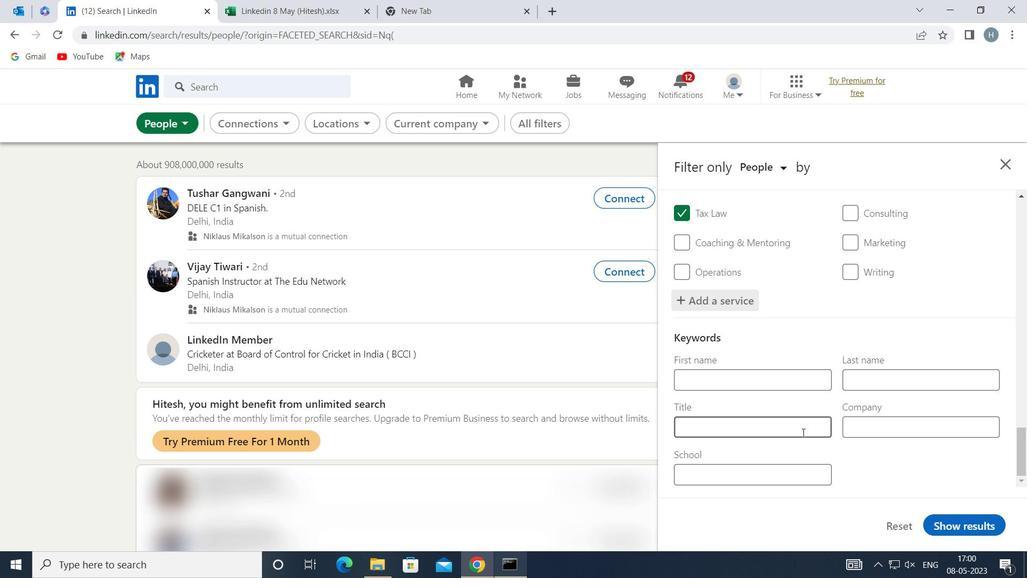 
Action: Mouse pressed left at (802, 427)
Screenshot: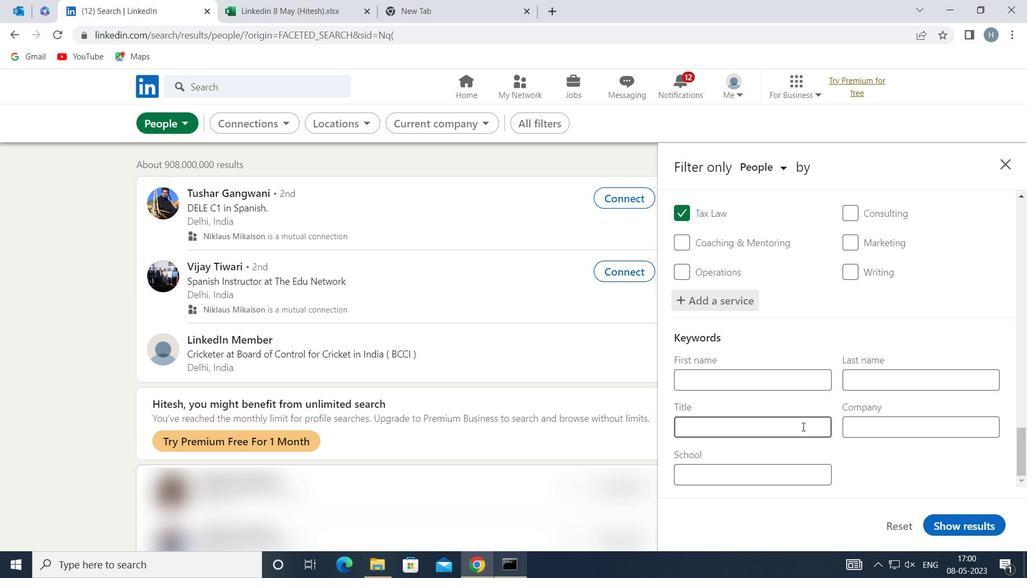 
Action: Key pressed <Key.shift>VP<Key.space>OF<Key.space><Key.shift>MISCELLANEOUS<Key.space><Key.shift>STUFF
Screenshot: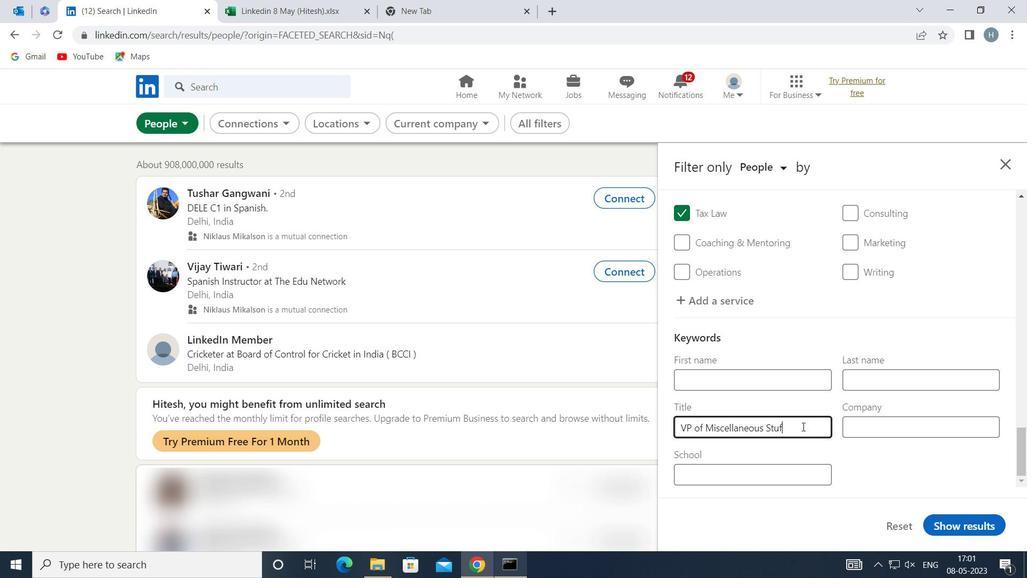 
Action: Mouse moved to (971, 523)
Screenshot: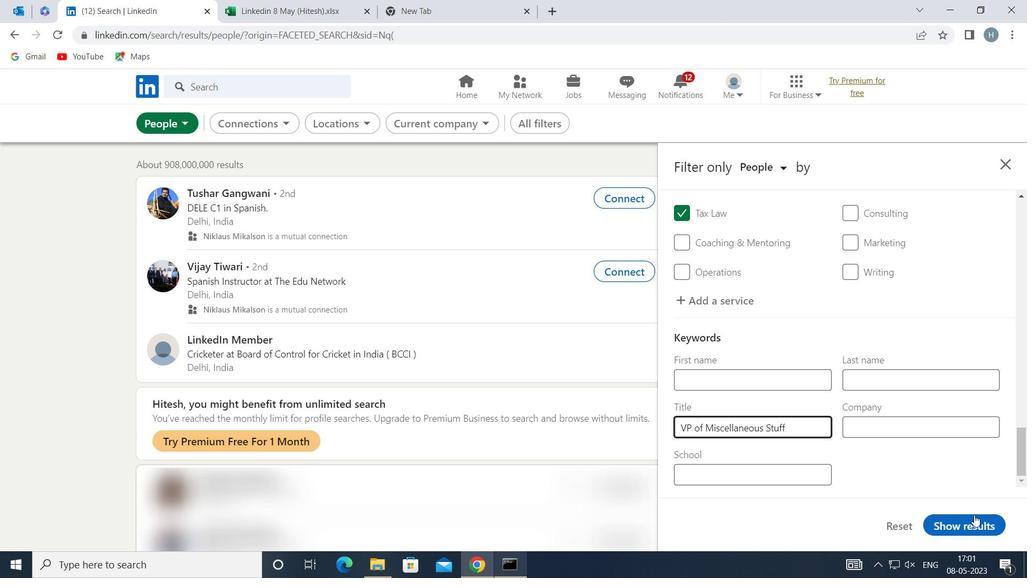 
Action: Mouse pressed left at (971, 523)
Screenshot: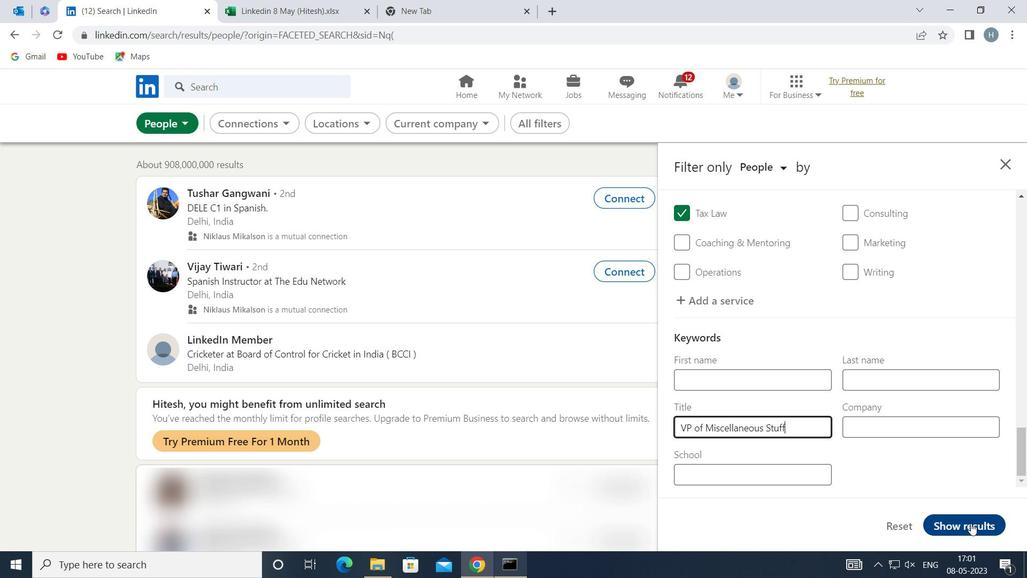 
Action: Mouse moved to (649, 237)
Screenshot: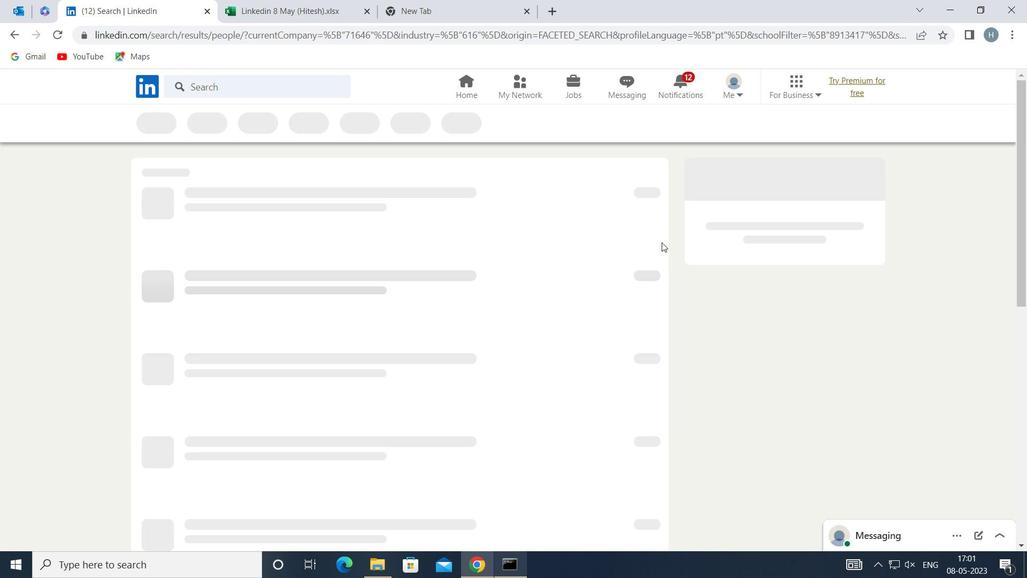 
